 Task: Add a signature Drake Wright containing With warm thanks, Drake Wright to email address softage.4@softage.net and add a label Utilities
Action: Mouse moved to (824, 83)
Screenshot: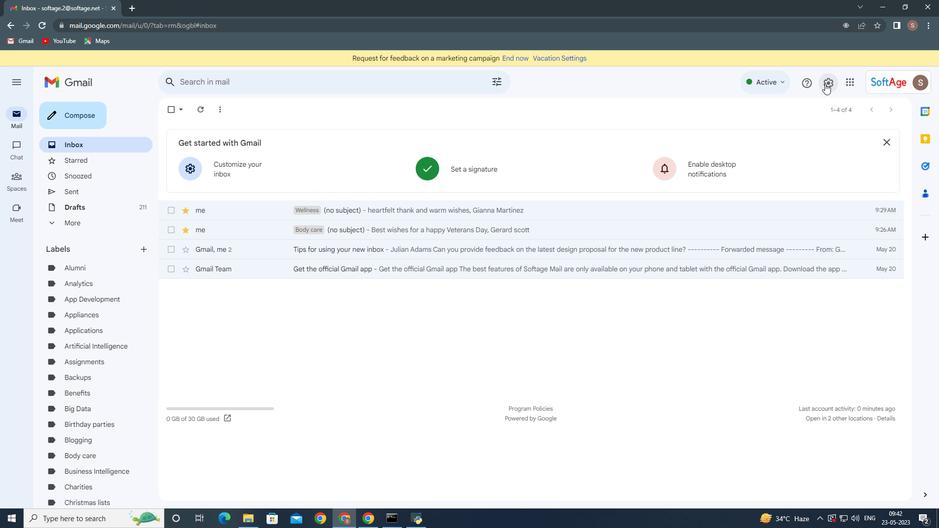 
Action: Mouse pressed left at (824, 83)
Screenshot: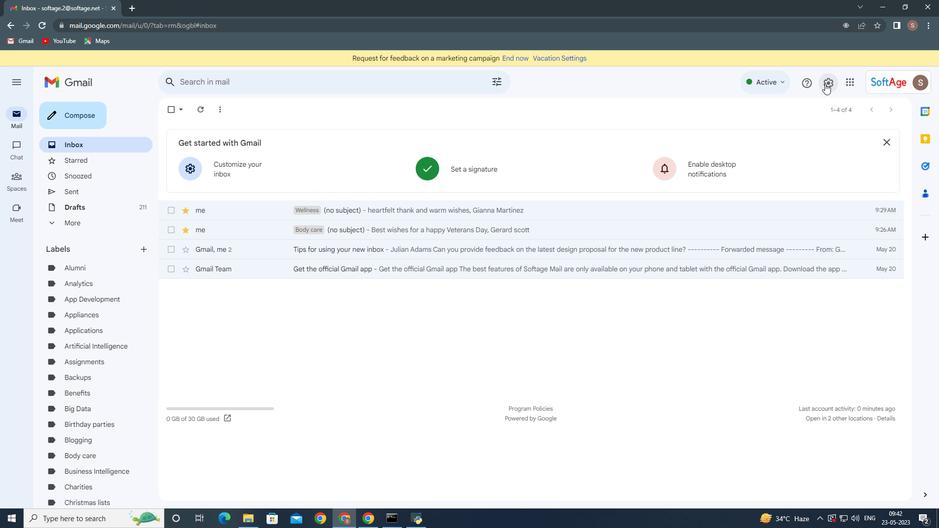 
Action: Mouse moved to (814, 133)
Screenshot: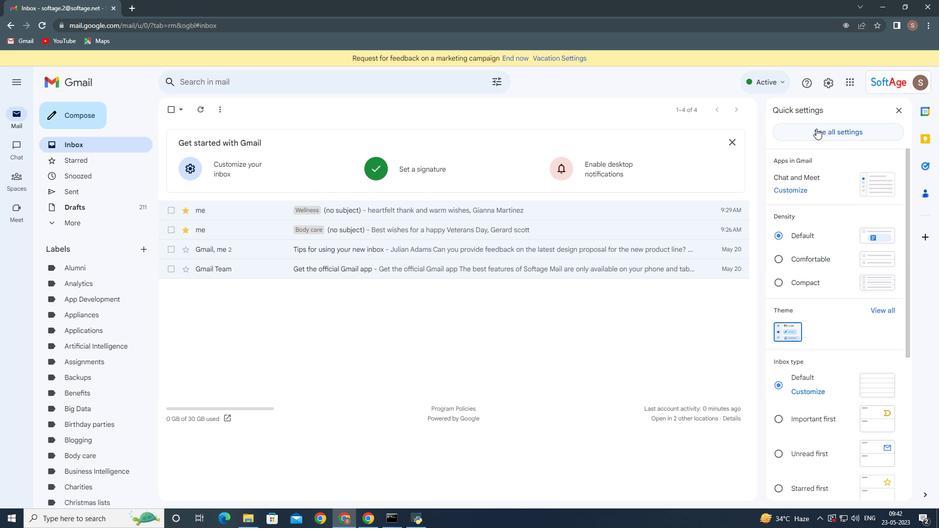 
Action: Mouse pressed left at (814, 133)
Screenshot: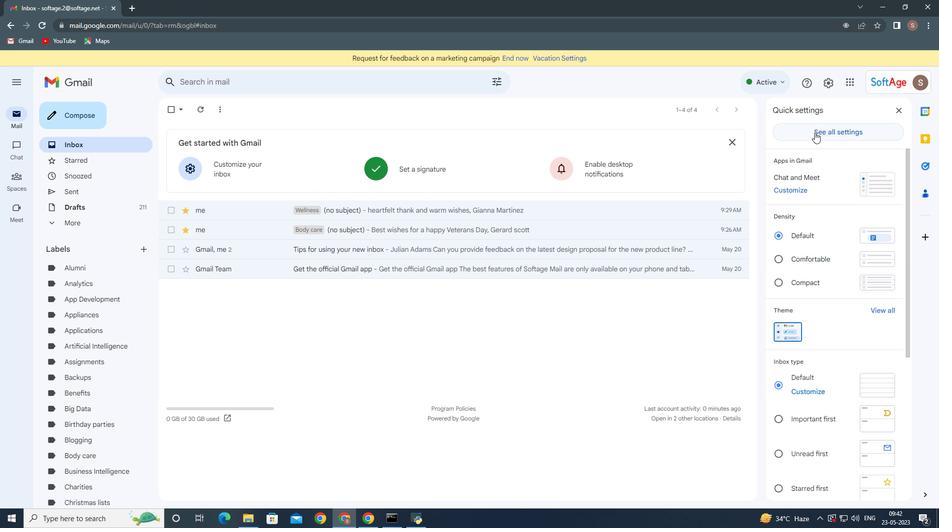 
Action: Mouse moved to (311, 253)
Screenshot: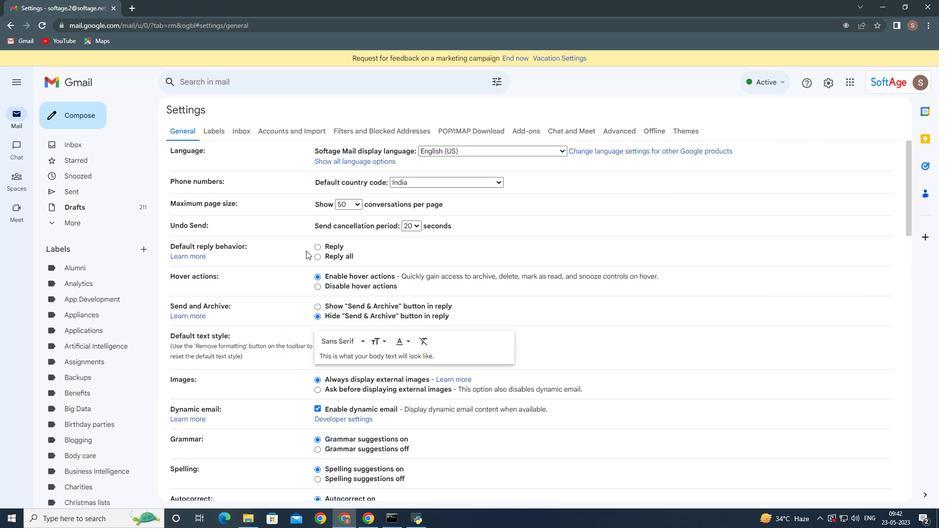 
Action: Mouse scrolled (311, 252) with delta (0, 0)
Screenshot: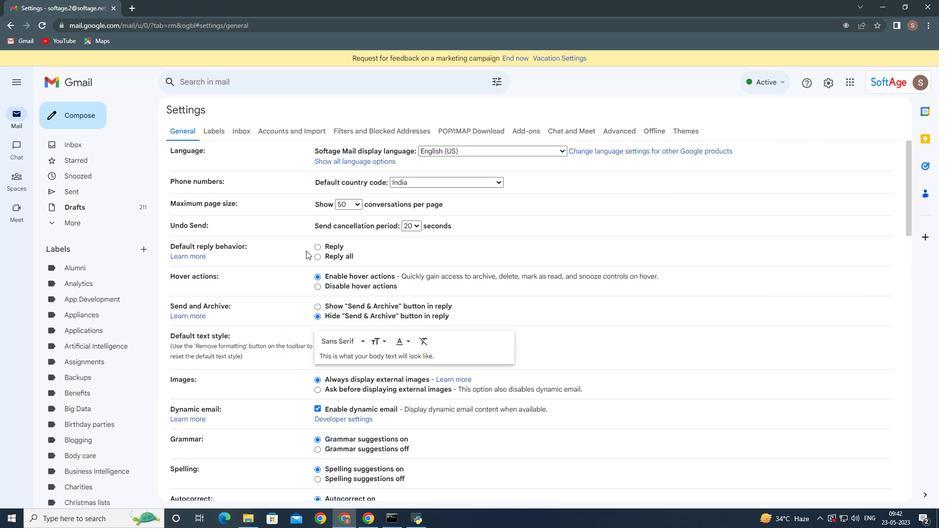 
Action: Mouse moved to (316, 260)
Screenshot: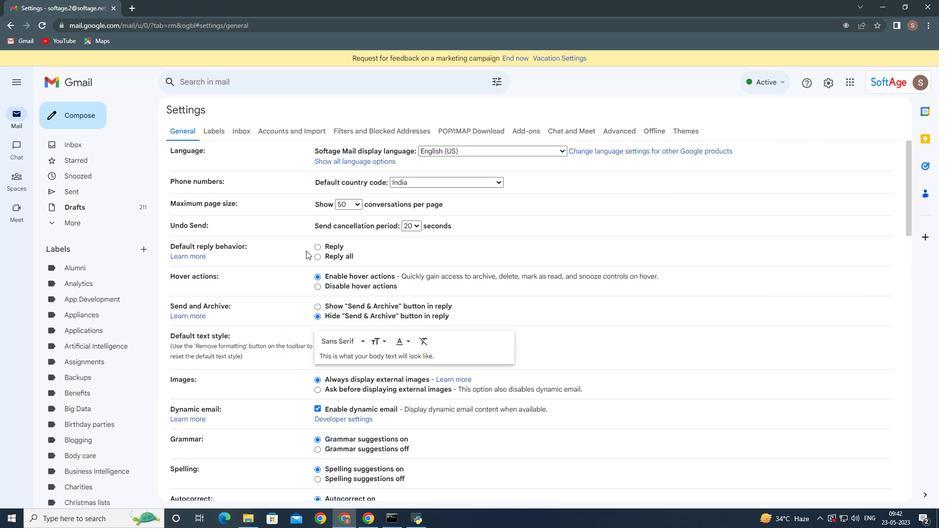 
Action: Mouse scrolled (316, 260) with delta (0, 0)
Screenshot: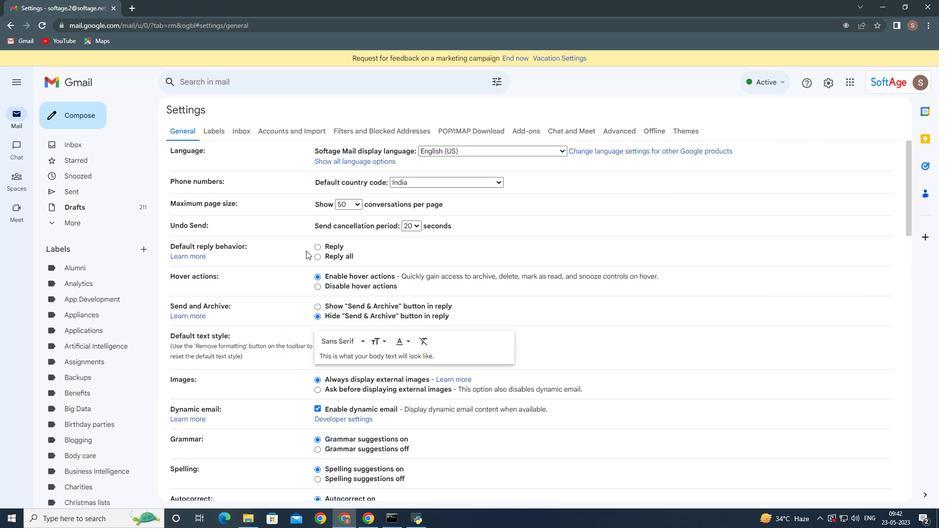 
Action: Mouse moved to (320, 264)
Screenshot: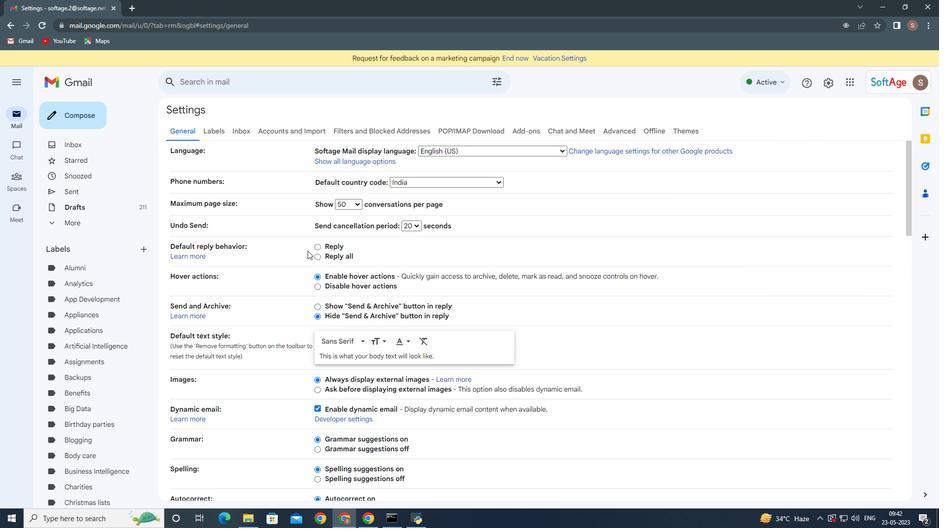 
Action: Mouse scrolled (320, 264) with delta (0, 0)
Screenshot: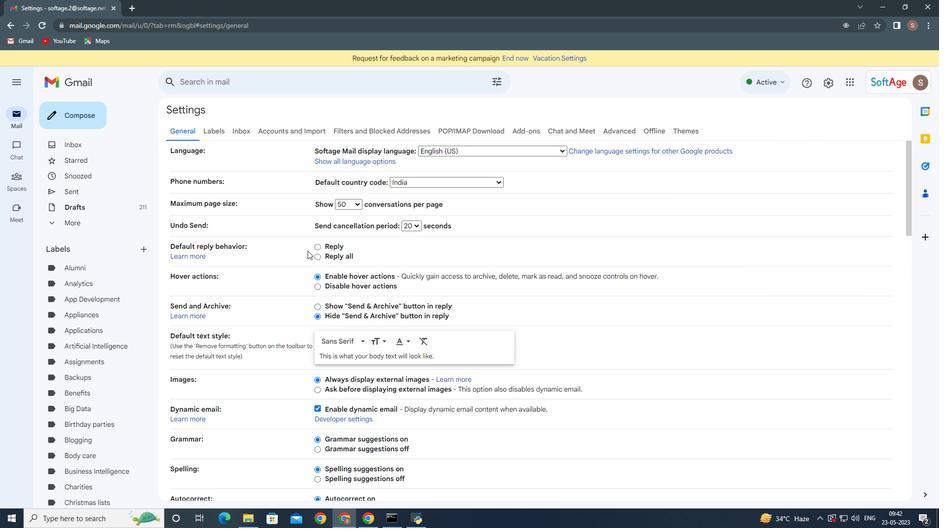 
Action: Mouse moved to (330, 274)
Screenshot: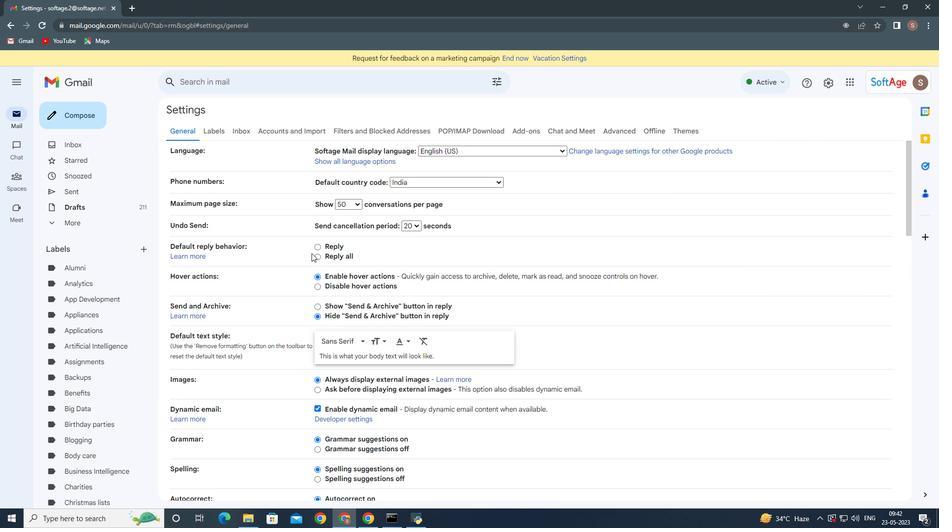 
Action: Mouse scrolled (327, 270) with delta (0, 0)
Screenshot: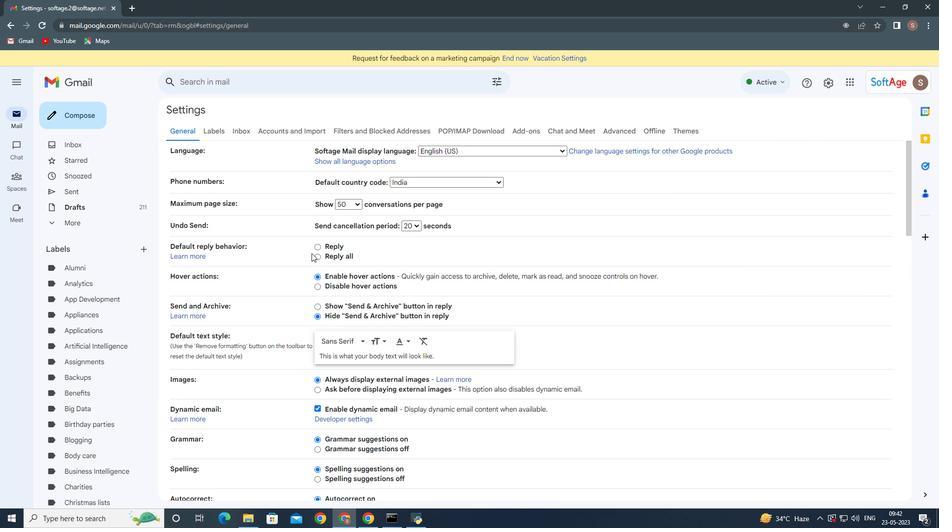 
Action: Mouse moved to (351, 315)
Screenshot: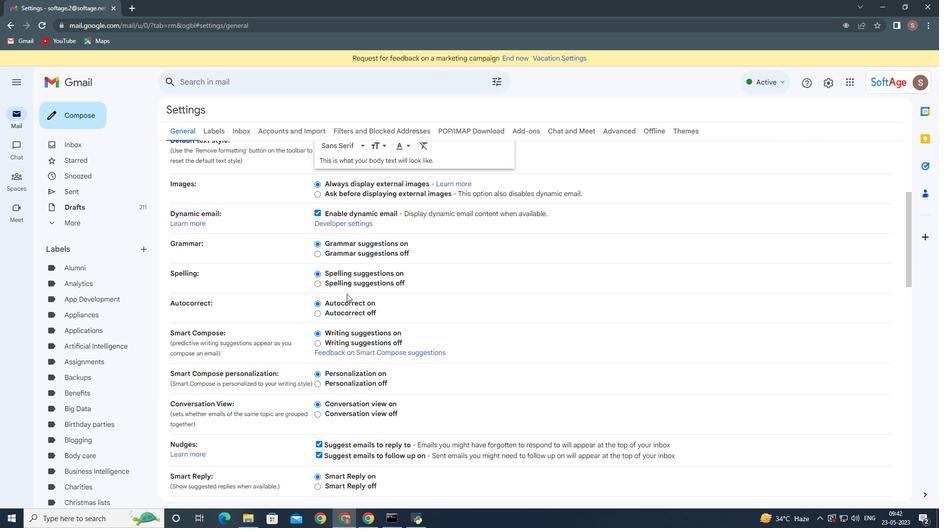 
Action: Mouse scrolled (351, 314) with delta (0, 0)
Screenshot: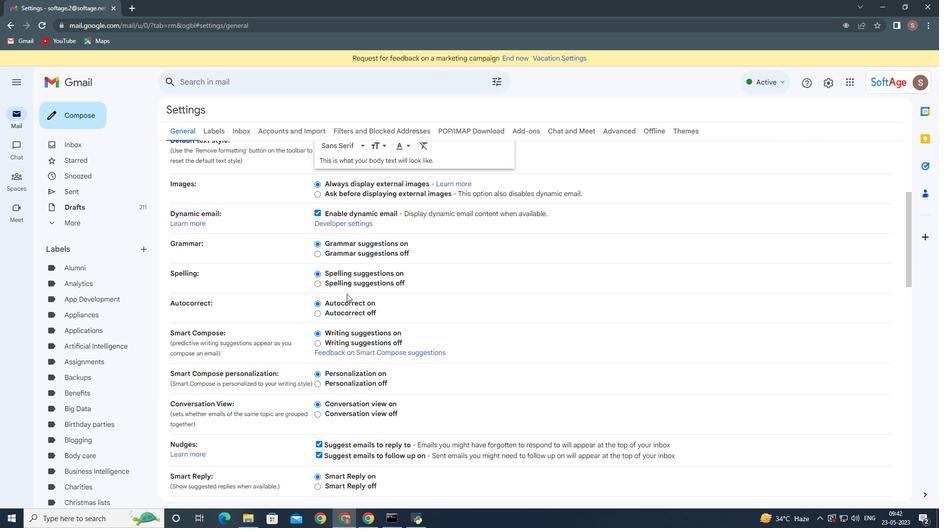
Action: Mouse moved to (353, 325)
Screenshot: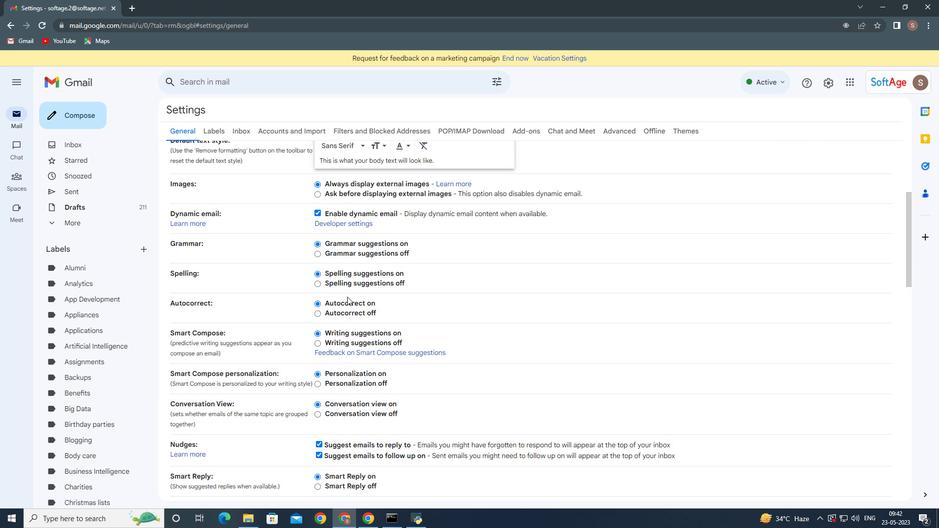 
Action: Mouse scrolled (353, 324) with delta (0, 0)
Screenshot: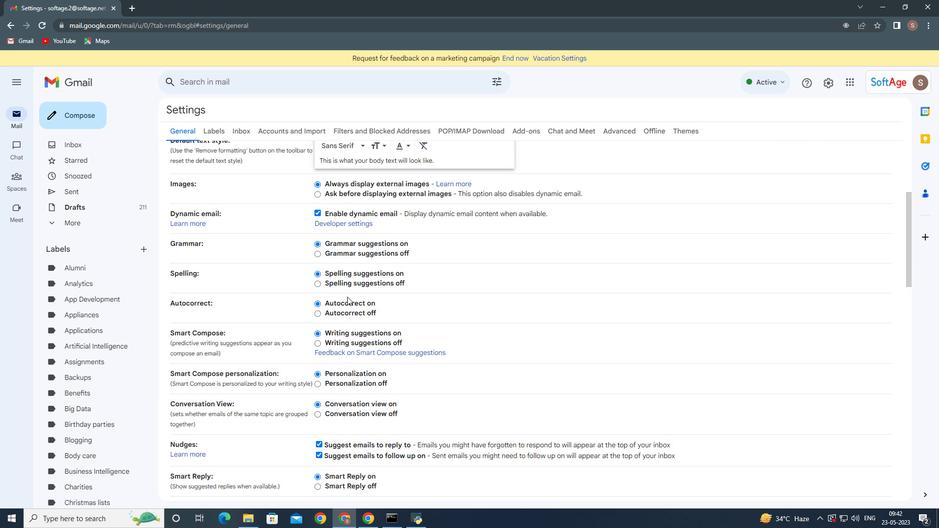 
Action: Mouse moved to (353, 325)
Screenshot: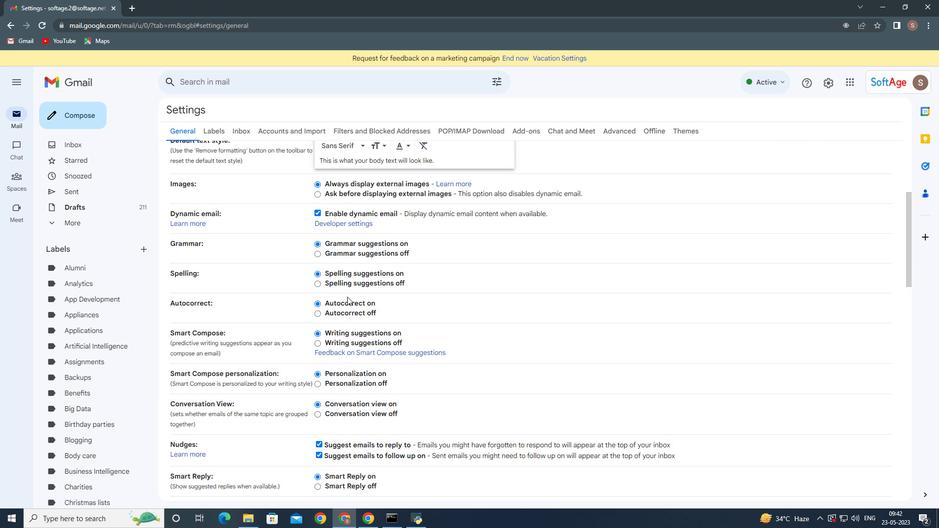 
Action: Mouse scrolled (353, 325) with delta (0, 0)
Screenshot: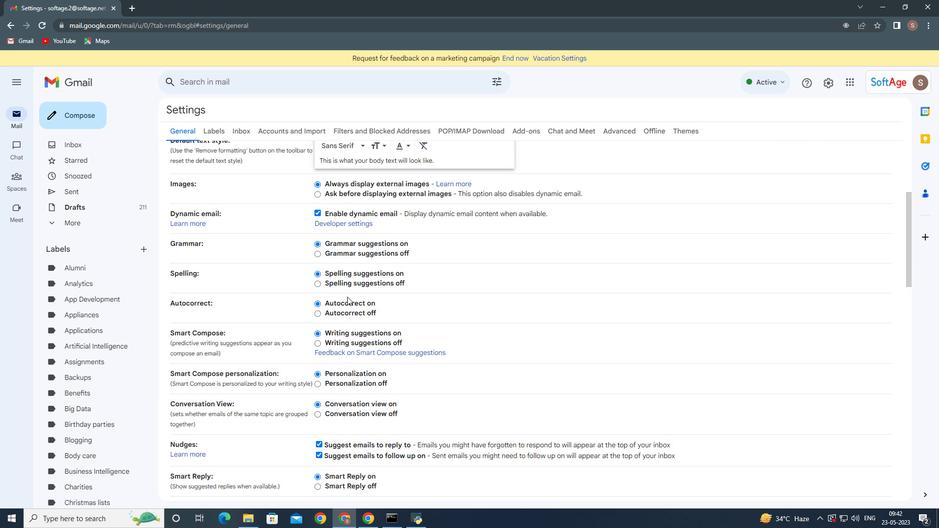 
Action: Mouse scrolled (353, 325) with delta (0, 0)
Screenshot: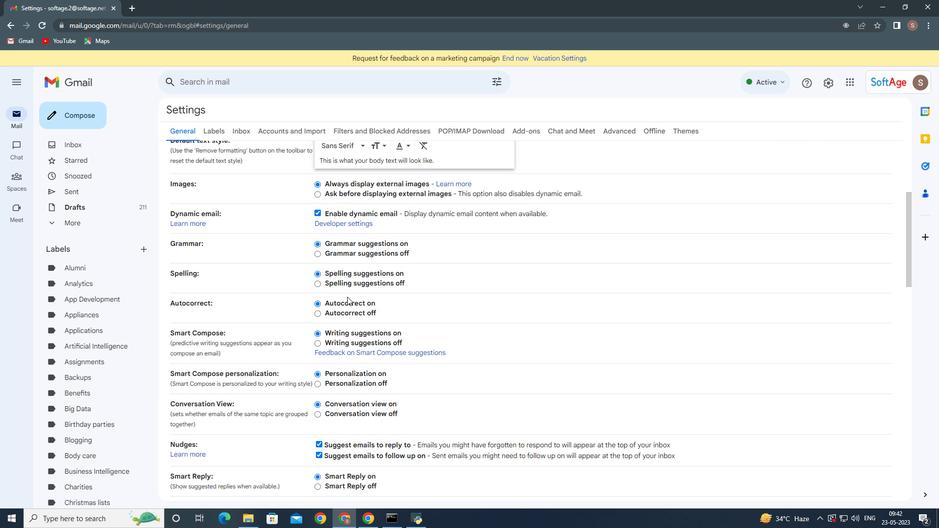 
Action: Mouse moved to (358, 342)
Screenshot: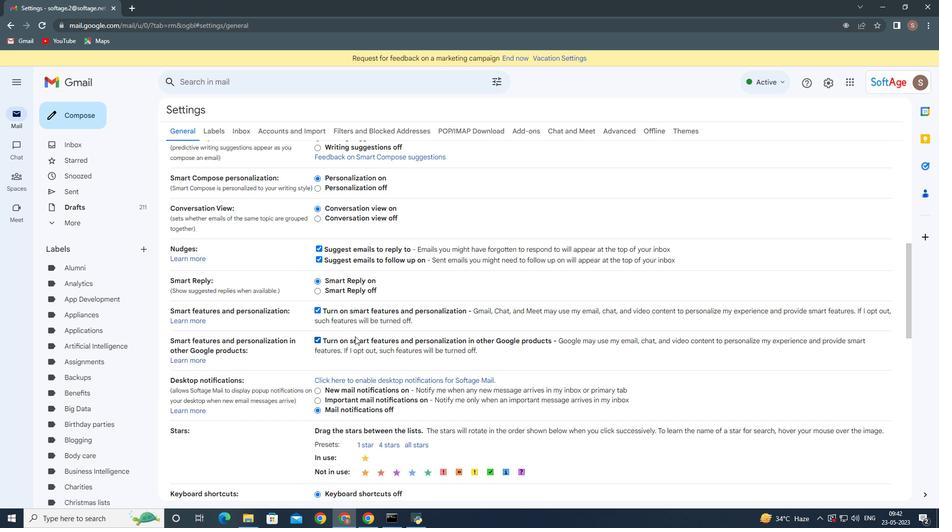 
Action: Mouse scrolled (358, 342) with delta (0, 0)
Screenshot: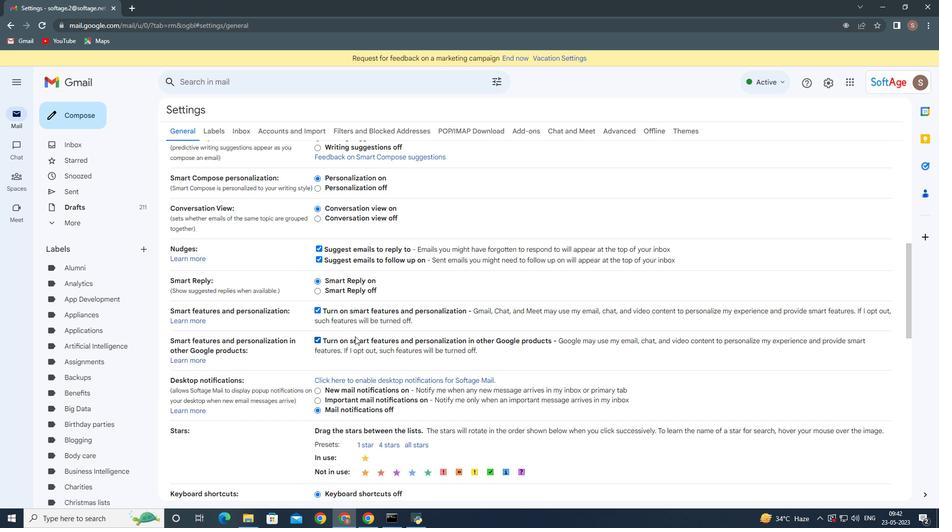 
Action: Mouse moved to (358, 343)
Screenshot: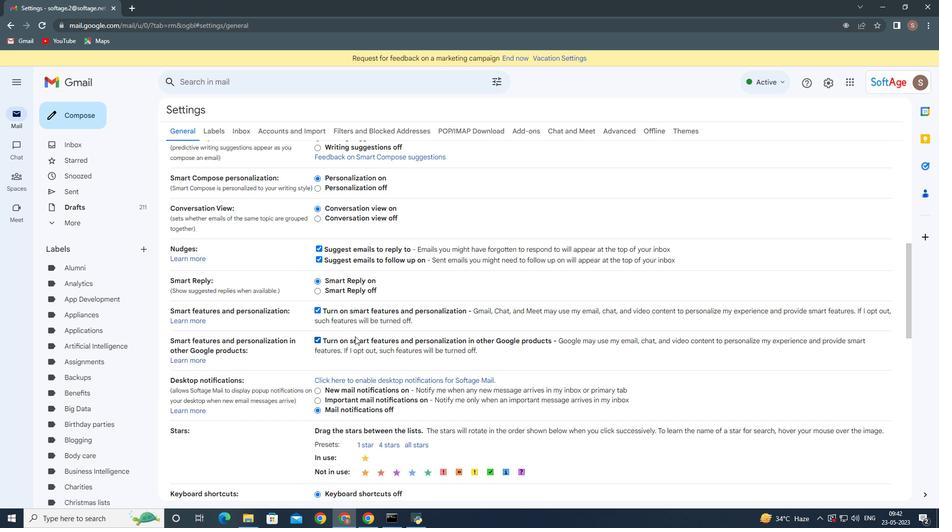 
Action: Mouse scrolled (358, 342) with delta (0, 0)
Screenshot: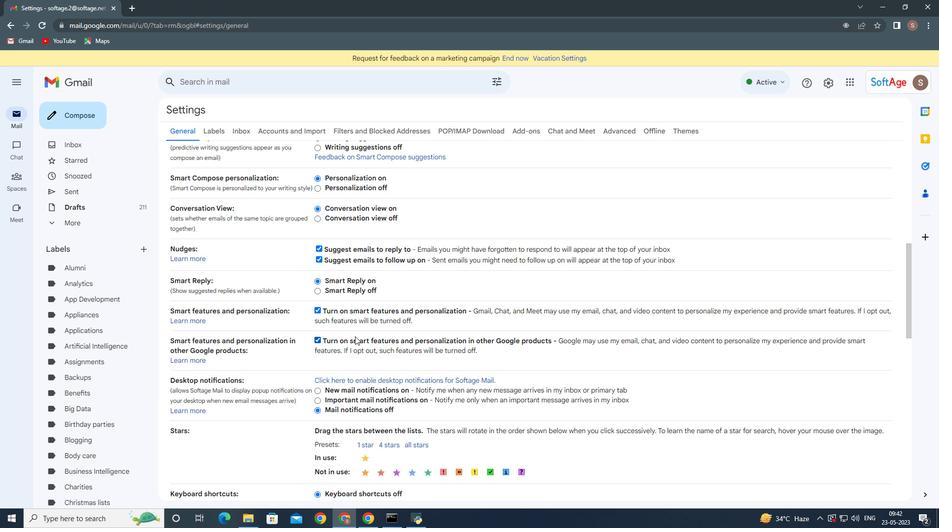 
Action: Mouse scrolled (358, 342) with delta (0, 0)
Screenshot: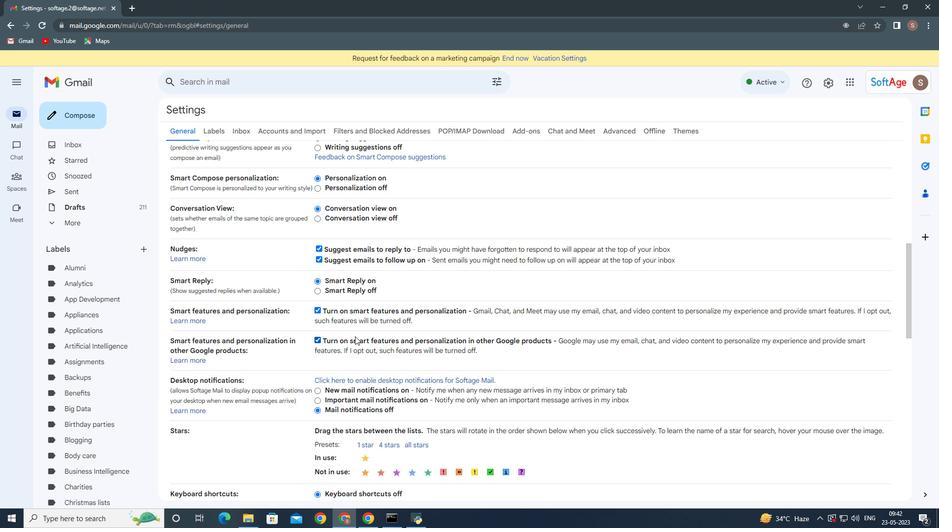
Action: Mouse moved to (358, 343)
Screenshot: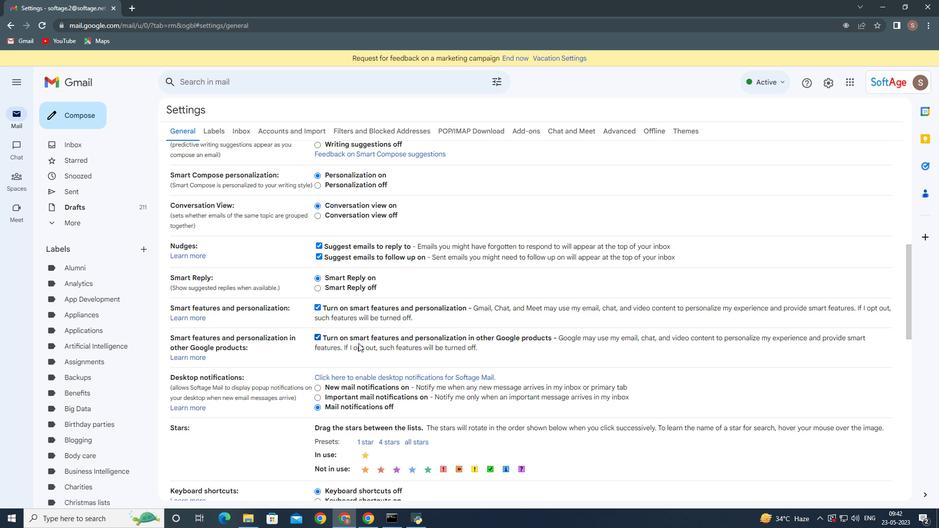 
Action: Mouse scrolled (358, 342) with delta (0, 0)
Screenshot: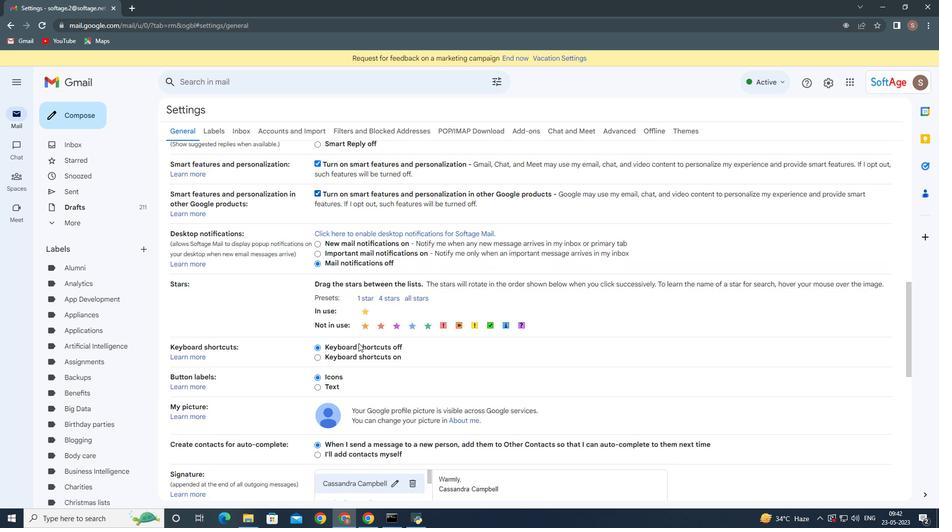 
Action: Mouse moved to (358, 343)
Screenshot: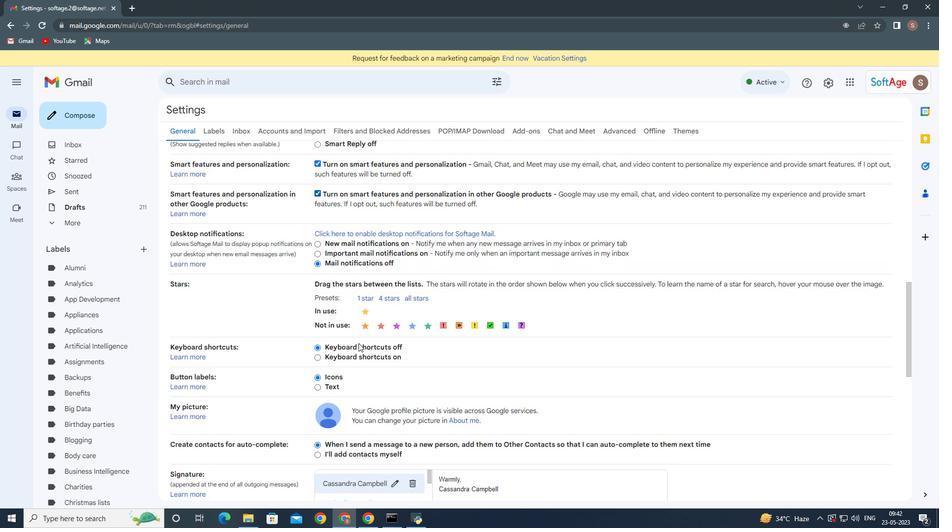 
Action: Mouse scrolled (358, 343) with delta (0, 0)
Screenshot: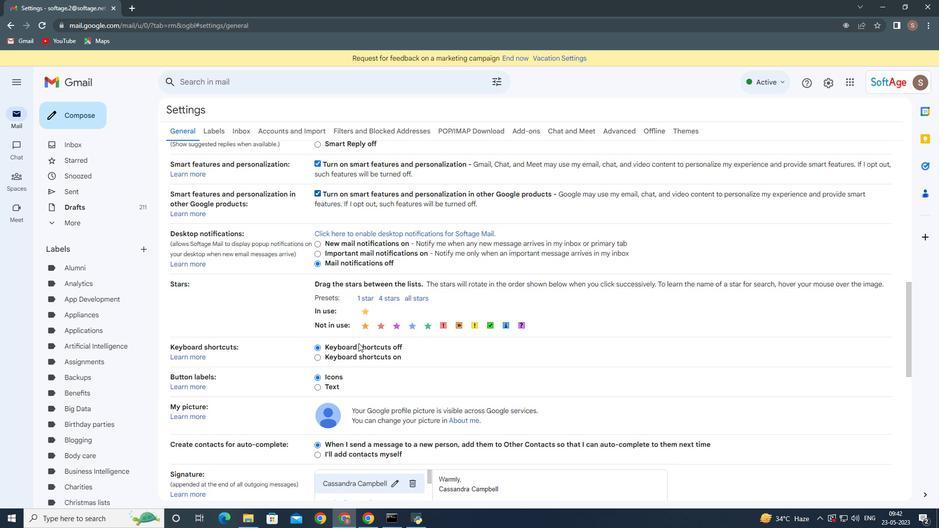 
Action: Mouse moved to (358, 344)
Screenshot: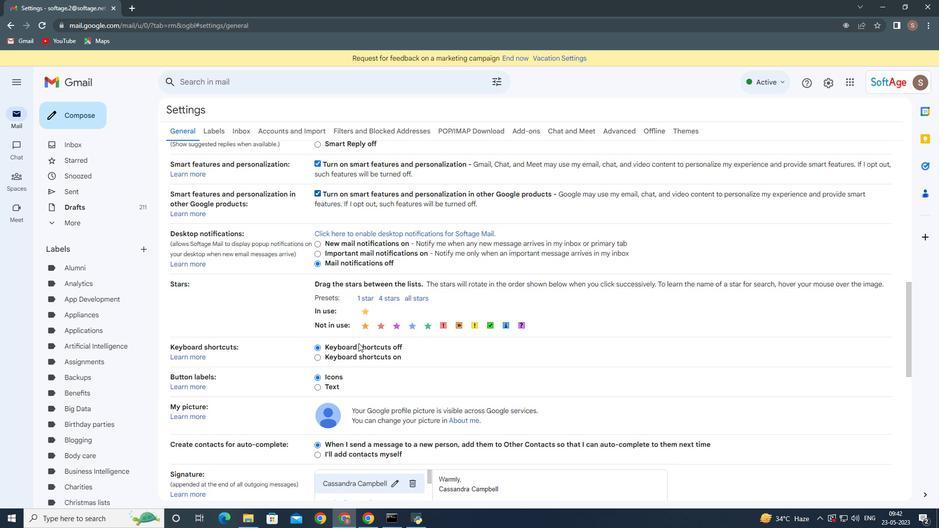 
Action: Mouse scrolled (358, 343) with delta (0, 0)
Screenshot: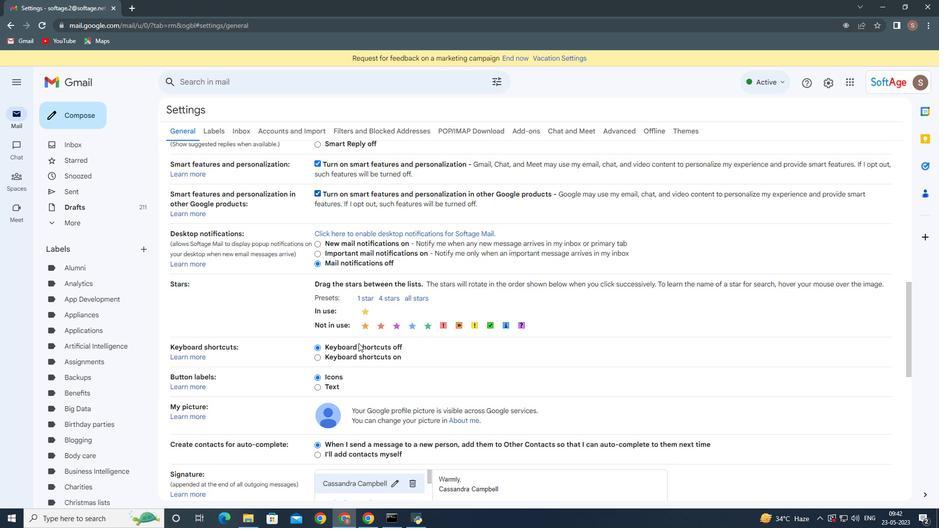 
Action: Mouse moved to (386, 420)
Screenshot: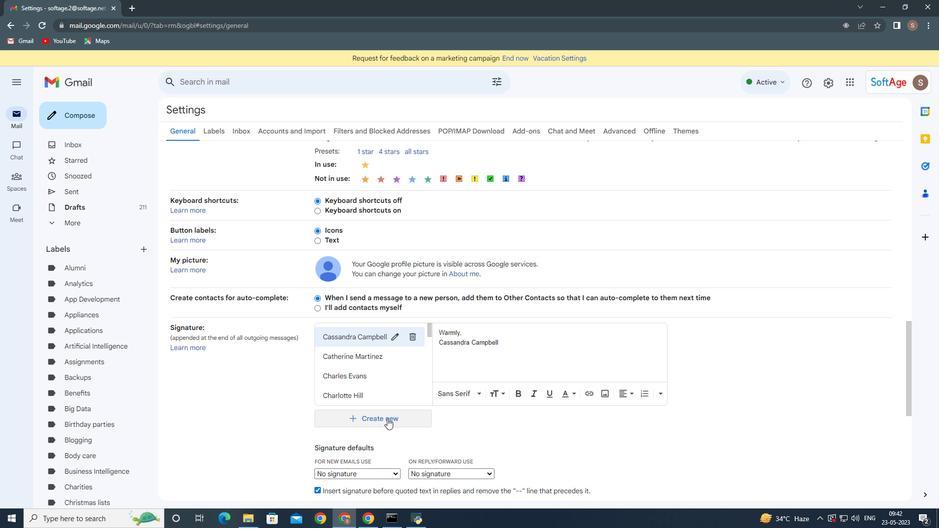 
Action: Mouse pressed left at (386, 420)
Screenshot: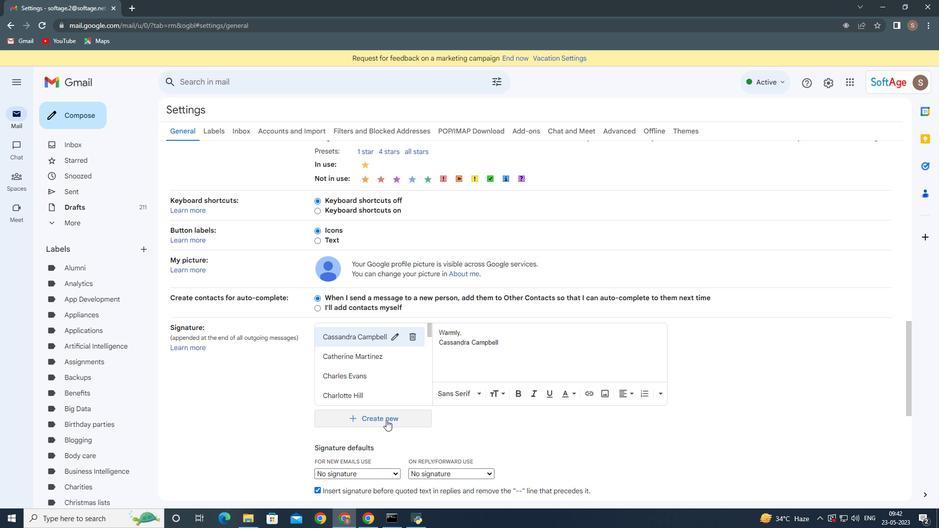 
Action: Mouse moved to (592, 272)
Screenshot: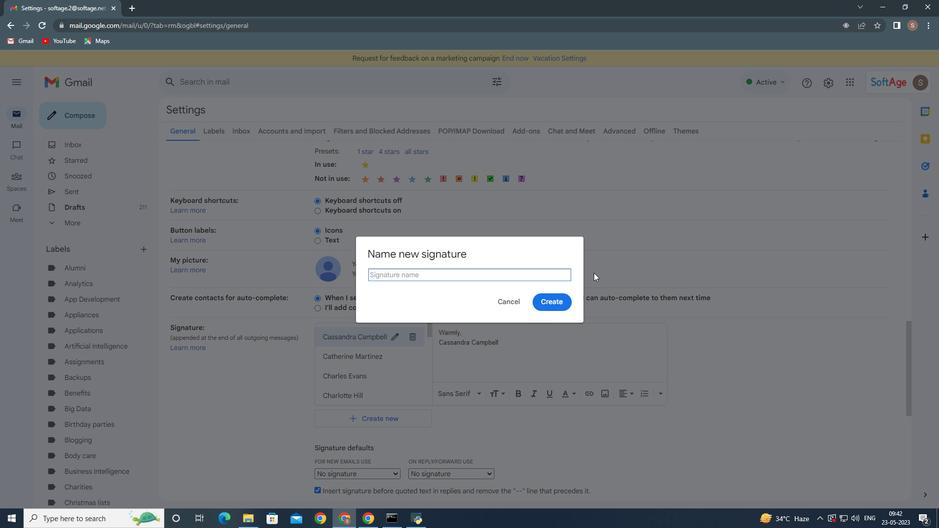 
Action: Key pressed <Key.shift>Drea<Key.backspace><Key.backspace>ake<Key.space><Key.shift>Wright
Screenshot: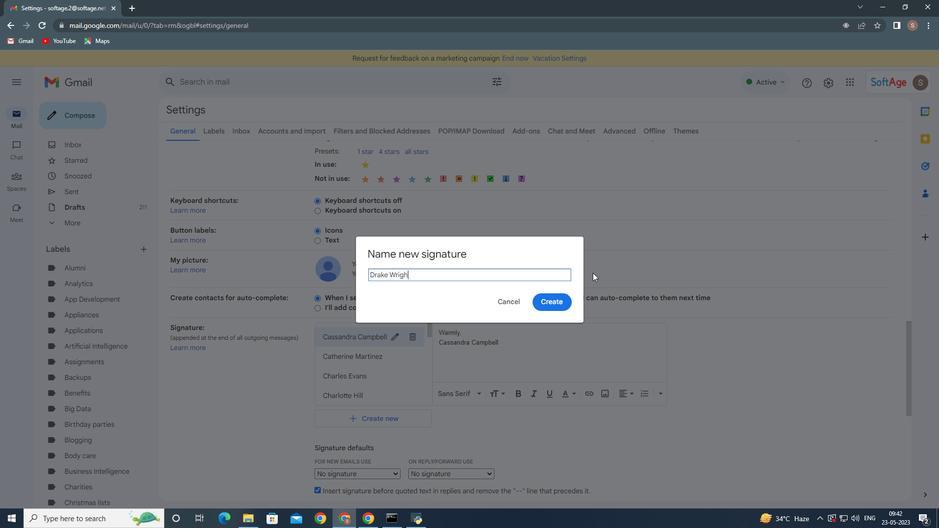 
Action: Mouse moved to (552, 302)
Screenshot: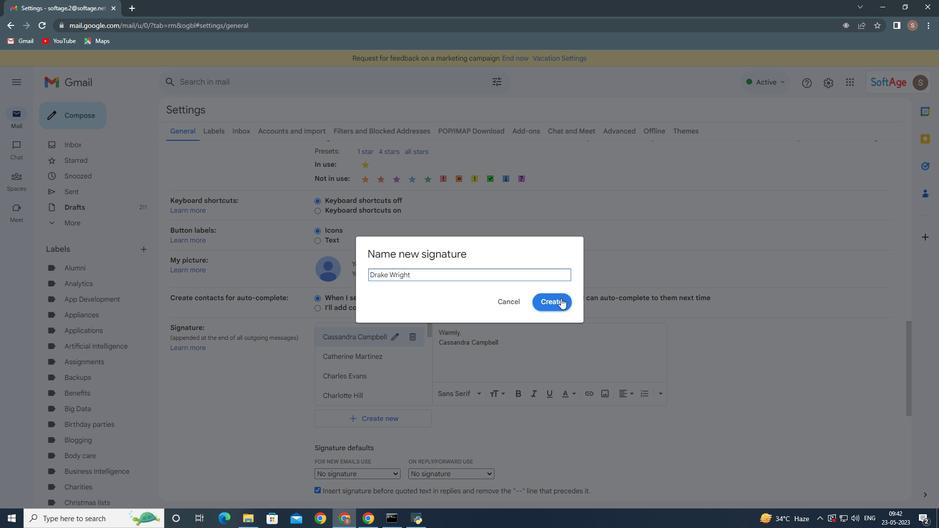 
Action: Mouse pressed left at (552, 302)
Screenshot: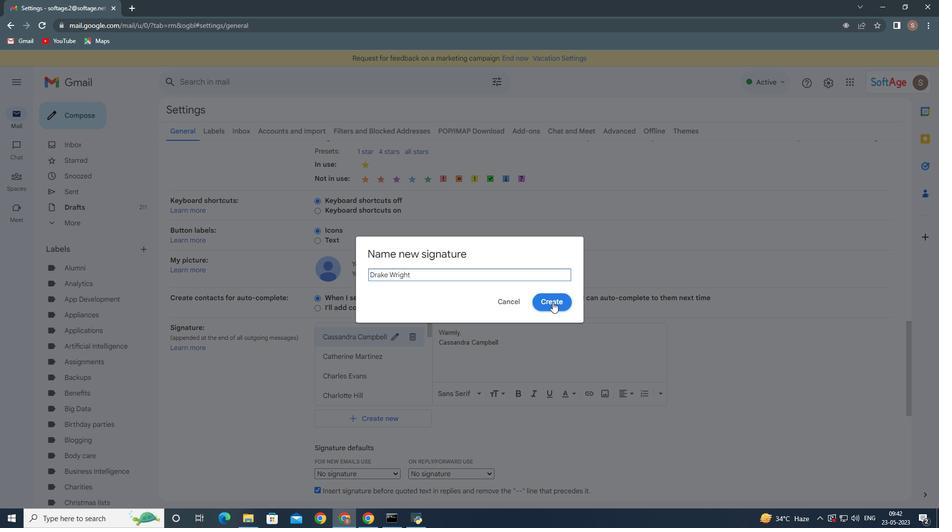 
Action: Mouse moved to (449, 341)
Screenshot: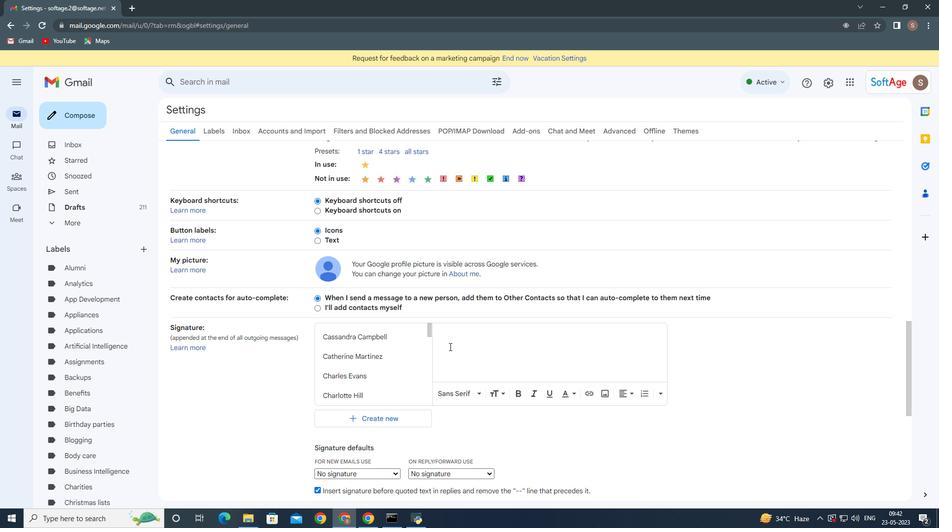 
Action: Key pressed <Key.shift>With<Key.space>warm<Key.space>thanks,<Key.enter><Key.shift>Drake<Key.space><Key.shift><Key.shift><Key.shift><Key.shift>Wright
Screenshot: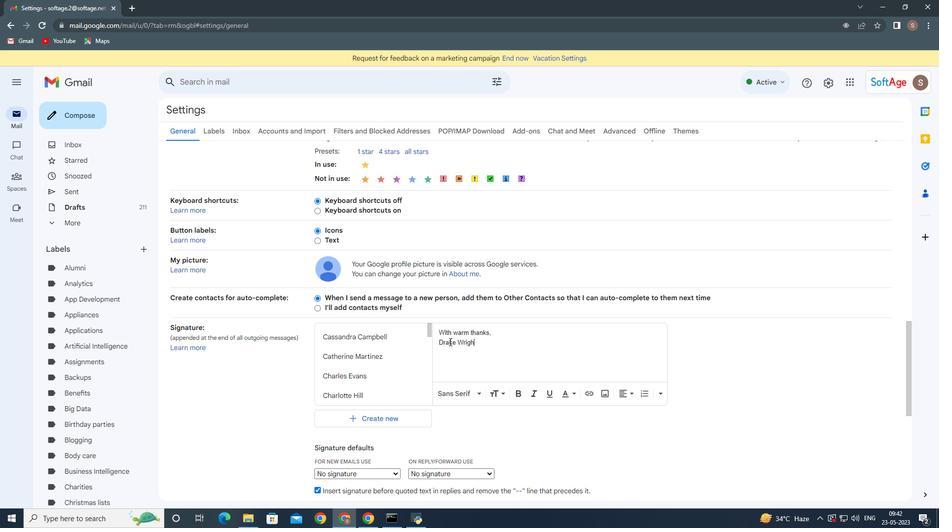 
Action: Mouse moved to (506, 358)
Screenshot: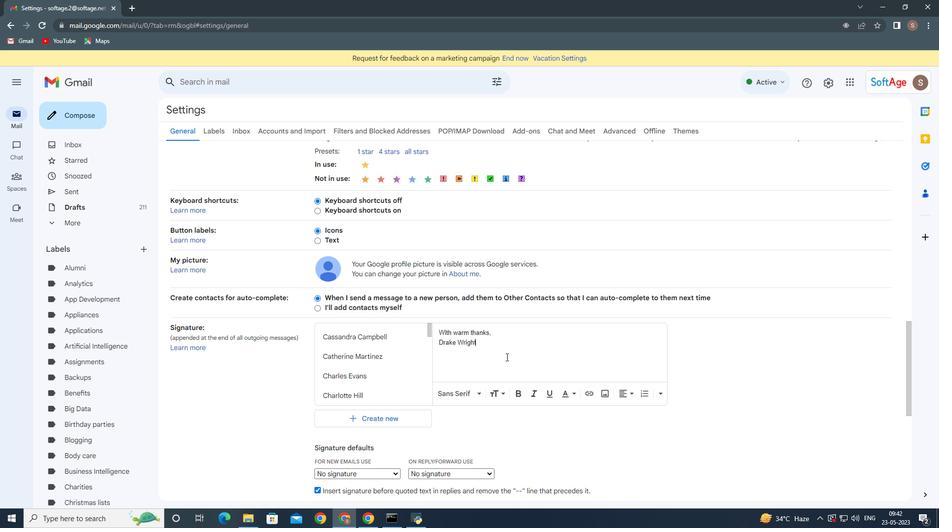 
Action: Mouse scrolled (506, 357) with delta (0, 0)
Screenshot: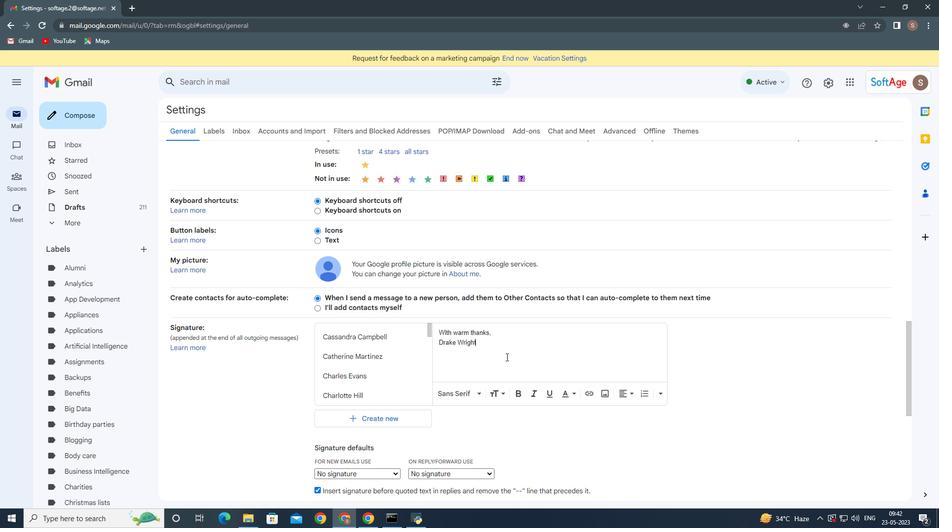 
Action: Mouse moved to (506, 362)
Screenshot: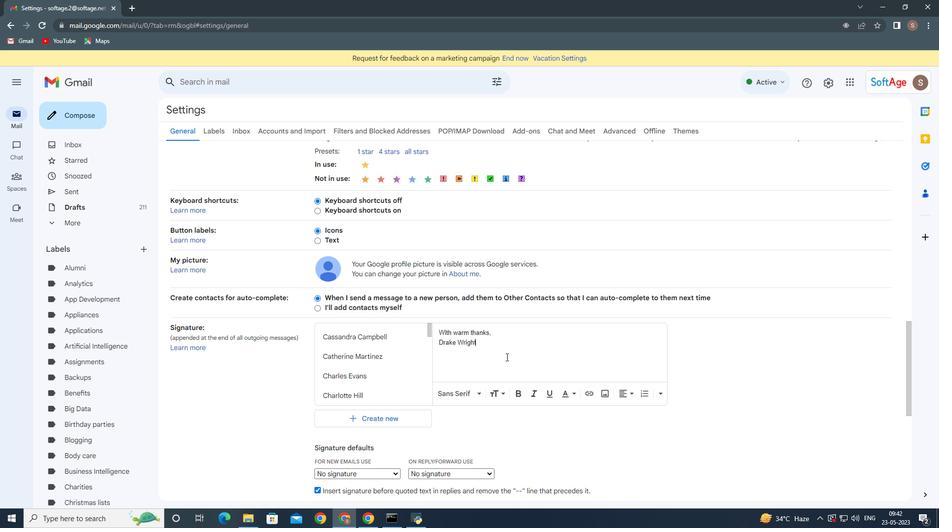 
Action: Mouse scrolled (506, 361) with delta (0, 0)
Screenshot: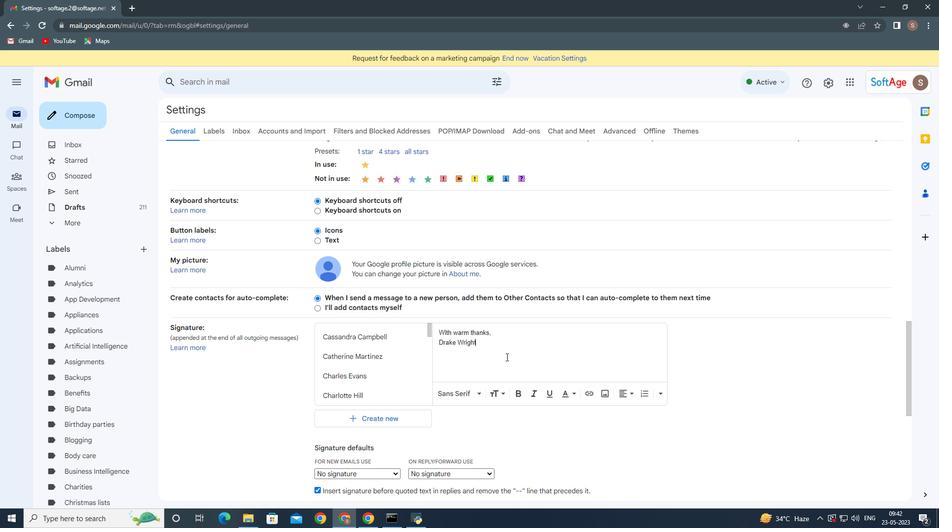 
Action: Mouse moved to (505, 371)
Screenshot: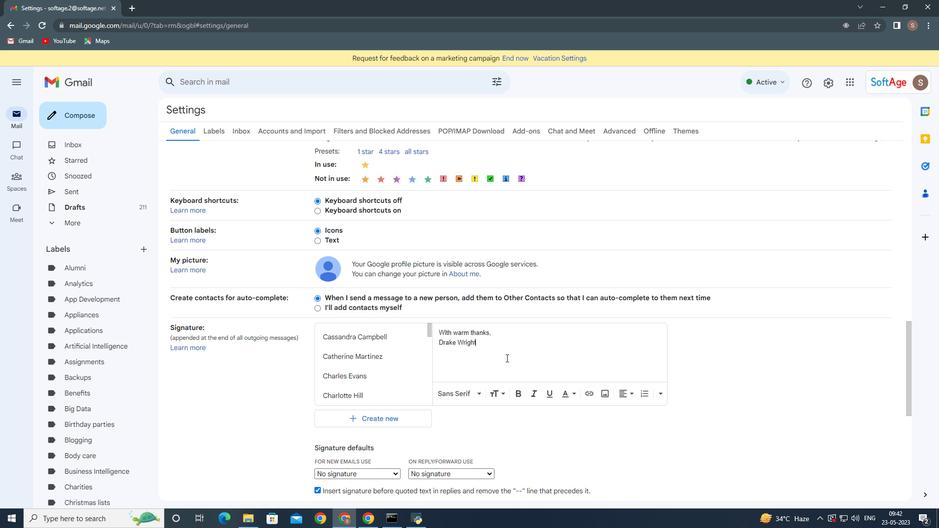 
Action: Mouse scrolled (505, 371) with delta (0, 0)
Screenshot: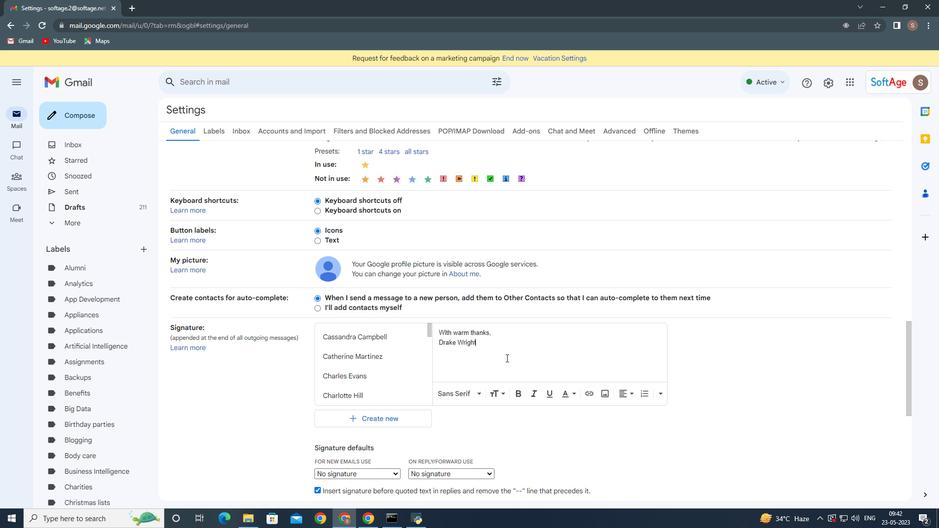 
Action: Mouse moved to (503, 372)
Screenshot: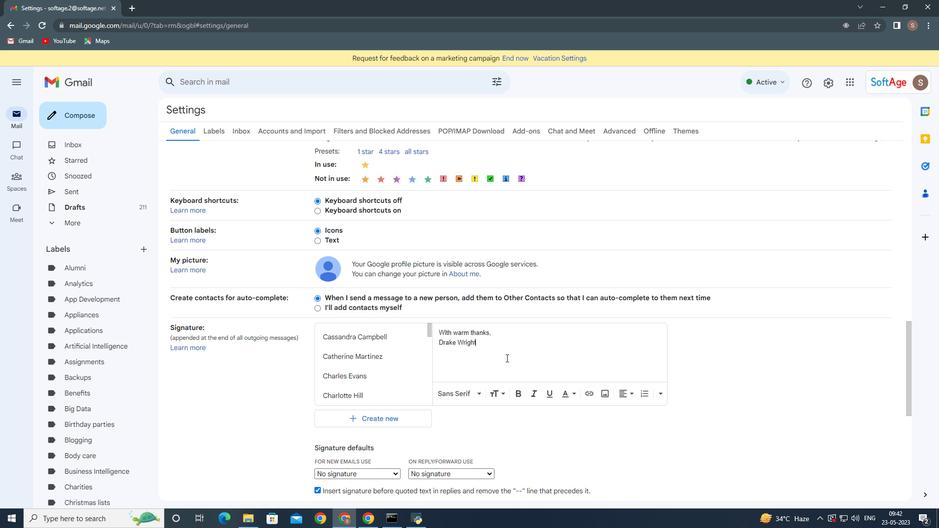 
Action: Mouse scrolled (504, 371) with delta (0, 0)
Screenshot: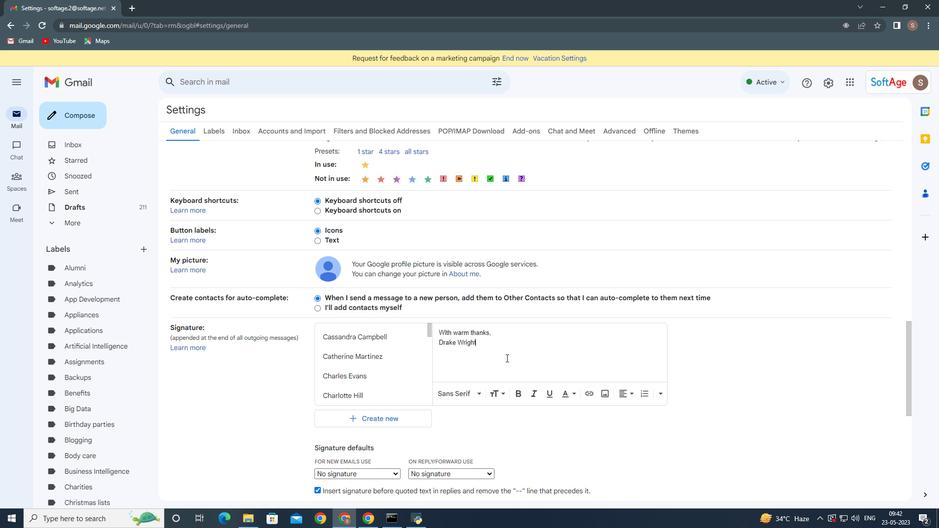 
Action: Mouse moved to (435, 389)
Screenshot: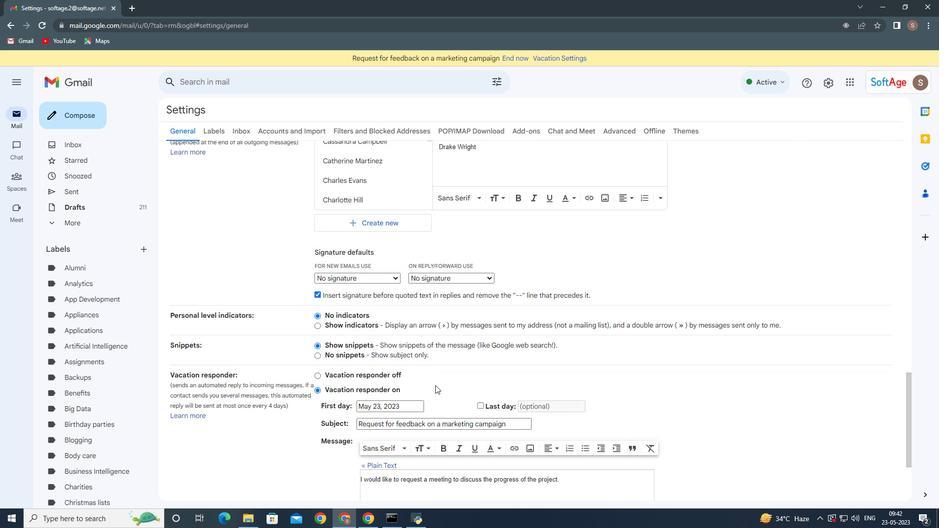 
Action: Mouse scrolled (435, 389) with delta (0, 0)
Screenshot: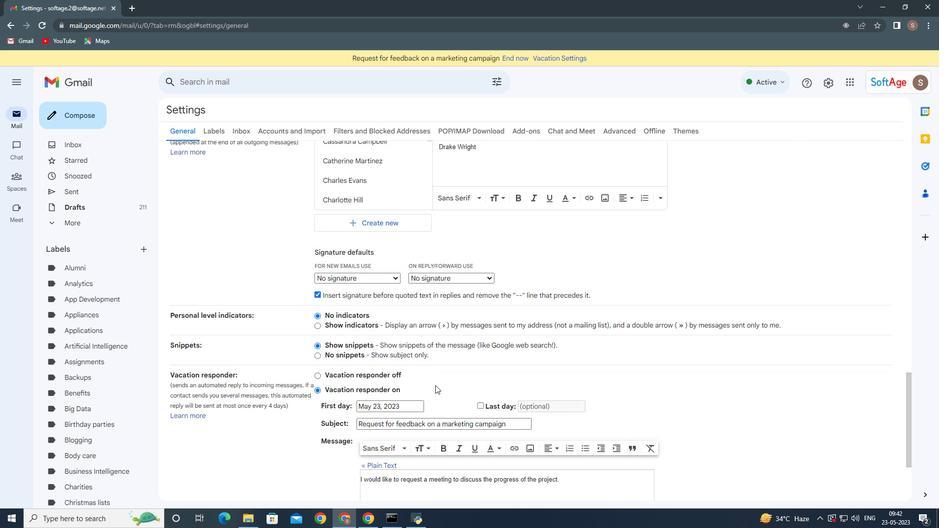 
Action: Mouse moved to (435, 390)
Screenshot: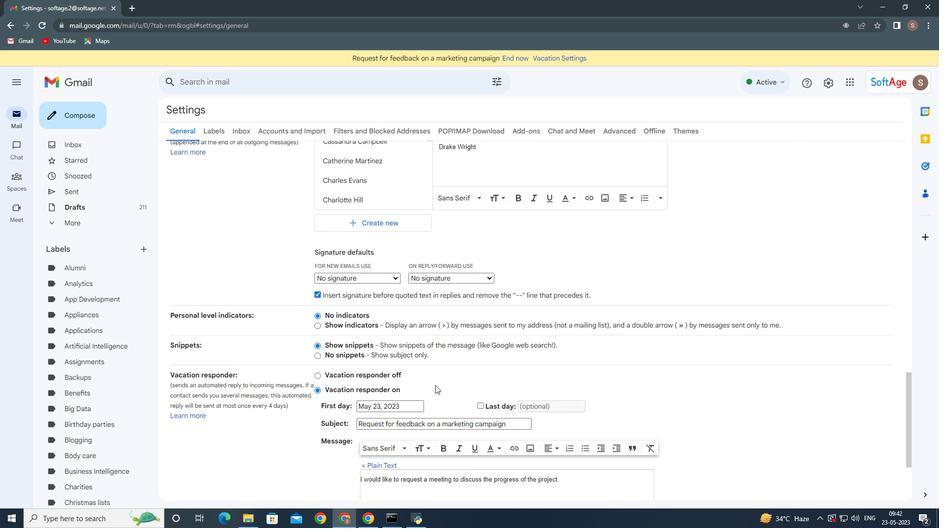 
Action: Mouse scrolled (435, 390) with delta (0, 0)
Screenshot: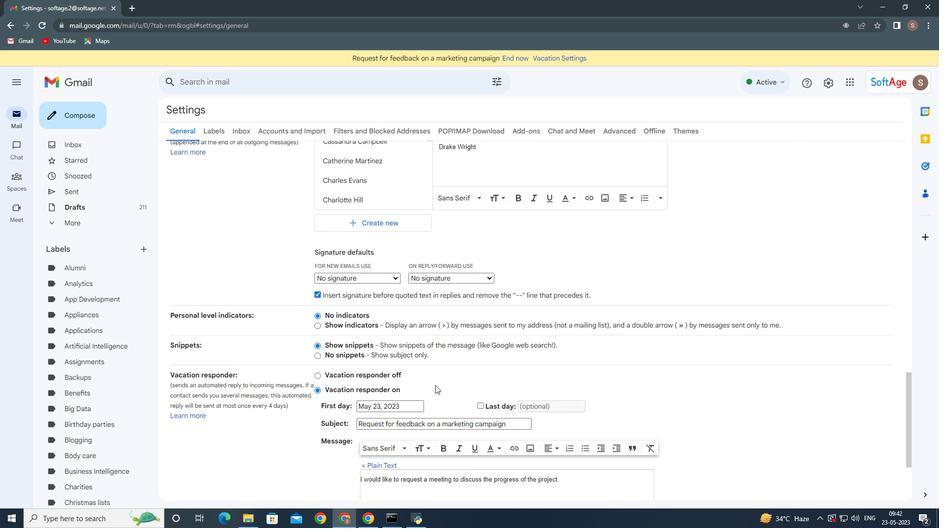 
Action: Mouse moved to (435, 390)
Screenshot: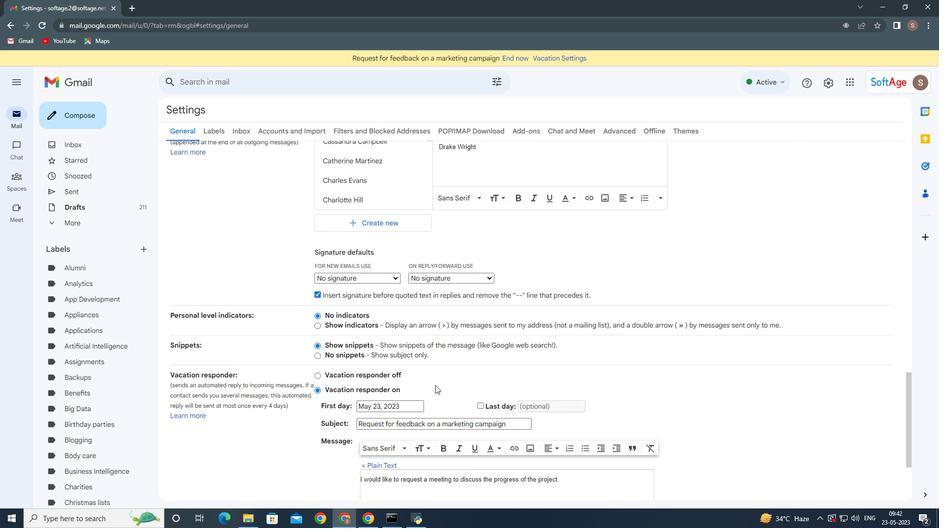 
Action: Mouse scrolled (435, 390) with delta (0, 0)
Screenshot: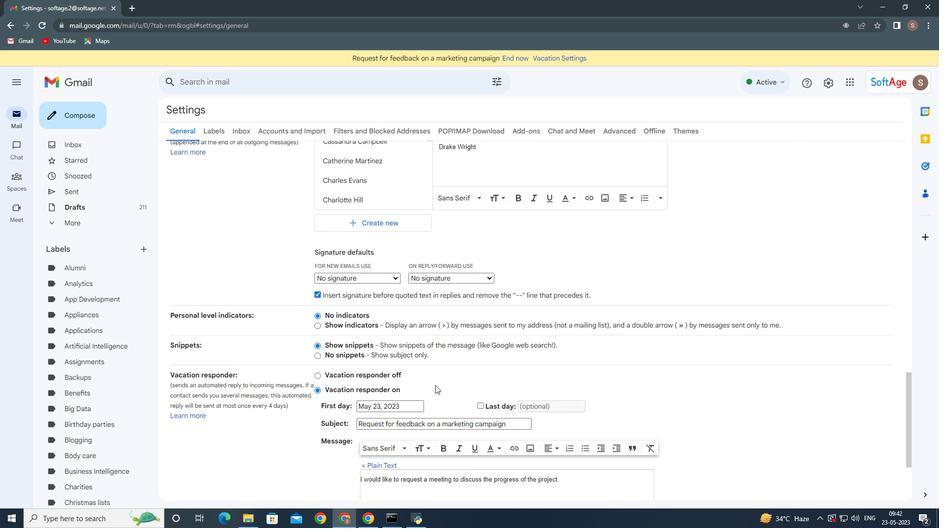 
Action: Mouse moved to (435, 391)
Screenshot: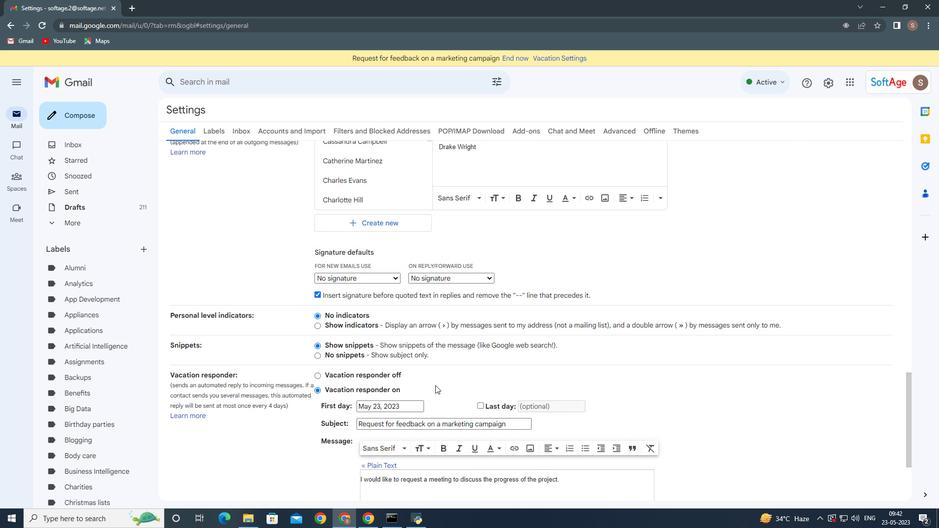 
Action: Mouse scrolled (435, 390) with delta (0, 0)
Screenshot: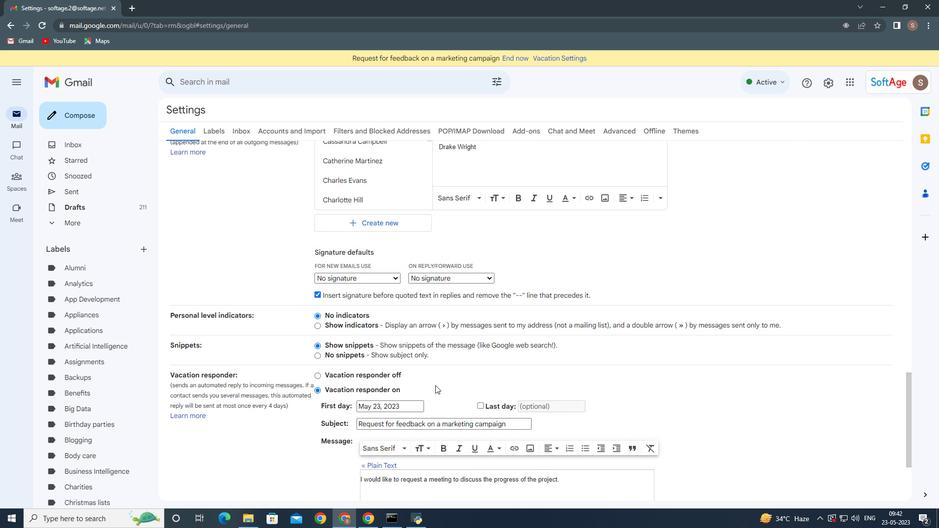 
Action: Mouse moved to (436, 392)
Screenshot: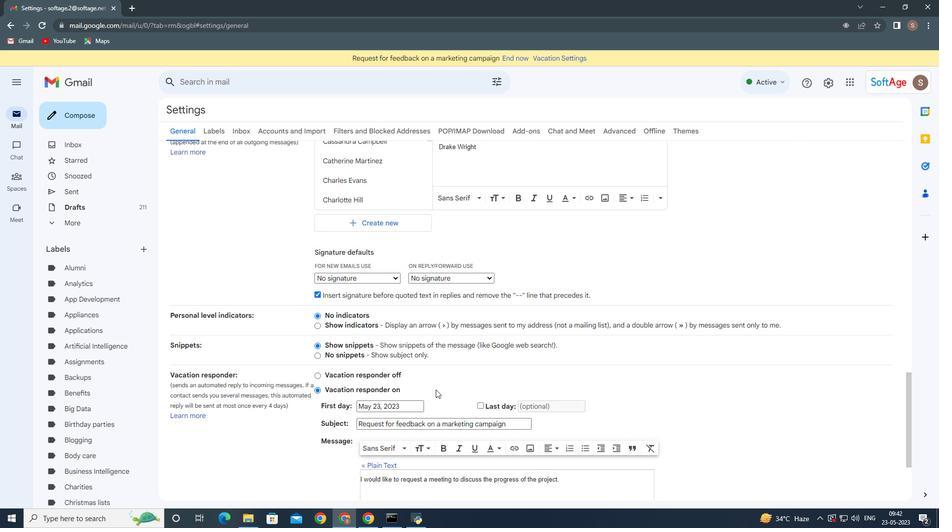 
Action: Mouse scrolled (436, 391) with delta (0, 0)
Screenshot: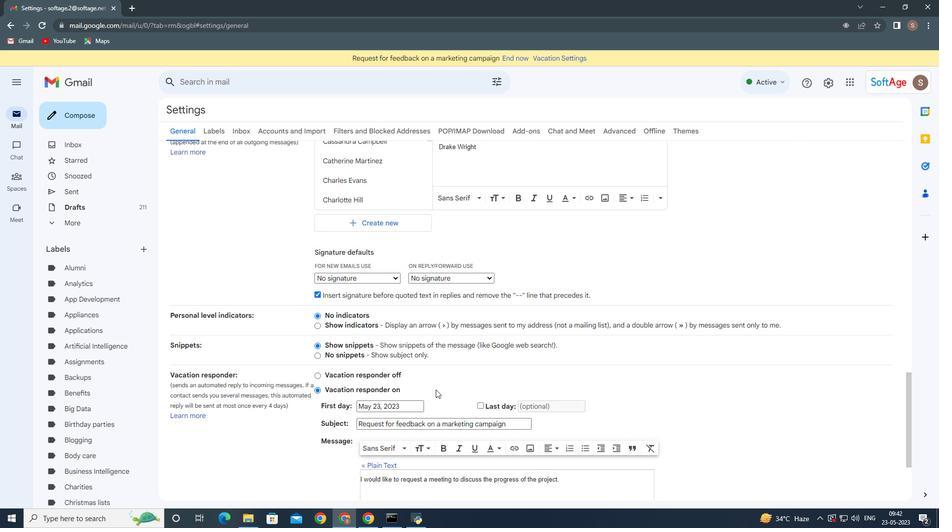 
Action: Mouse moved to (512, 450)
Screenshot: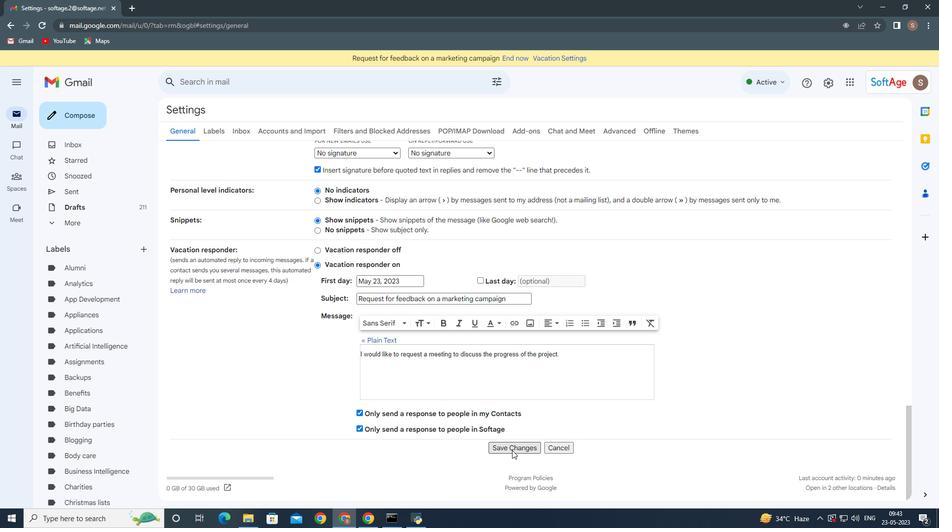 
Action: Mouse pressed left at (512, 450)
Screenshot: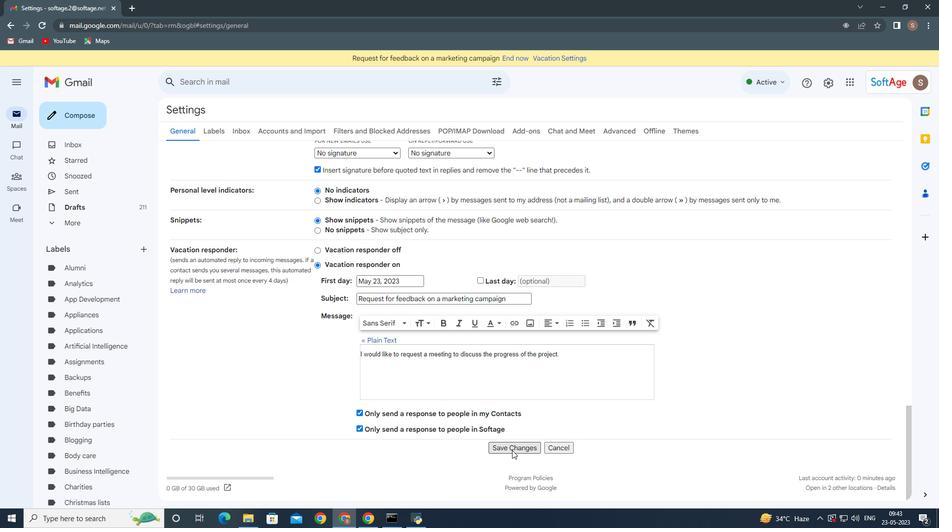 
Action: Mouse moved to (70, 116)
Screenshot: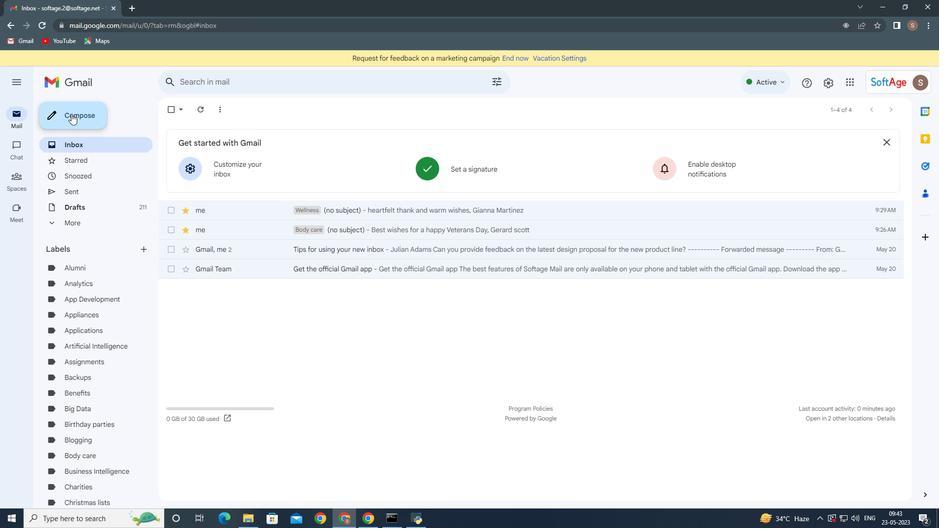 
Action: Mouse pressed left at (70, 116)
Screenshot: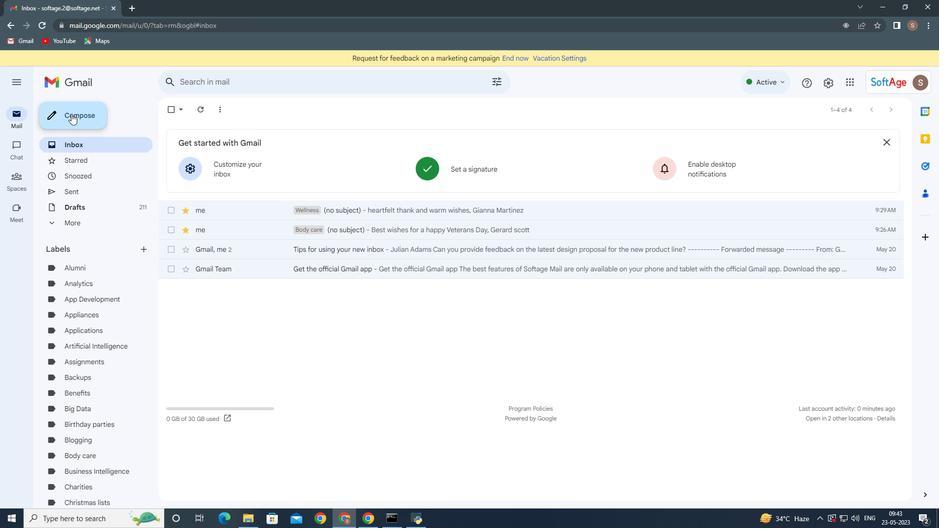 
Action: Mouse moved to (653, 221)
Screenshot: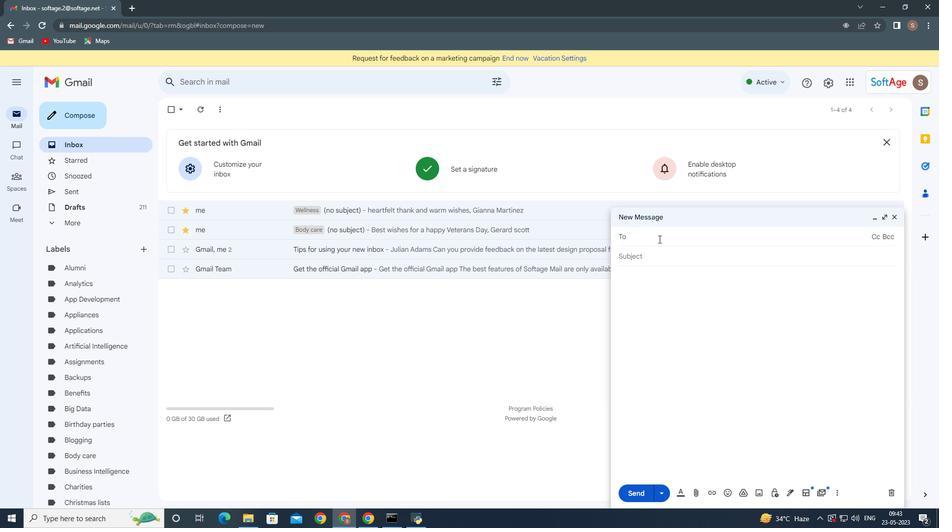 
Action: Key pressed softage..4<Key.enter>
Screenshot: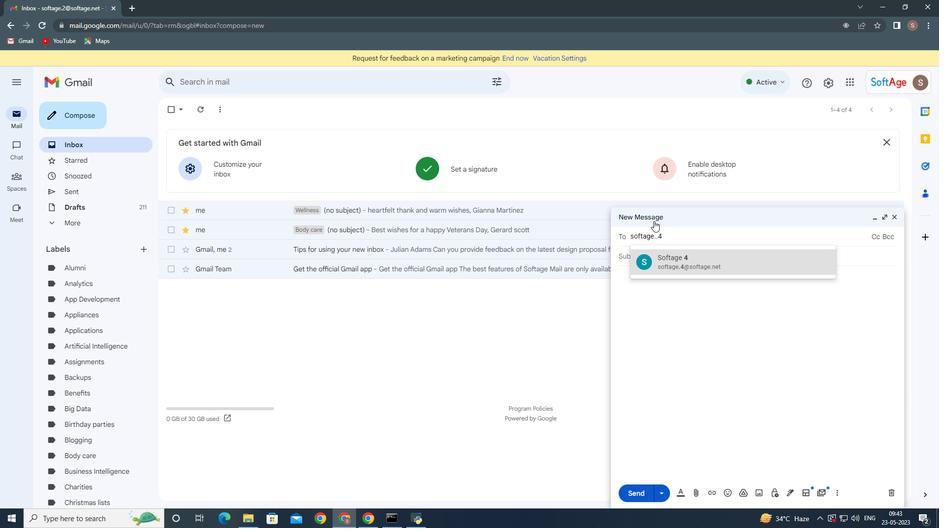 
Action: Mouse moved to (792, 495)
Screenshot: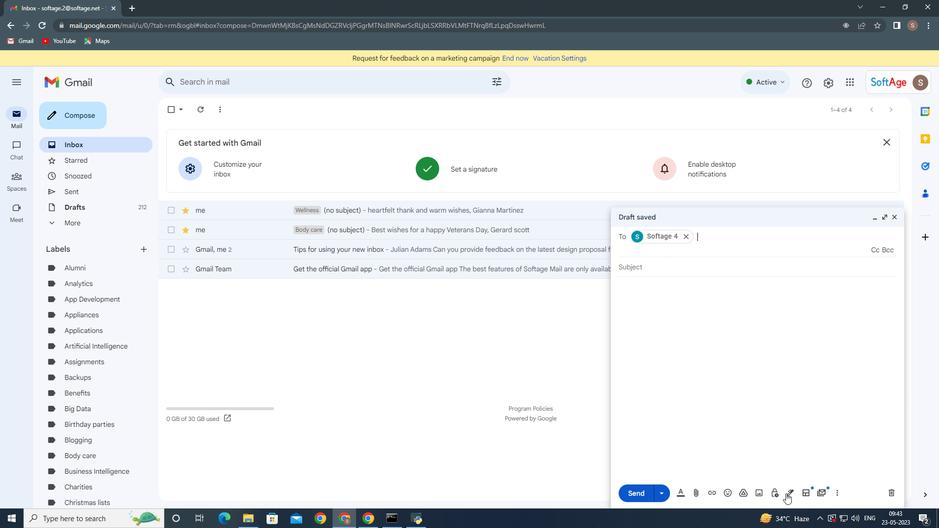 
Action: Mouse pressed left at (792, 495)
Screenshot: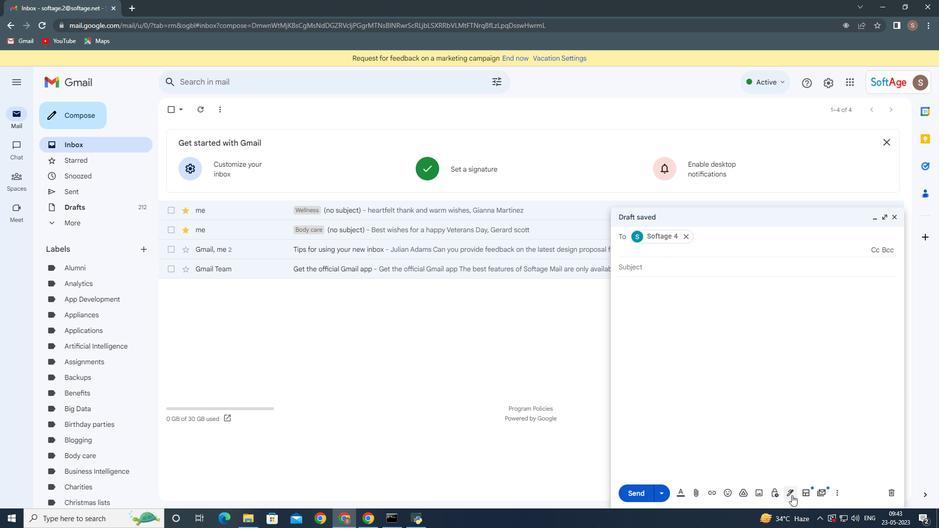 
Action: Mouse moved to (815, 406)
Screenshot: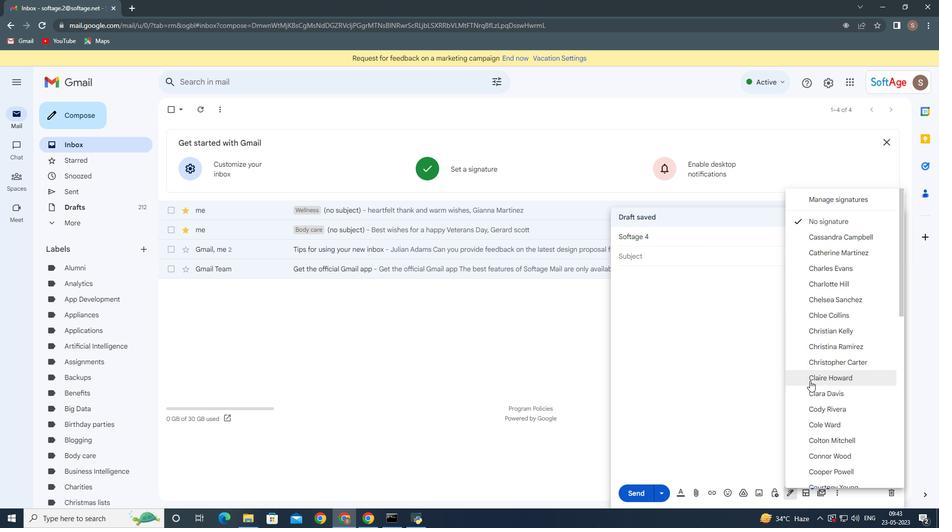 
Action: Mouse scrolled (815, 405) with delta (0, 0)
Screenshot: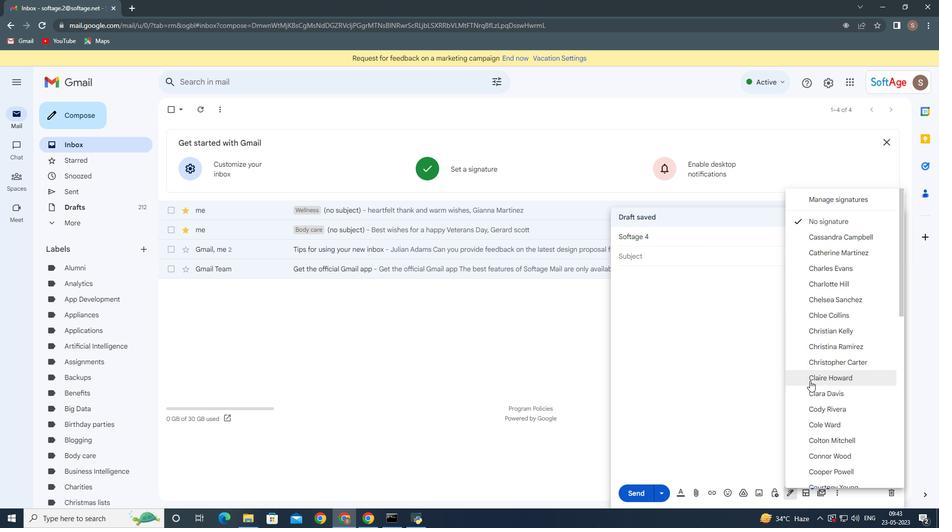 
Action: Mouse moved to (816, 406)
Screenshot: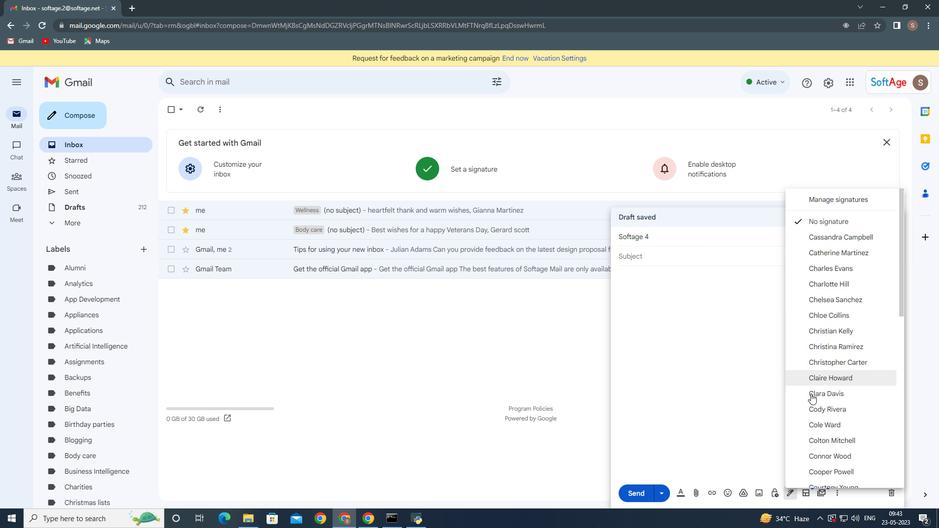 
Action: Mouse scrolled (816, 405) with delta (0, 0)
Screenshot: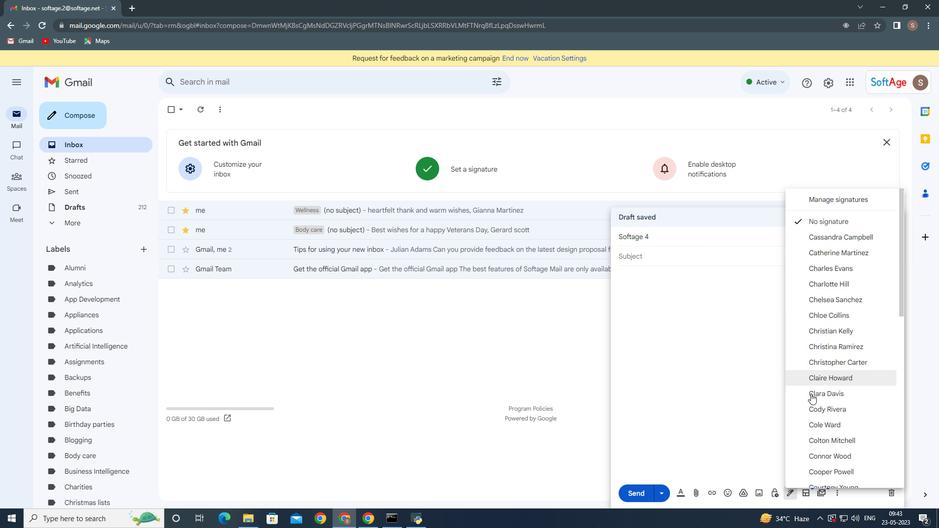 
Action: Mouse scrolled (816, 405) with delta (0, 0)
Screenshot: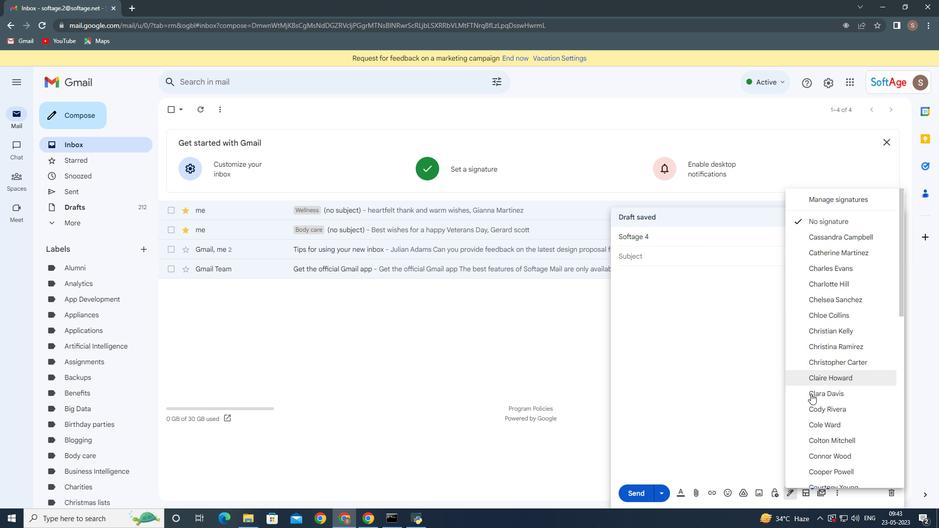 
Action: Mouse scrolled (816, 405) with delta (0, 0)
Screenshot: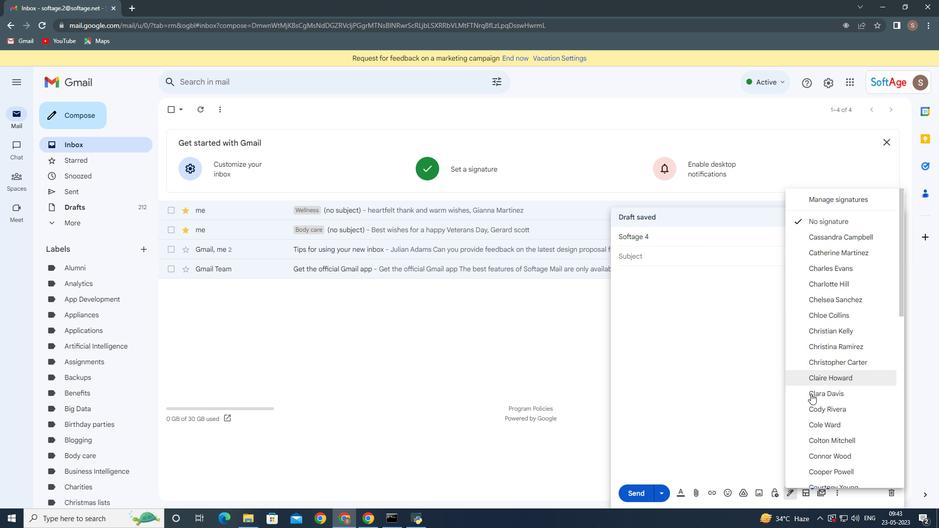 
Action: Mouse scrolled (816, 405) with delta (0, 0)
Screenshot: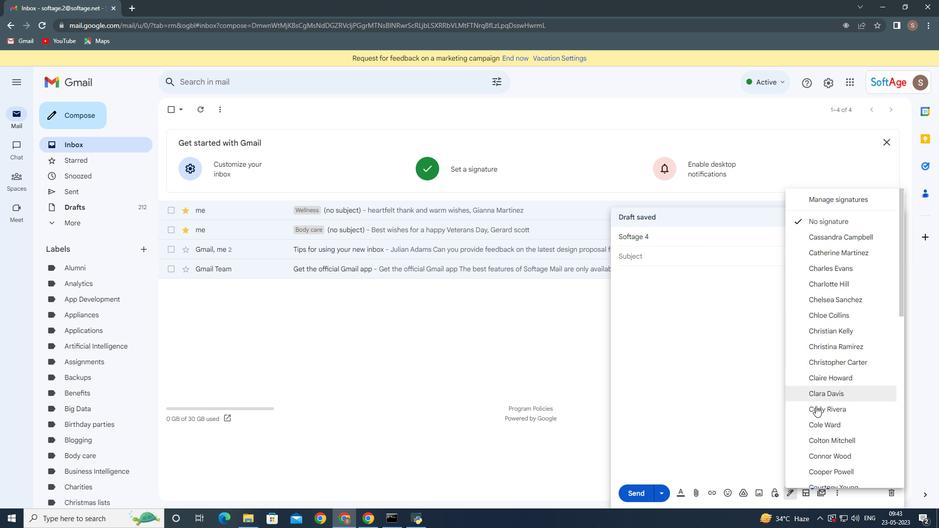 
Action: Mouse moved to (822, 425)
Screenshot: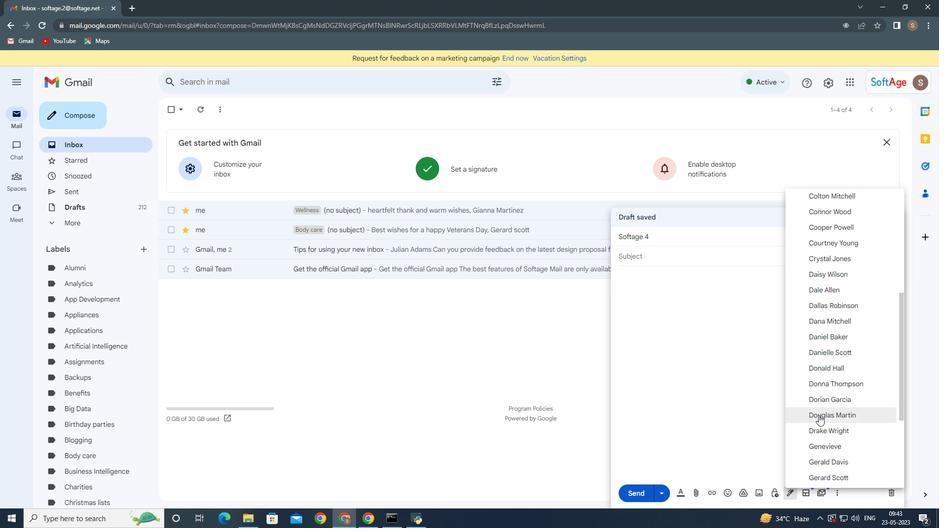 
Action: Mouse scrolled (822, 424) with delta (0, 0)
Screenshot: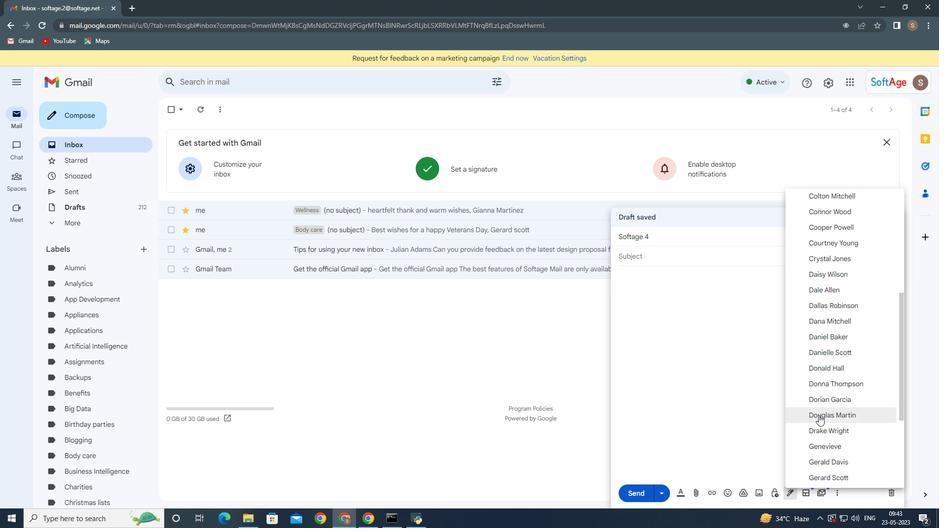 
Action: Mouse moved to (822, 425)
Screenshot: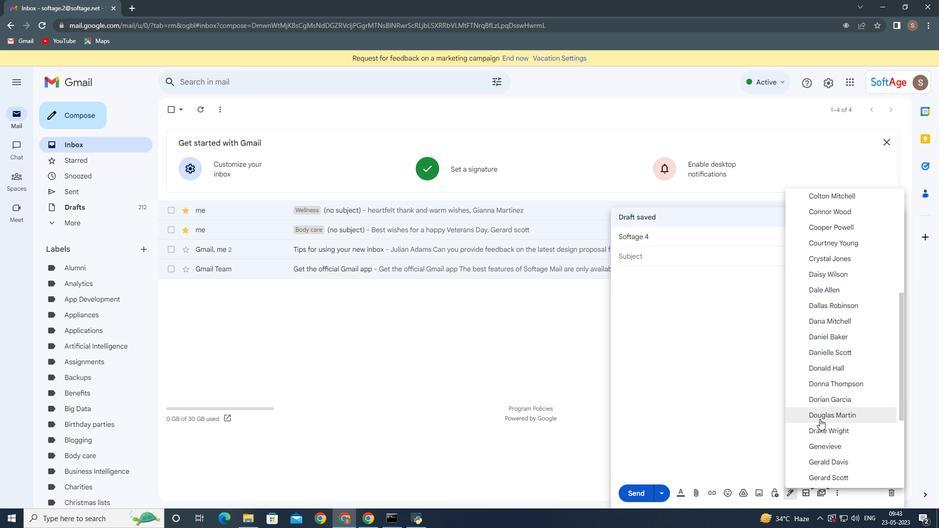 
Action: Mouse scrolled (822, 425) with delta (0, 0)
Screenshot: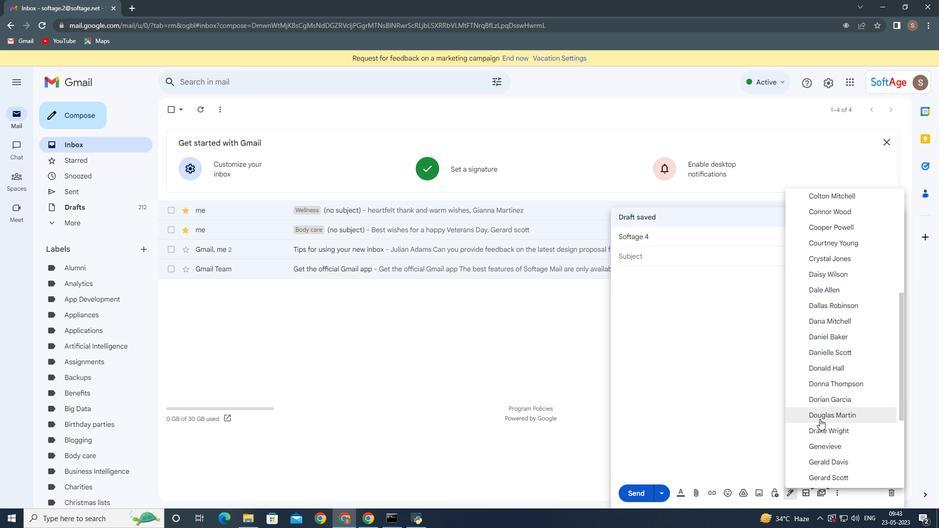 
Action: Mouse moved to (814, 330)
Screenshot: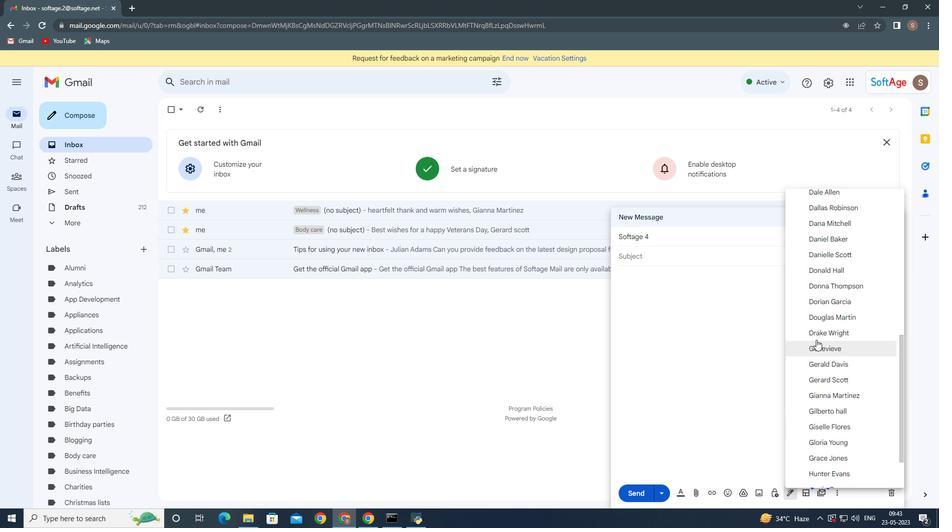 
Action: Mouse pressed left at (814, 330)
Screenshot: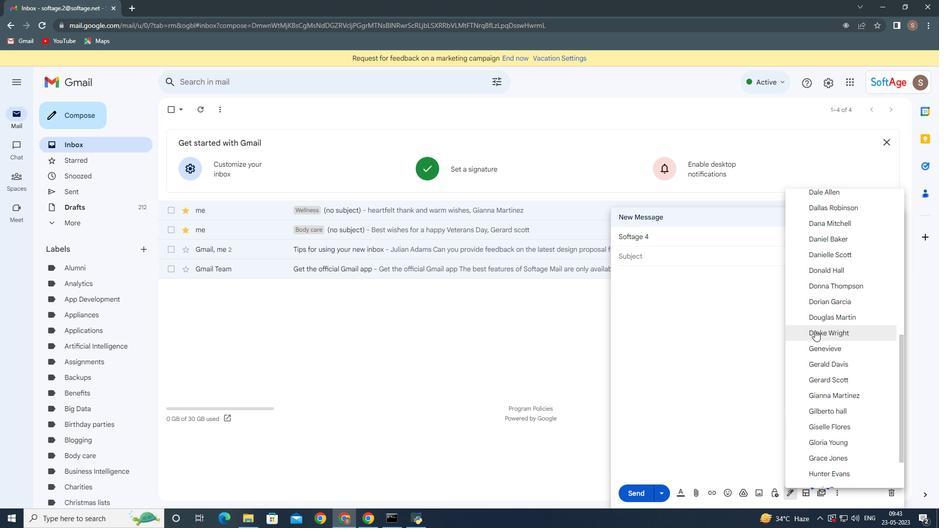 
Action: Mouse moved to (838, 493)
Screenshot: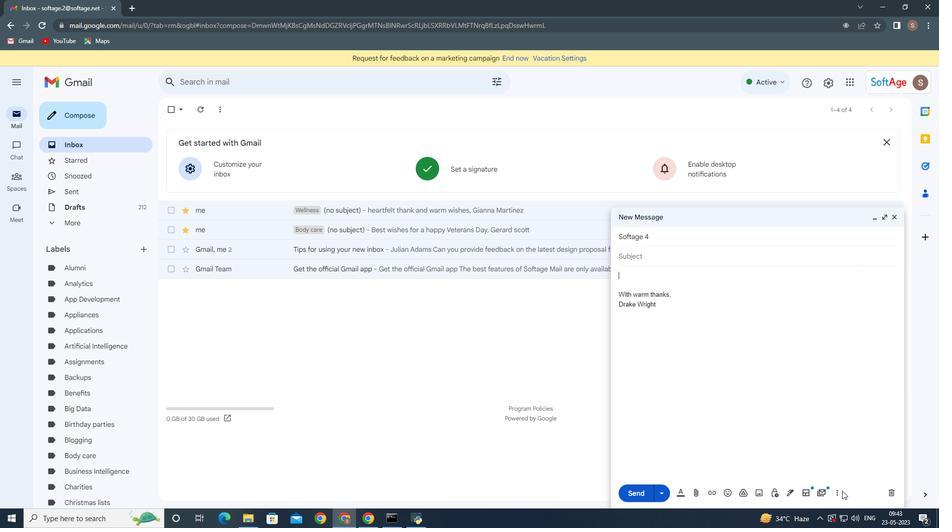 
Action: Mouse pressed left at (838, 493)
Screenshot: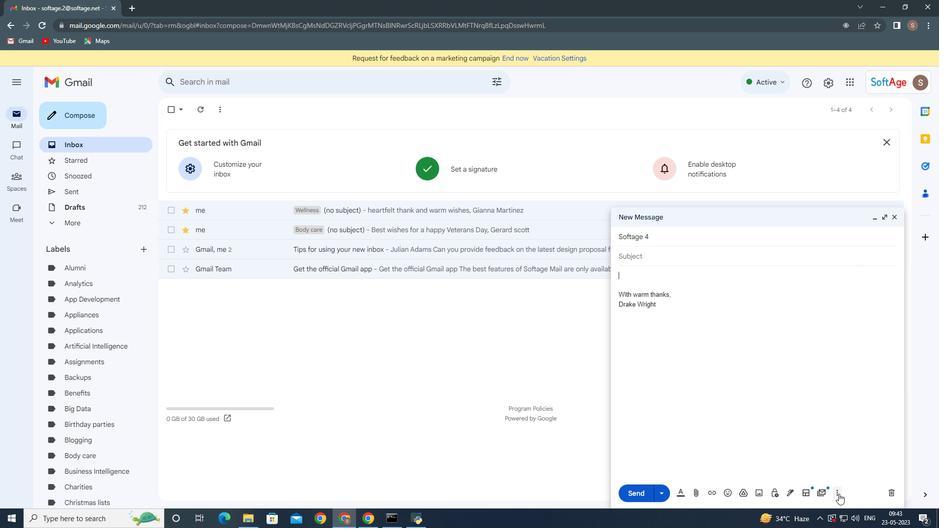 
Action: Mouse moved to (795, 407)
Screenshot: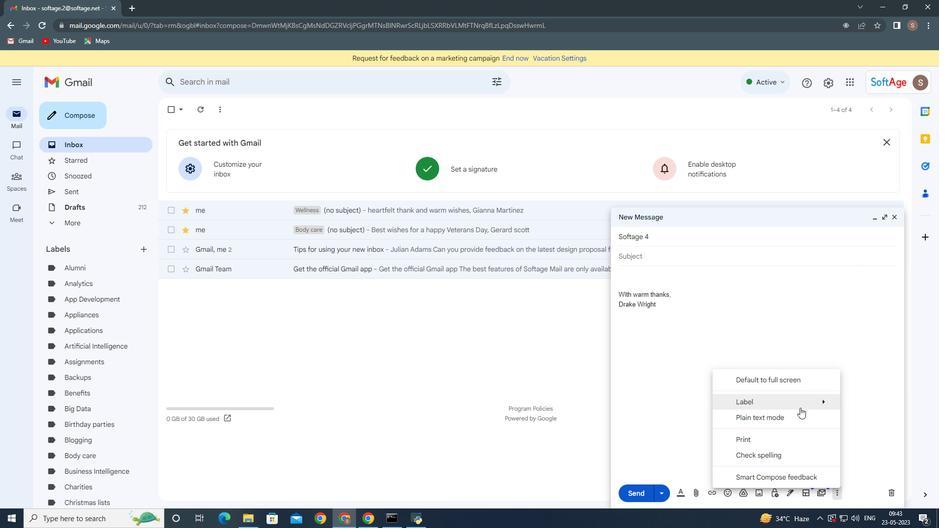 
Action: Mouse pressed left at (795, 407)
Screenshot: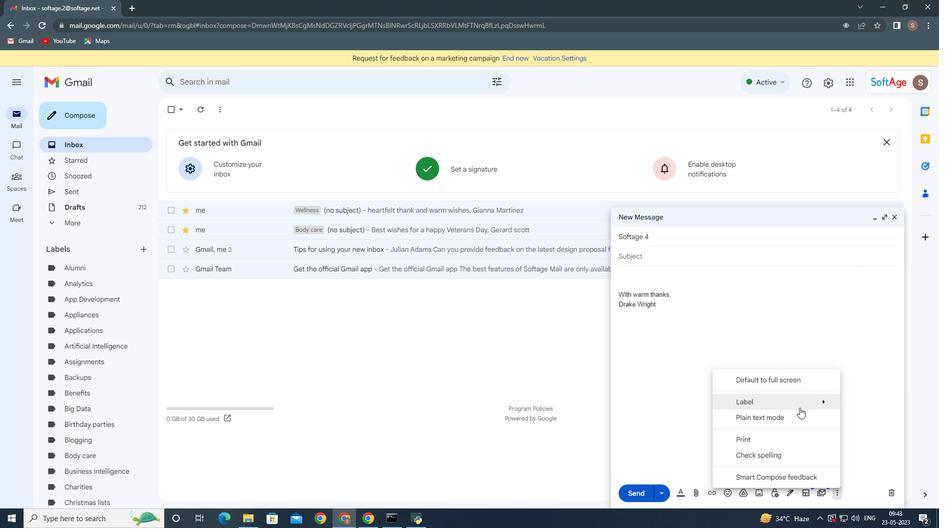 
Action: Mouse moved to (564, 247)
Screenshot: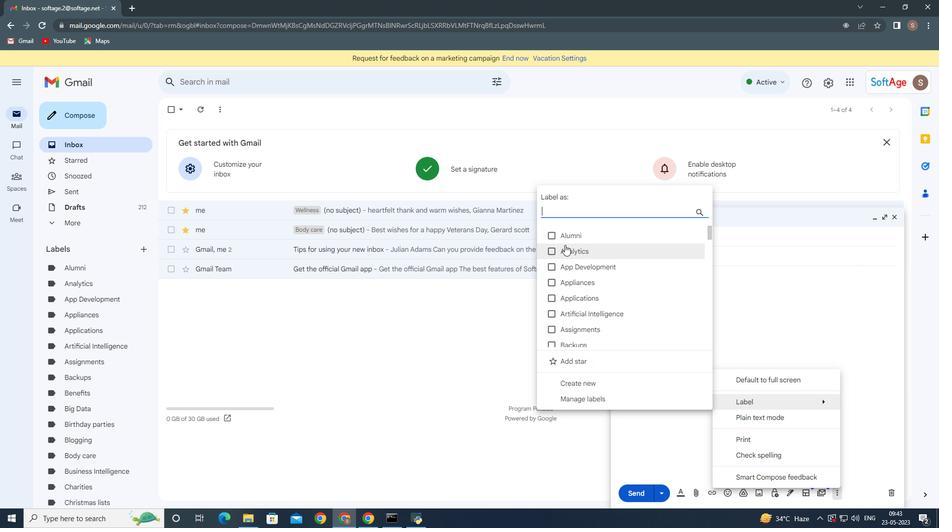 
Action: Mouse scrolled (564, 246) with delta (0, 0)
Screenshot: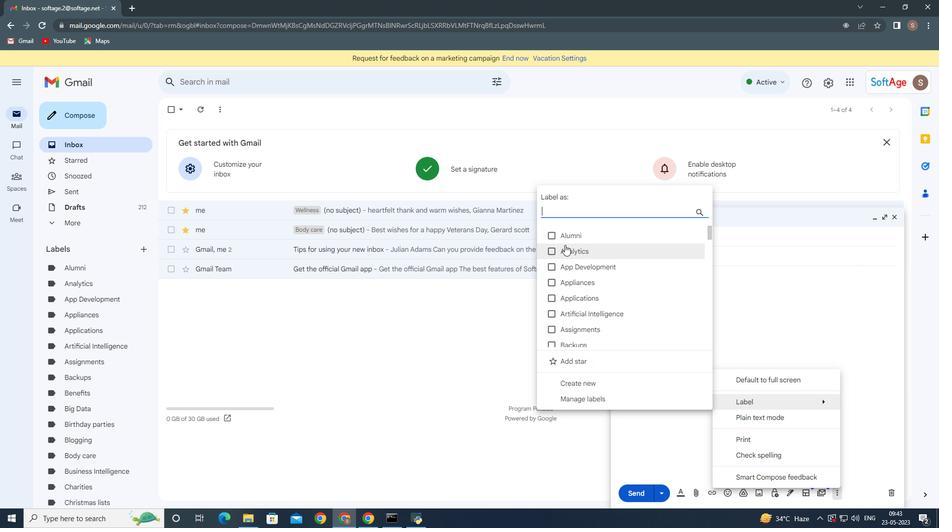 
Action: Mouse moved to (564, 249)
Screenshot: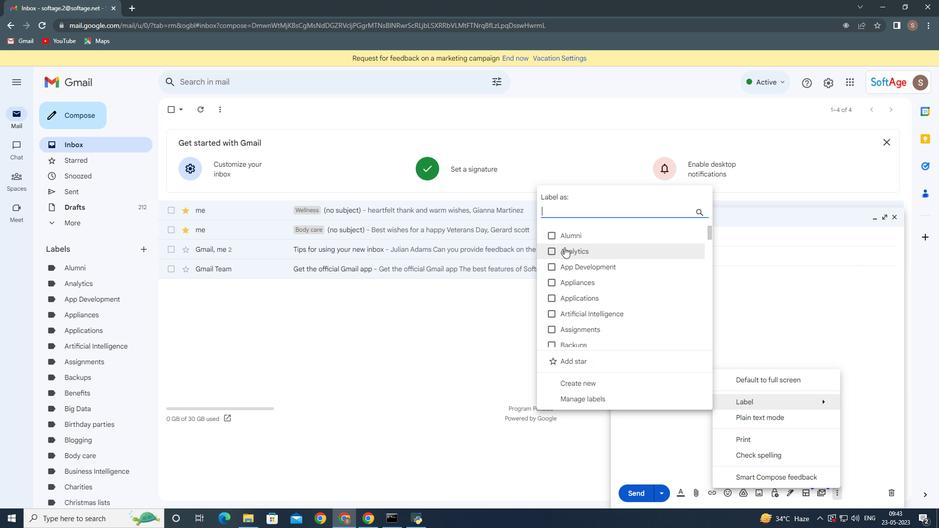 
Action: Mouse scrolled (564, 248) with delta (0, 0)
Screenshot: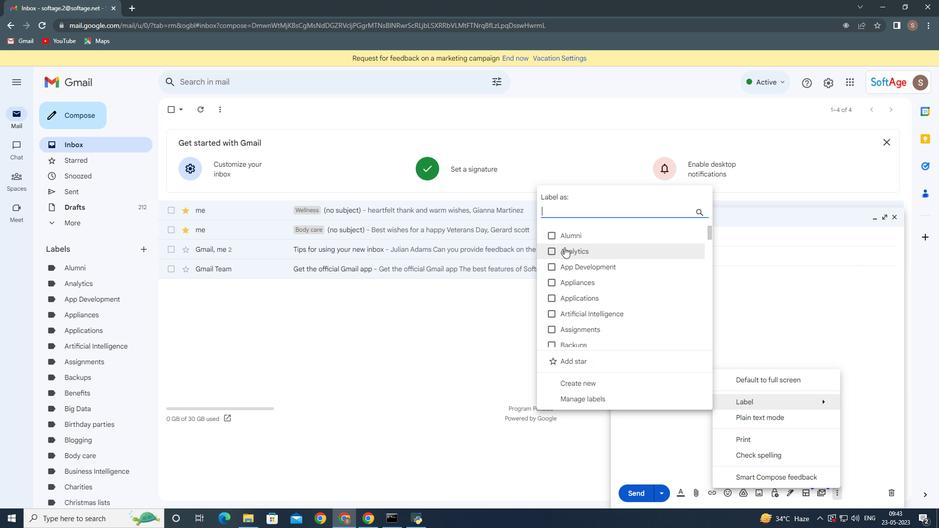 
Action: Mouse moved to (563, 257)
Screenshot: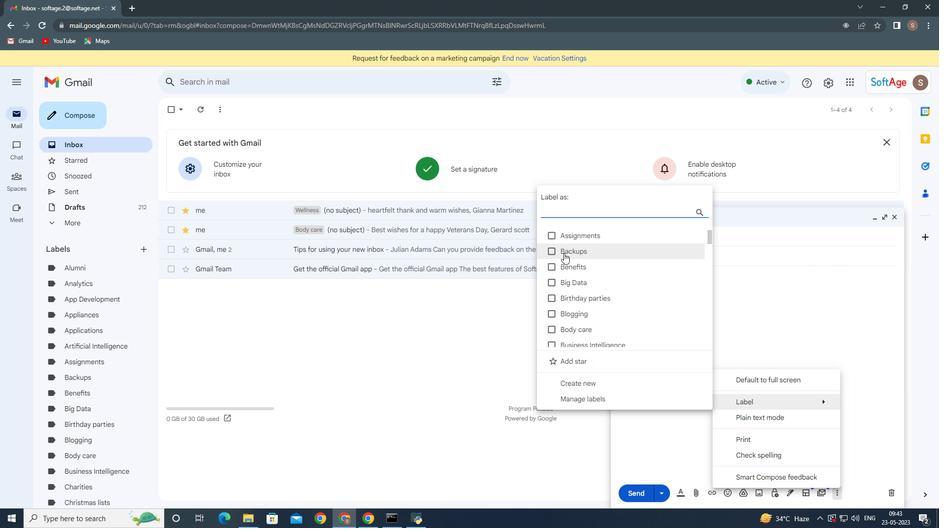 
Action: Mouse scrolled (563, 256) with delta (0, 0)
Screenshot: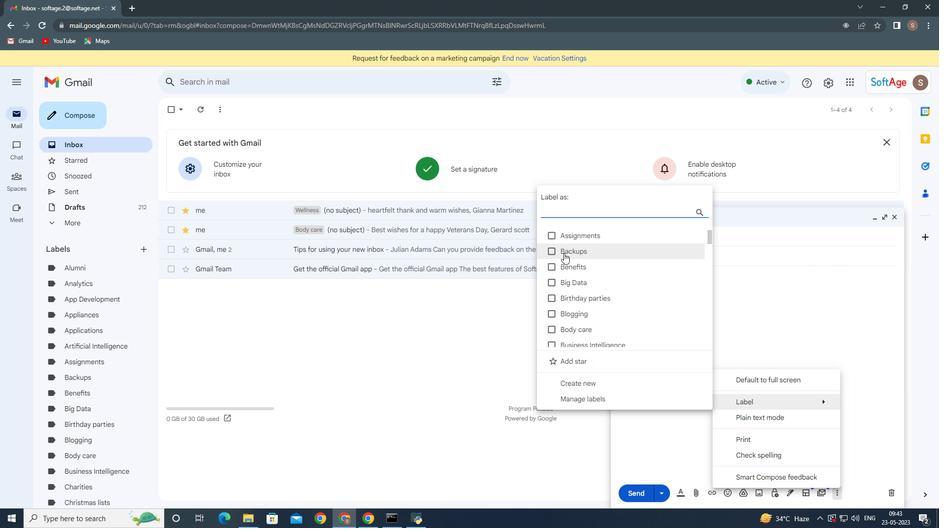 
Action: Mouse moved to (562, 258)
Screenshot: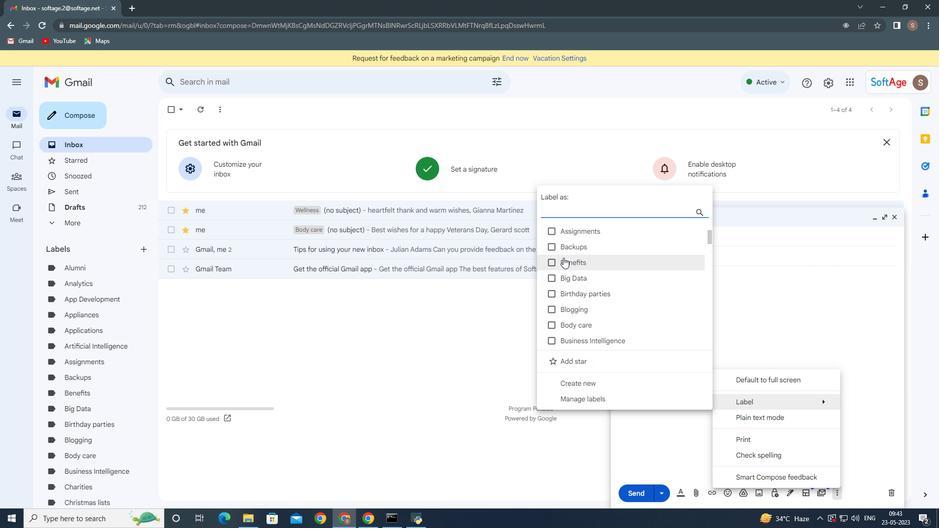 
Action: Mouse scrolled (562, 258) with delta (0, 0)
Screenshot: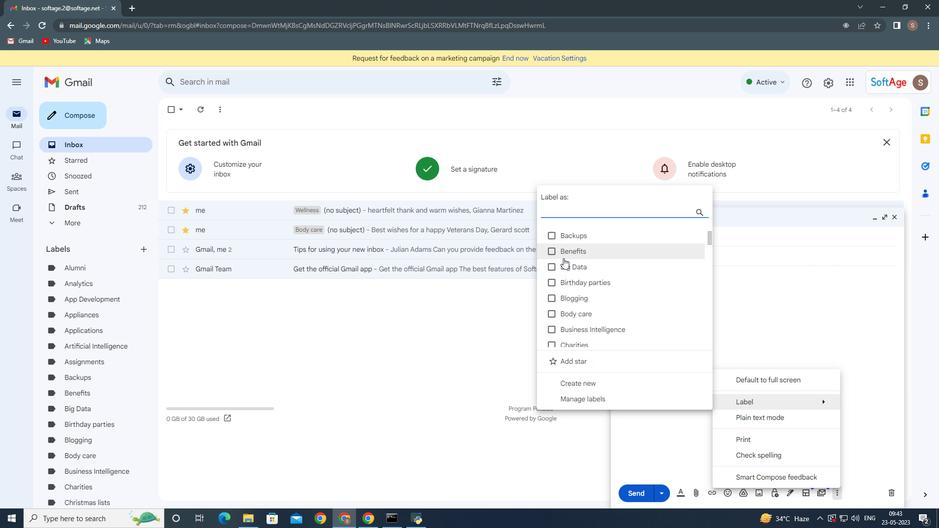 
Action: Mouse moved to (562, 285)
Screenshot: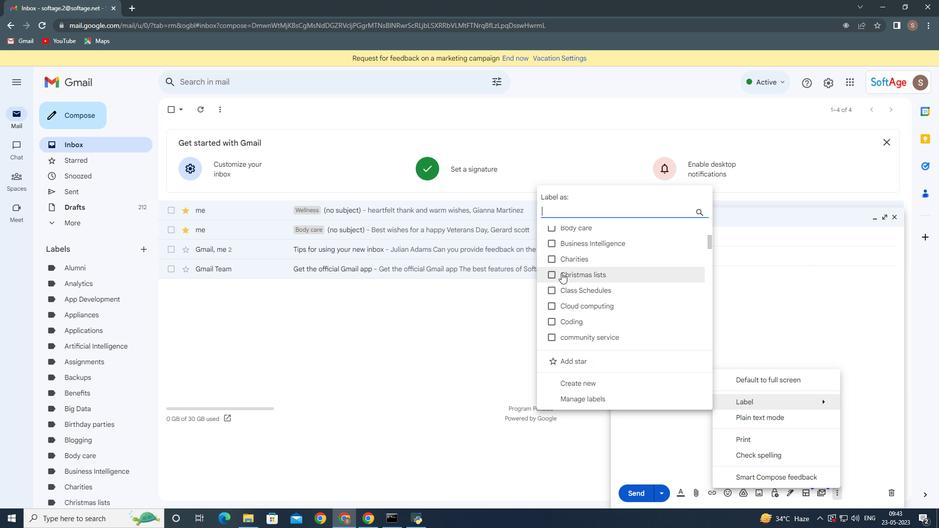 
Action: Mouse scrolled (562, 284) with delta (0, 0)
Screenshot: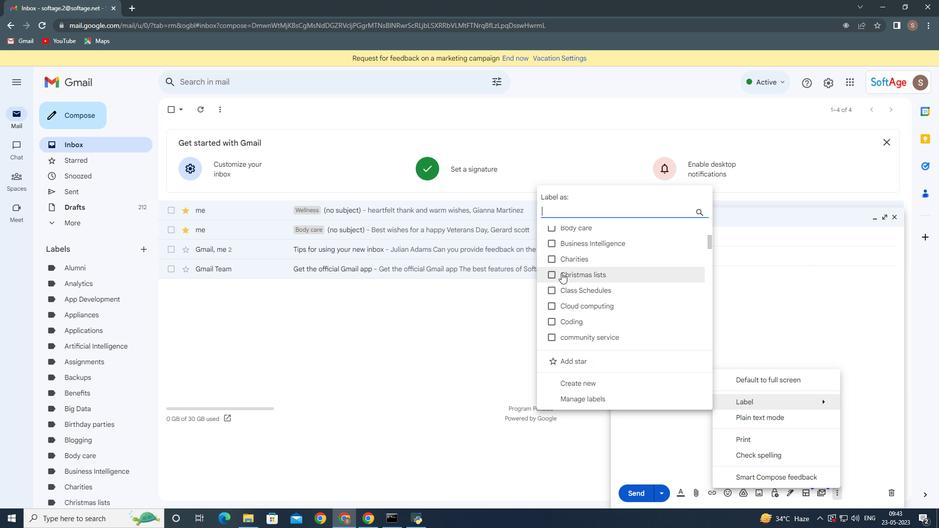 
Action: Mouse moved to (563, 290)
Screenshot: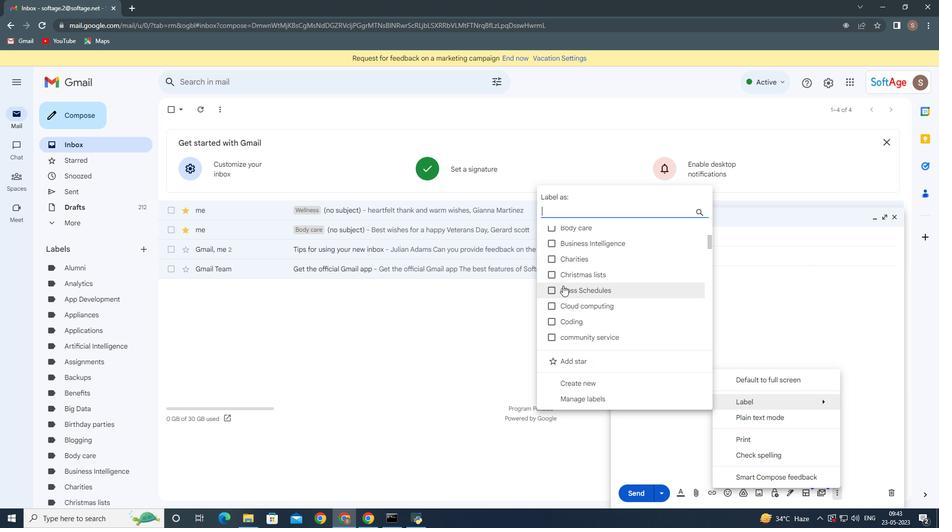 
Action: Mouse scrolled (563, 289) with delta (0, 0)
Screenshot: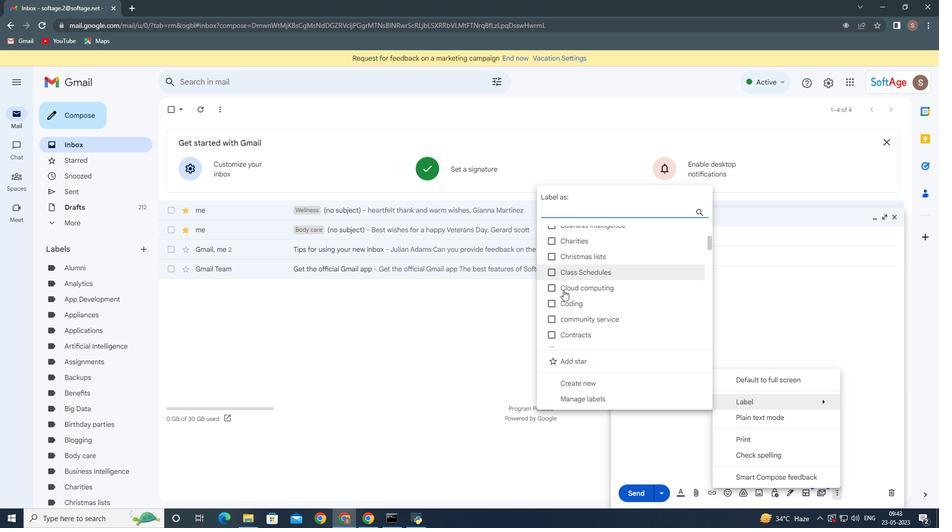 
Action: Mouse scrolled (563, 289) with delta (0, 0)
Screenshot: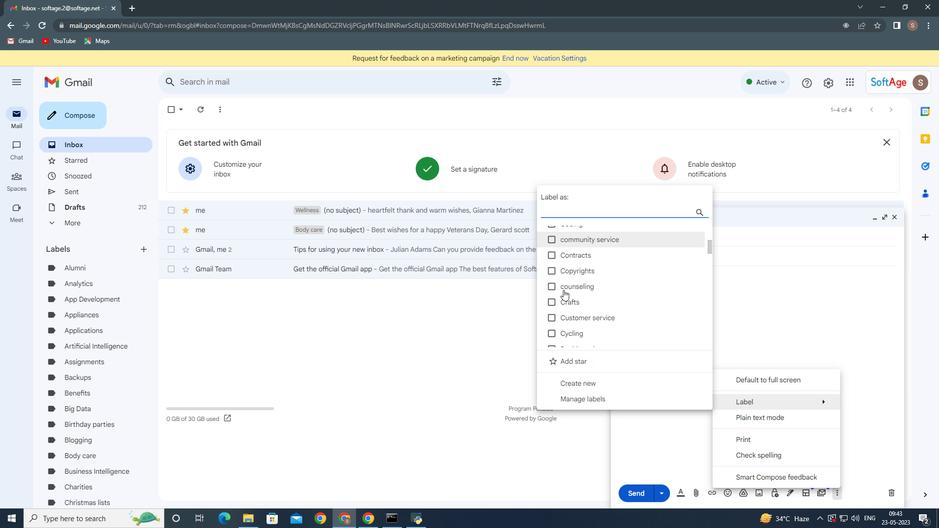 
Action: Mouse moved to (563, 291)
Screenshot: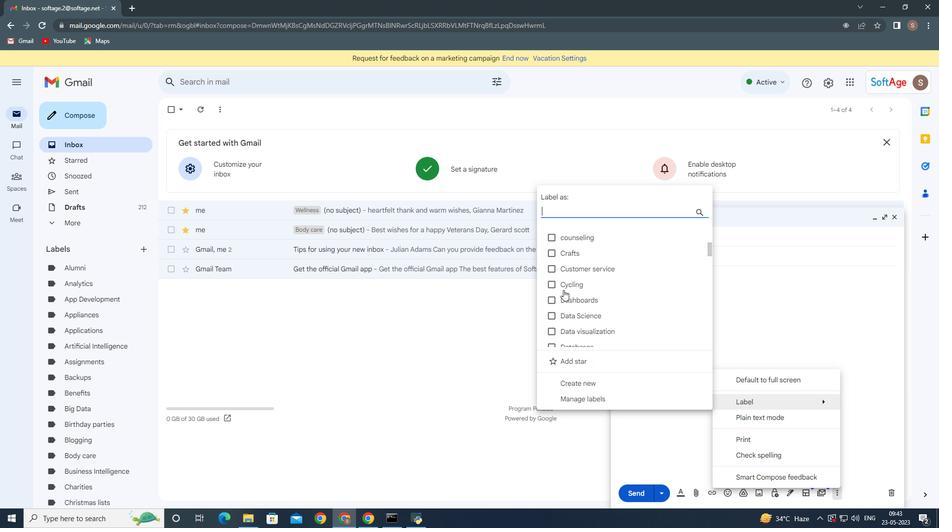 
Action: Mouse scrolled (563, 290) with delta (0, 0)
Screenshot: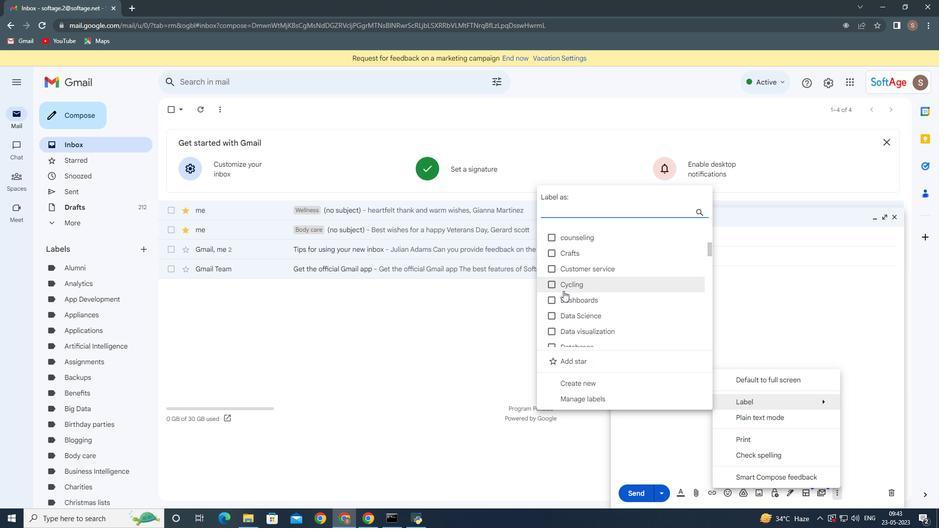 
Action: Mouse moved to (562, 292)
Screenshot: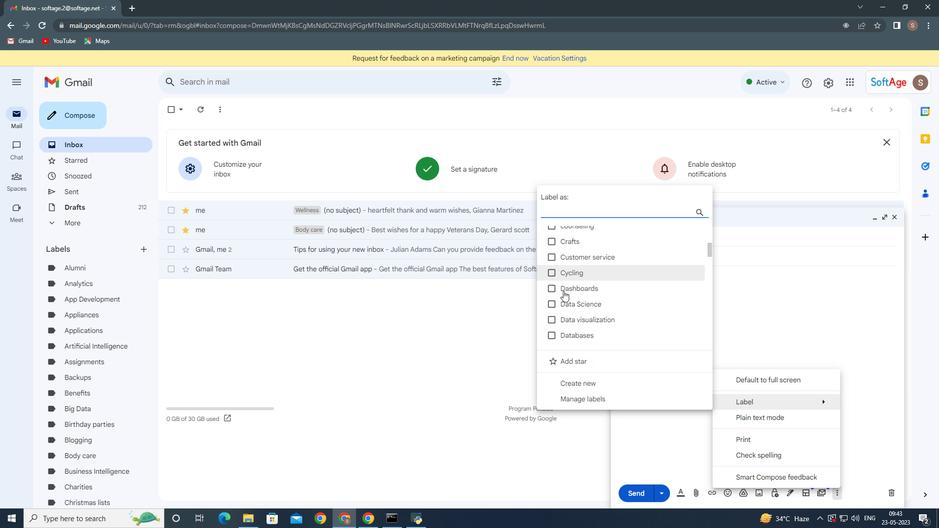 
Action: Mouse scrolled (562, 291) with delta (0, 0)
Screenshot: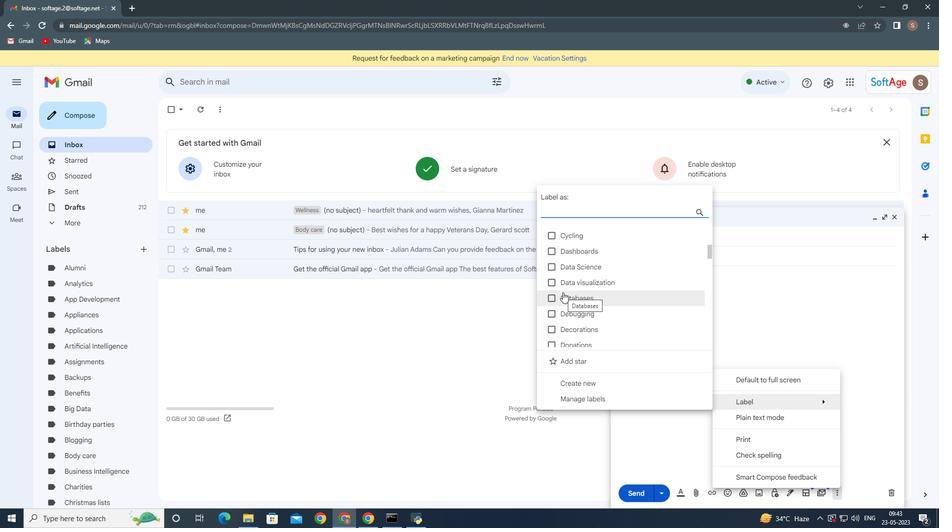 
Action: Mouse moved to (563, 294)
Screenshot: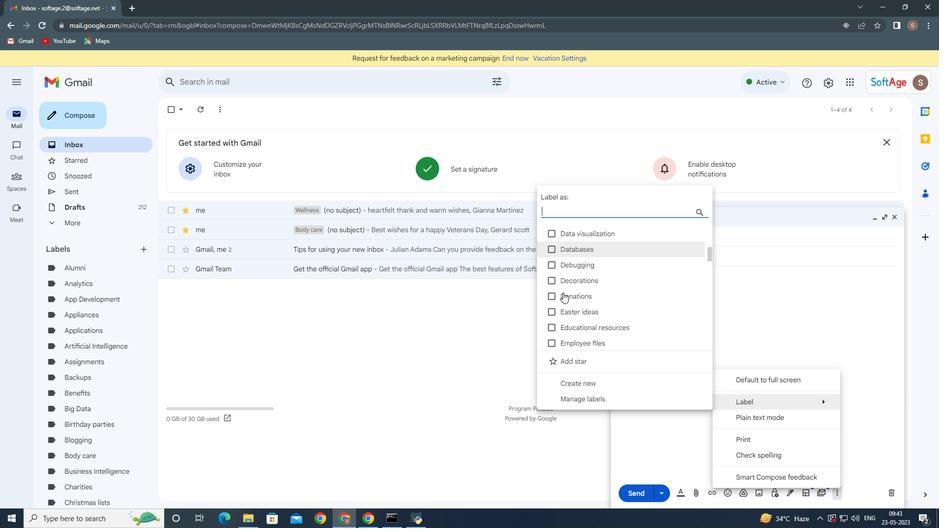 
Action: Mouse scrolled (563, 295) with delta (0, 0)
Screenshot: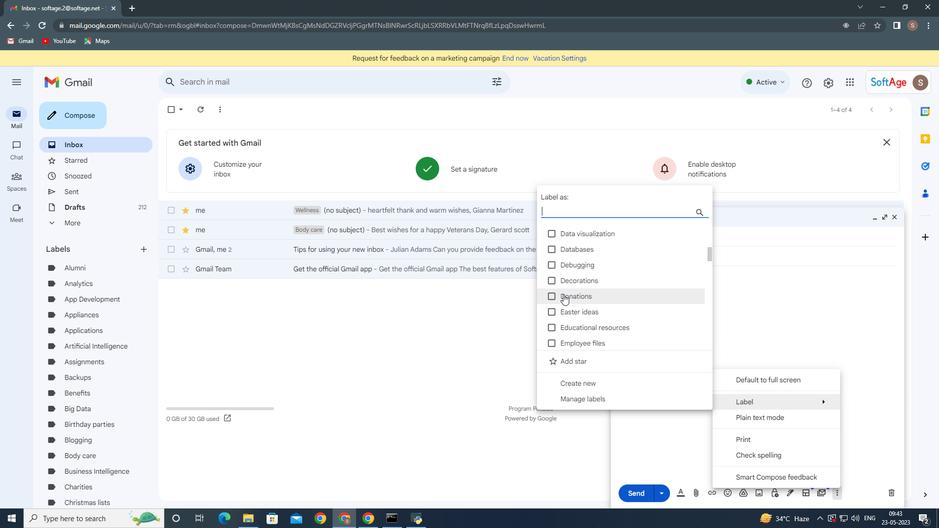 
Action: Mouse scrolled (563, 295) with delta (0, 0)
Screenshot: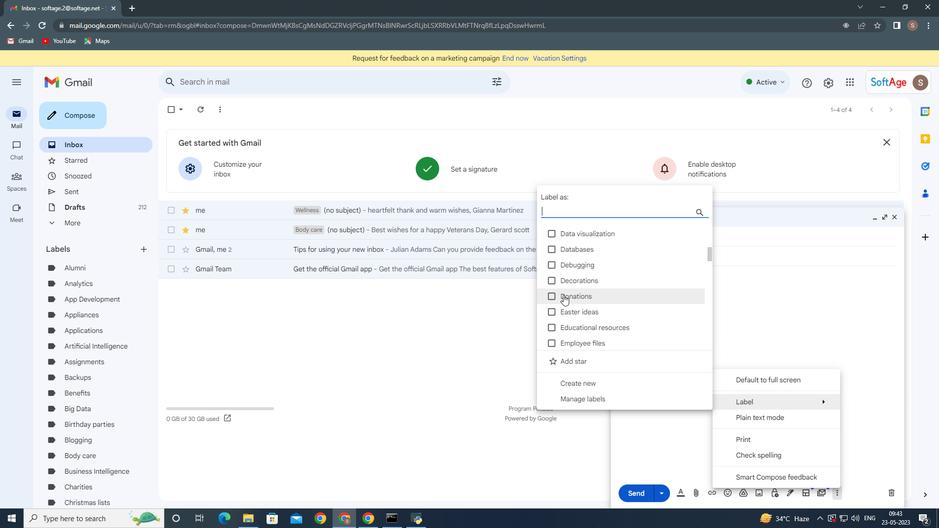 
Action: Mouse scrolled (563, 295) with delta (0, 0)
Screenshot: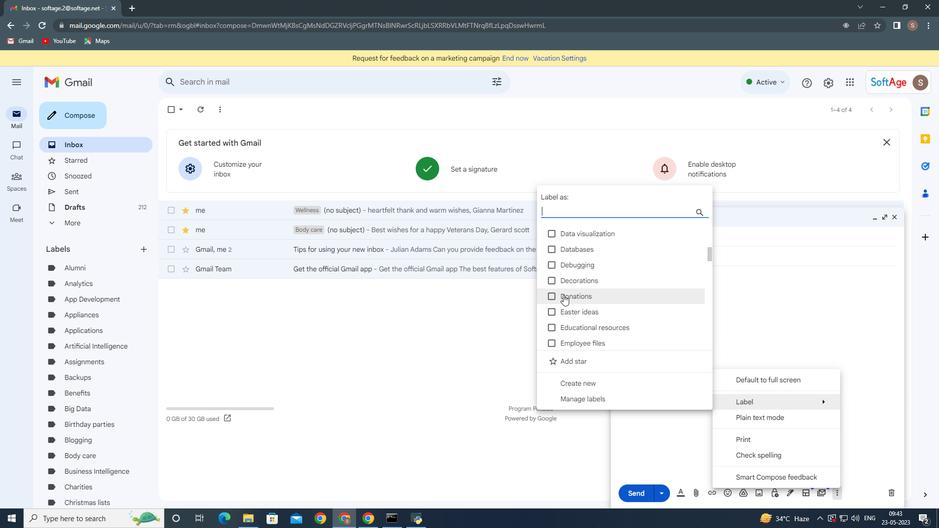 
Action: Mouse moved to (563, 294)
Screenshot: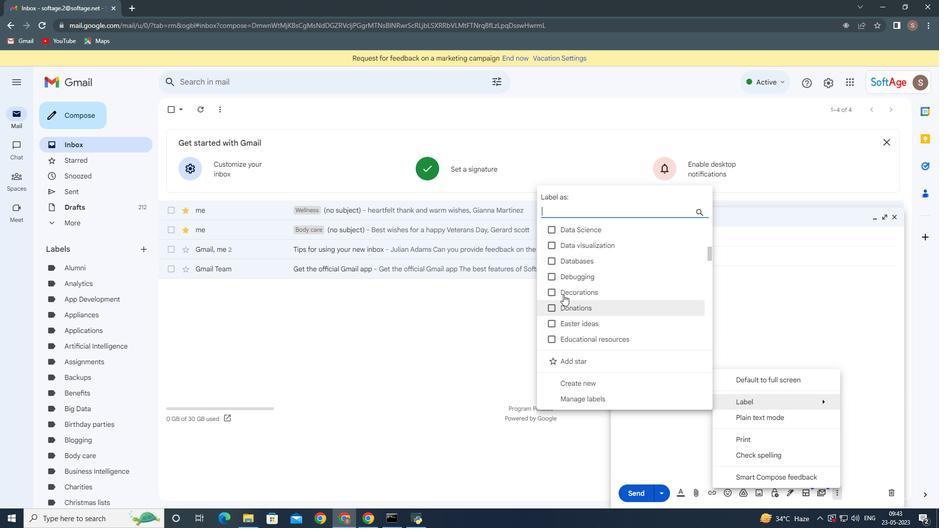 
Action: Mouse scrolled (563, 294) with delta (0, 0)
Screenshot: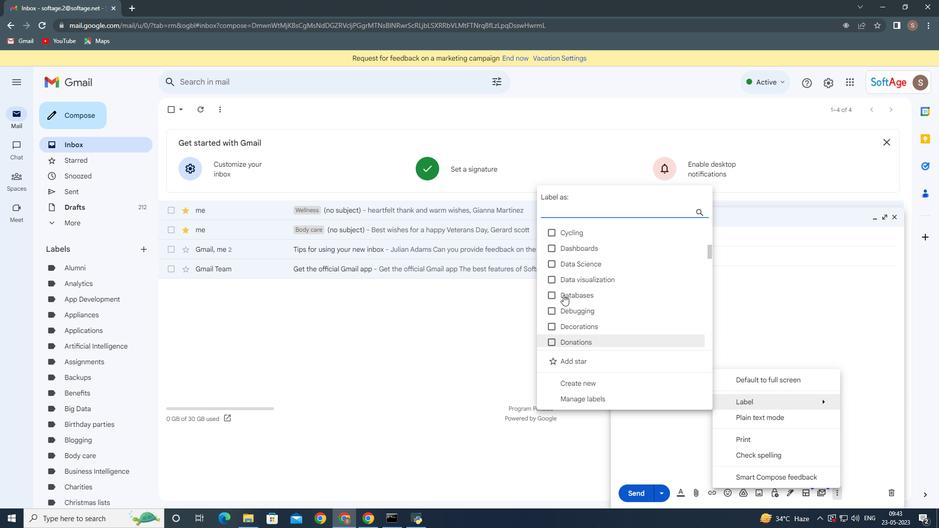 
Action: Mouse scrolled (563, 294) with delta (0, 0)
Screenshot: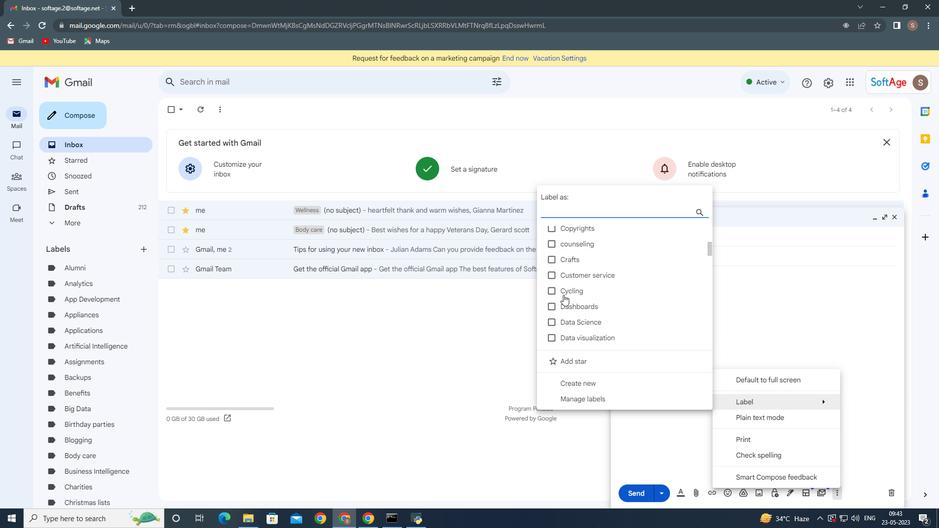 
Action: Mouse scrolled (563, 294) with delta (0, 0)
Screenshot: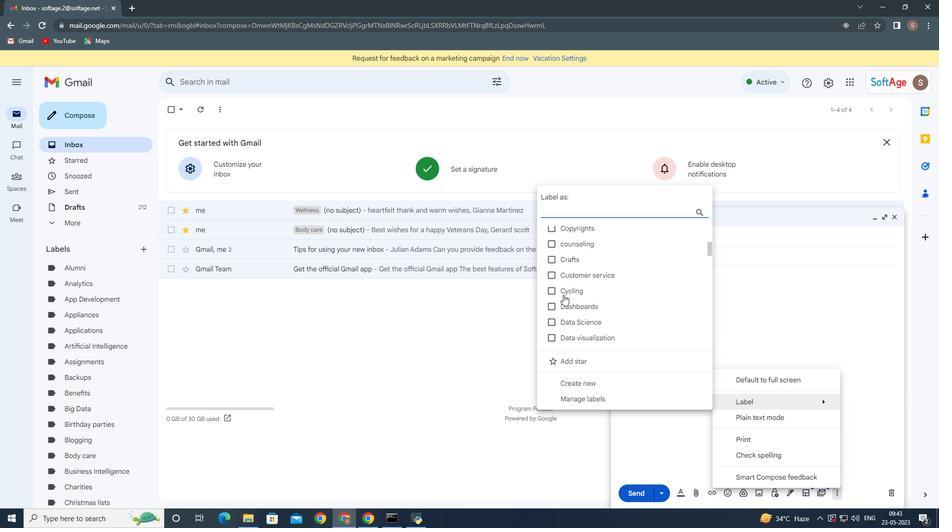 
Action: Mouse scrolled (563, 294) with delta (0, 0)
Screenshot: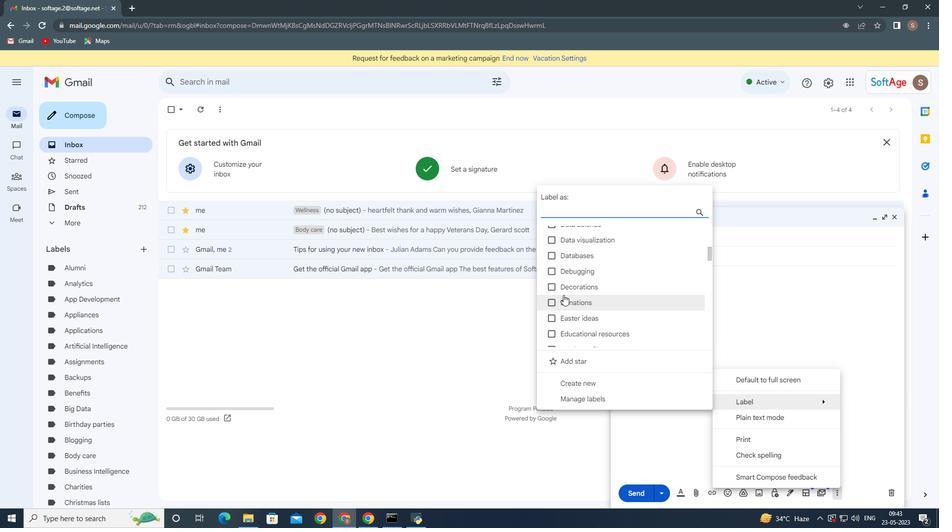 
Action: Mouse scrolled (563, 294) with delta (0, 0)
Screenshot: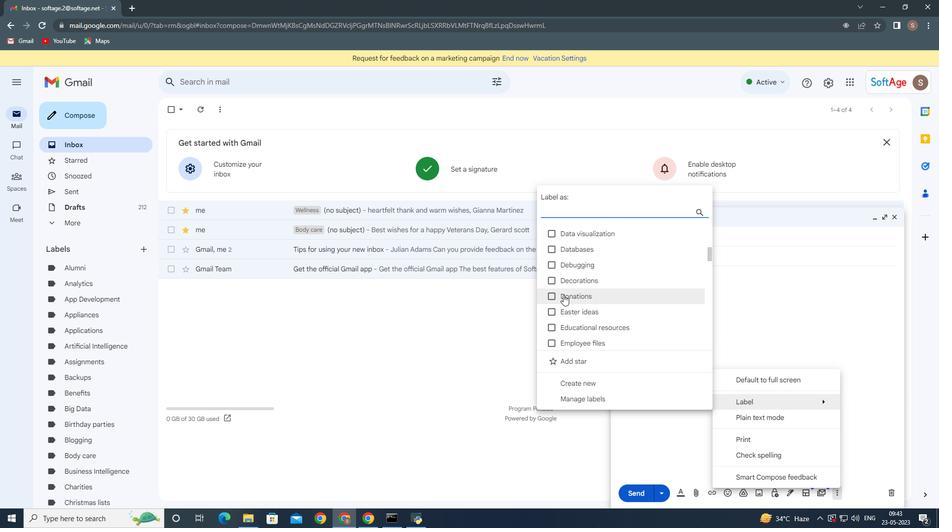 
Action: Mouse scrolled (563, 294) with delta (0, 0)
Screenshot: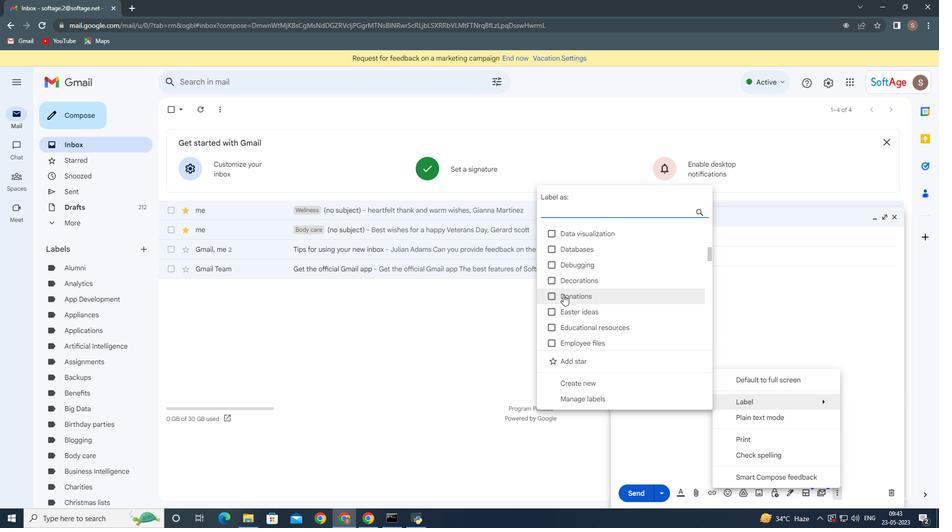 
Action: Mouse scrolled (563, 294) with delta (0, 0)
Screenshot: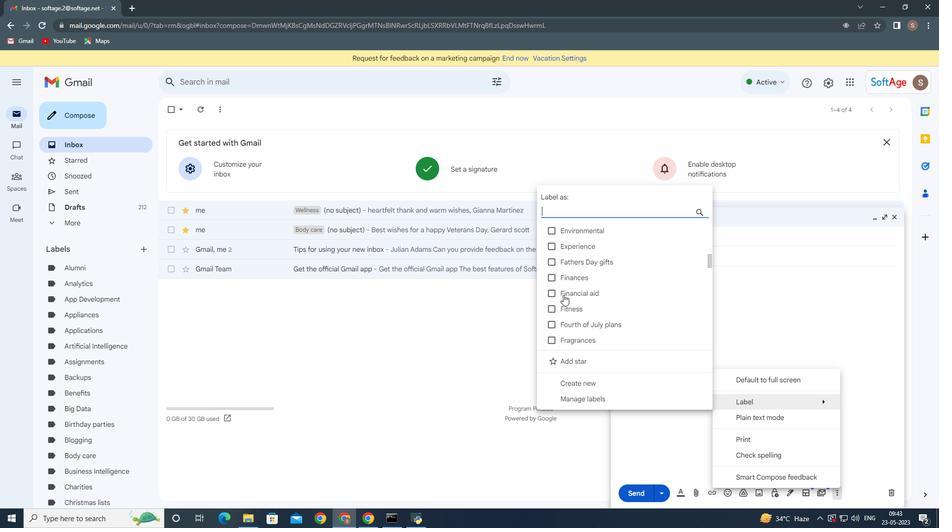 
Action: Mouse scrolled (563, 294) with delta (0, 0)
Screenshot: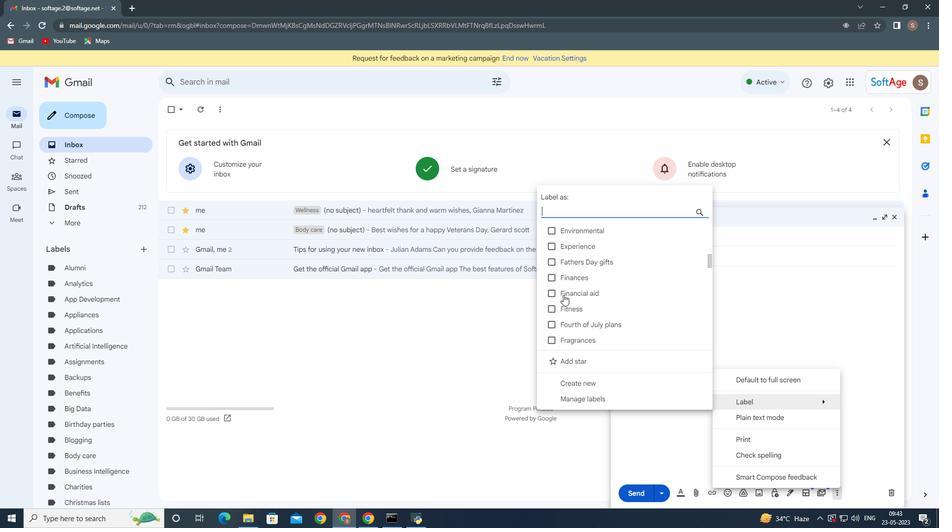 
Action: Mouse scrolled (563, 294) with delta (0, 0)
Screenshot: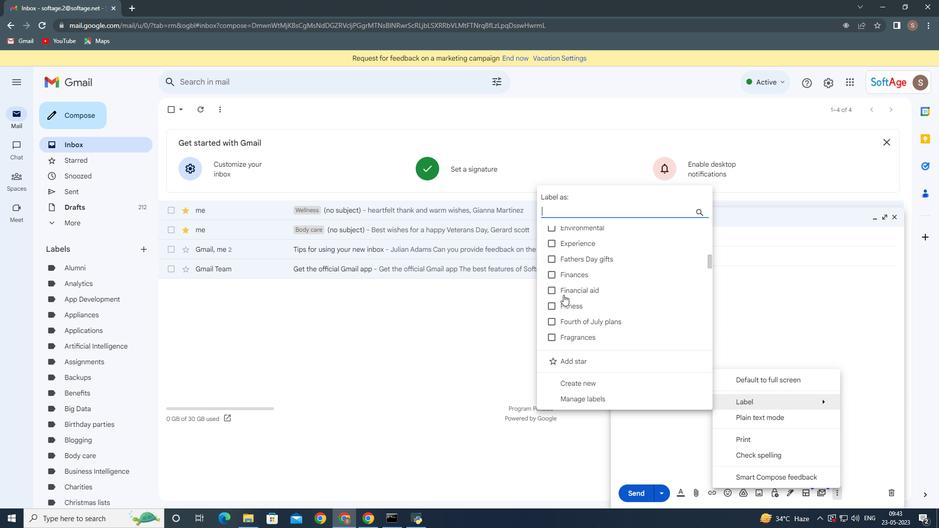 
Action: Mouse scrolled (563, 294) with delta (0, 0)
Screenshot: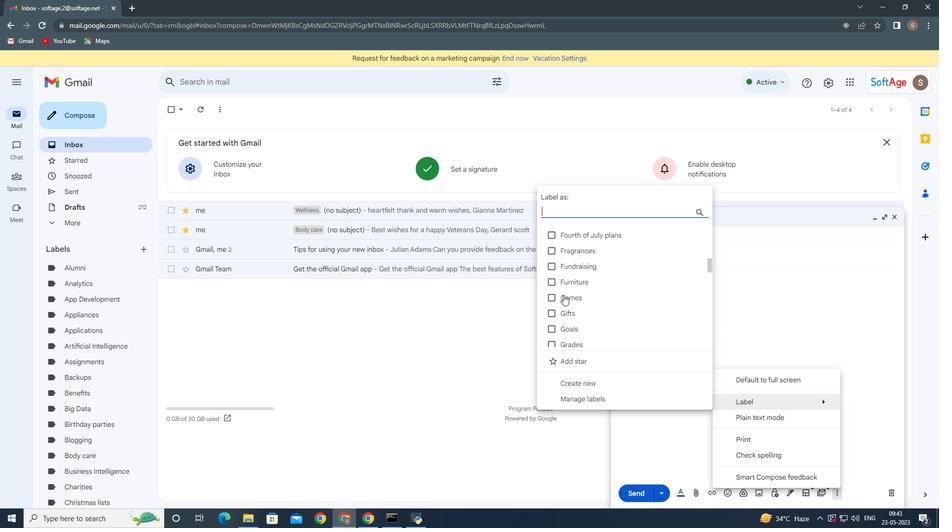 
Action: Mouse scrolled (563, 294) with delta (0, 0)
Screenshot: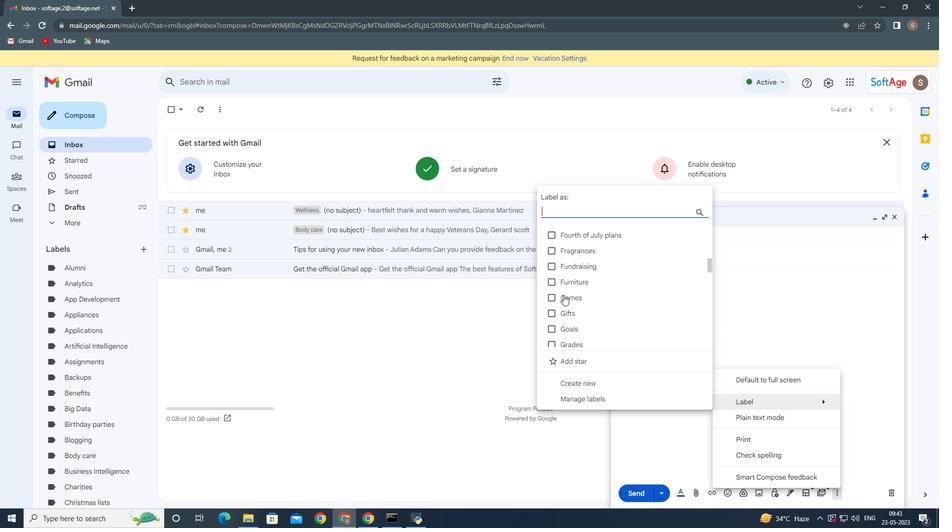 
Action: Mouse scrolled (563, 294) with delta (0, 0)
Screenshot: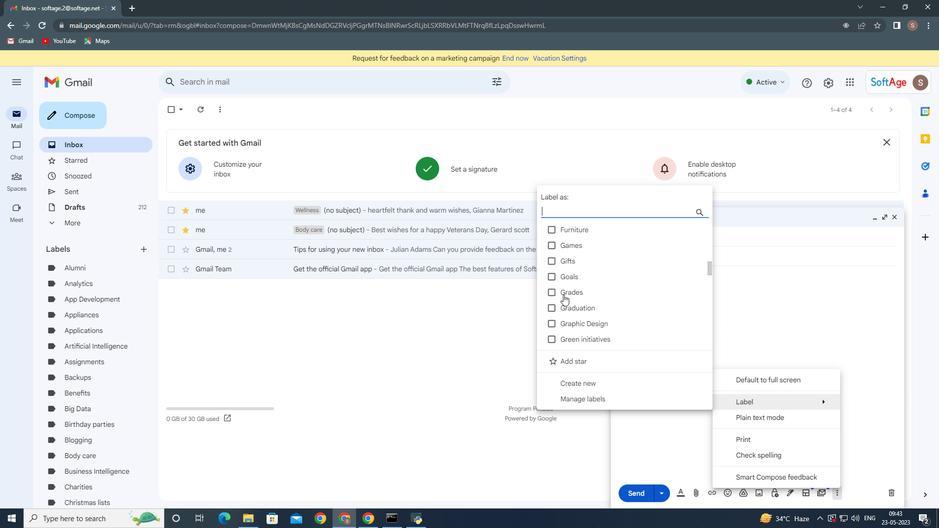 
Action: Mouse scrolled (563, 294) with delta (0, 0)
Screenshot: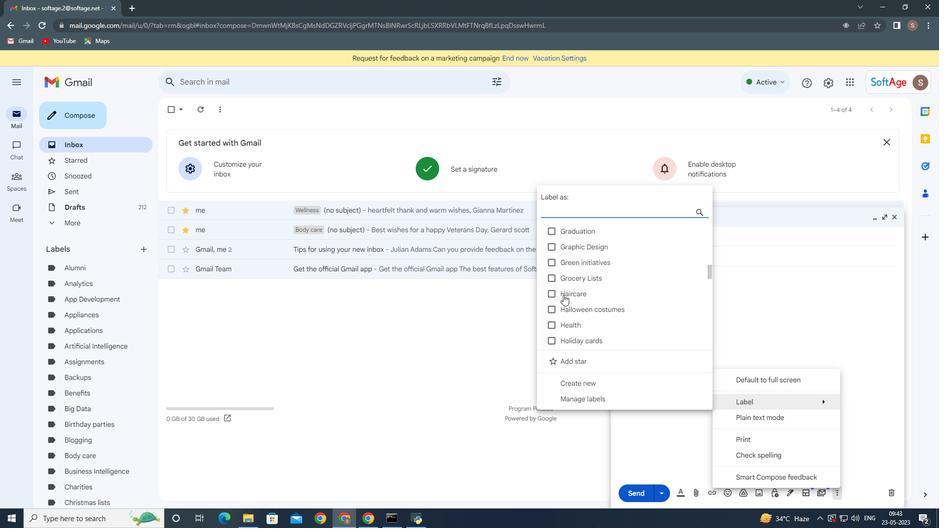 
Action: Mouse scrolled (563, 294) with delta (0, 0)
Screenshot: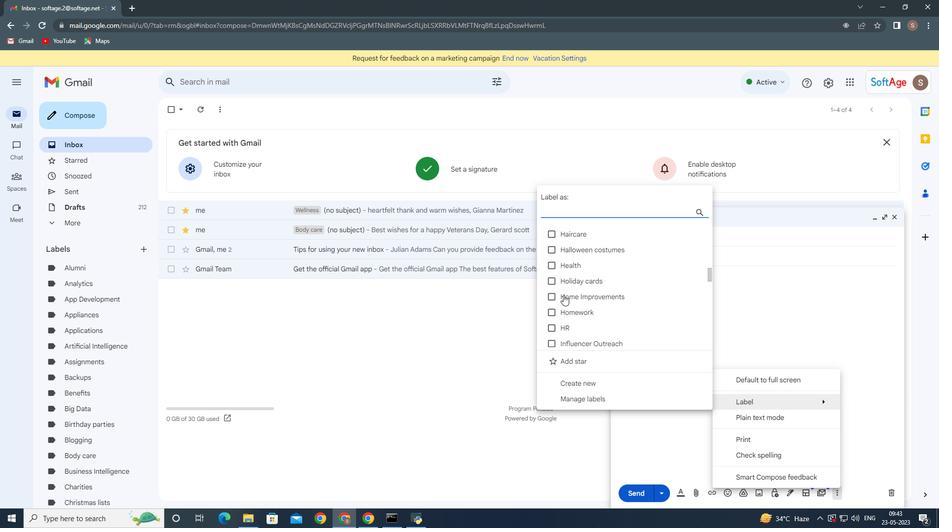 
Action: Mouse scrolled (563, 294) with delta (0, 0)
Screenshot: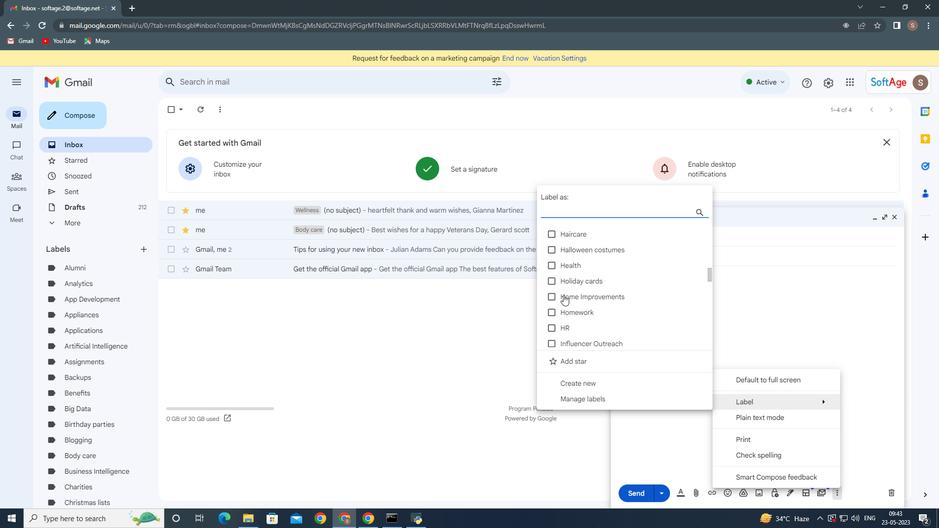 
Action: Mouse scrolled (563, 294) with delta (0, 0)
Screenshot: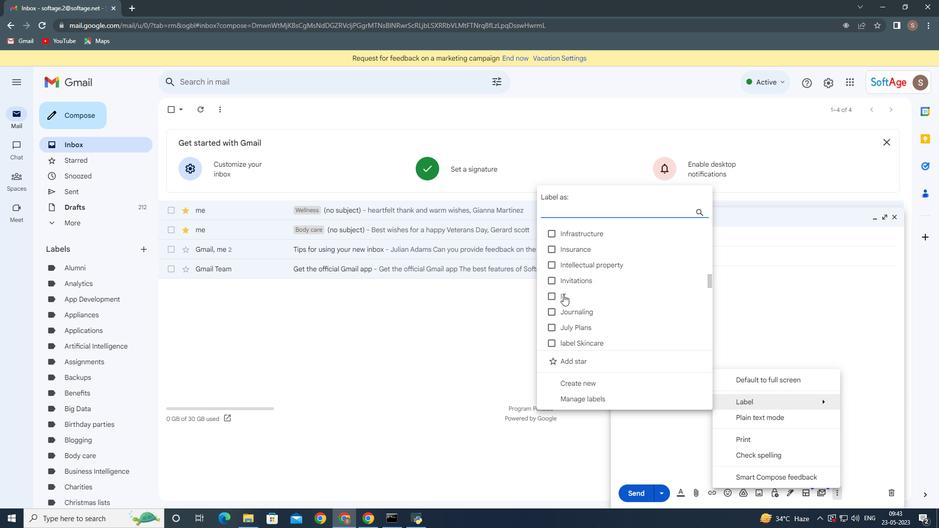 
Action: Mouse scrolled (563, 294) with delta (0, 0)
Screenshot: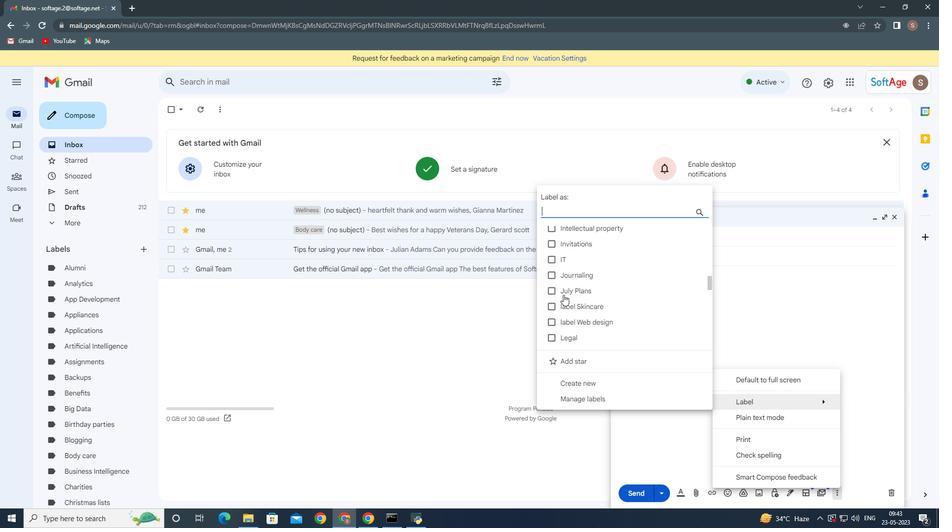 
Action: Mouse scrolled (563, 294) with delta (0, 0)
Screenshot: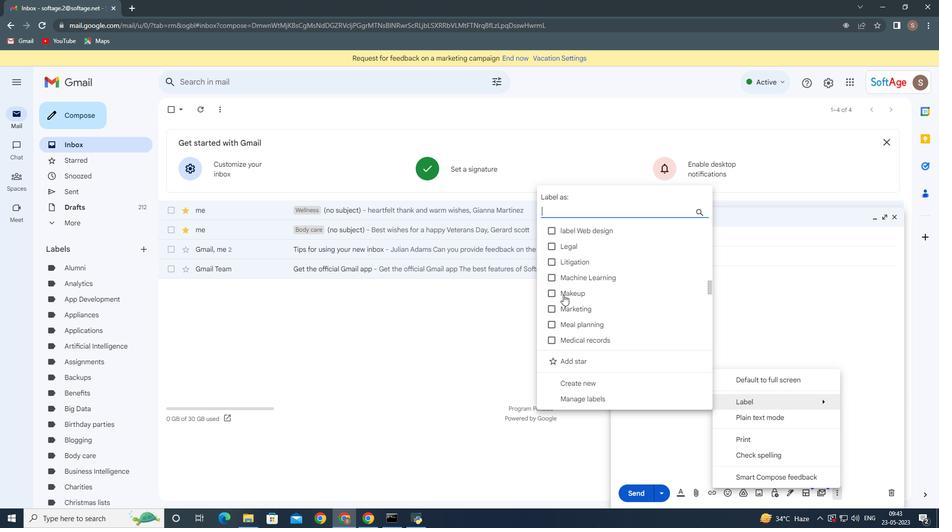 
Action: Mouse scrolled (563, 294) with delta (0, 0)
Screenshot: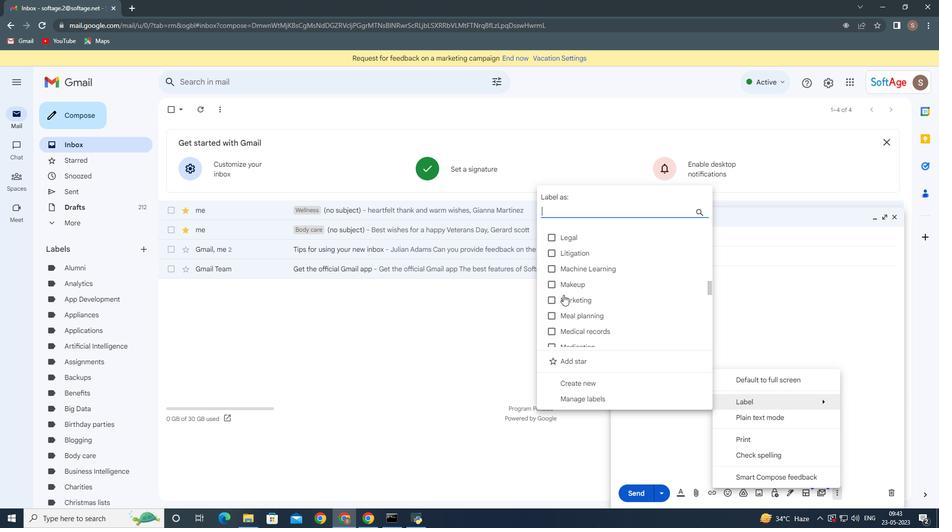 
Action: Mouse scrolled (563, 294) with delta (0, 0)
Screenshot: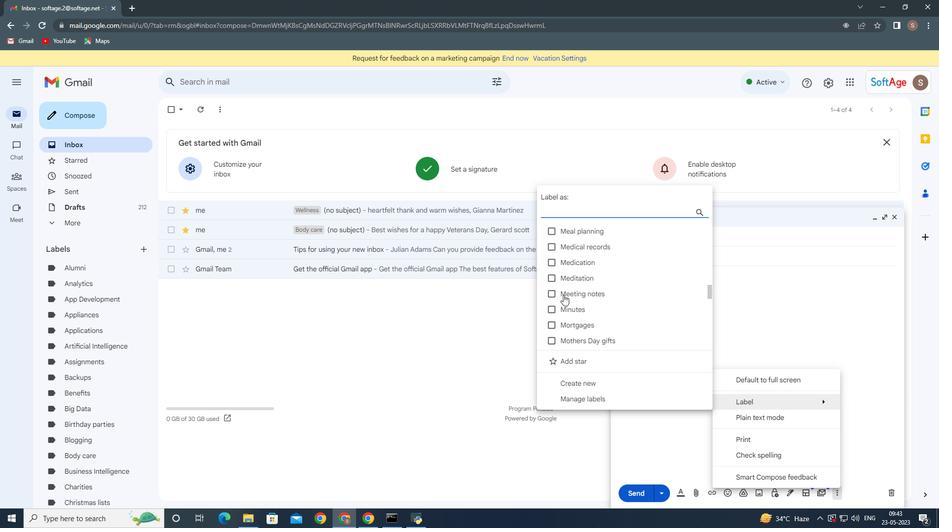 
Action: Mouse scrolled (563, 294) with delta (0, 0)
Screenshot: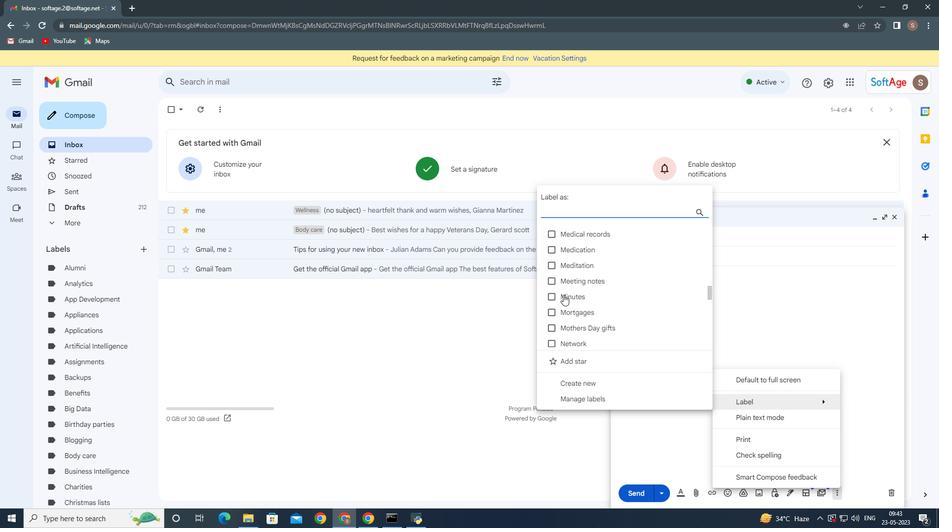 
Action: Mouse scrolled (563, 294) with delta (0, 0)
Screenshot: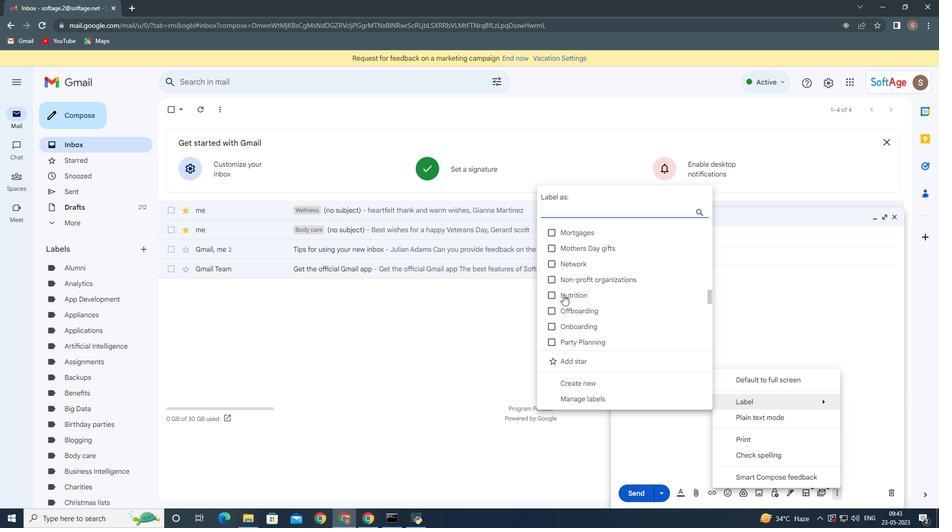 
Action: Mouse scrolled (563, 294) with delta (0, 0)
Screenshot: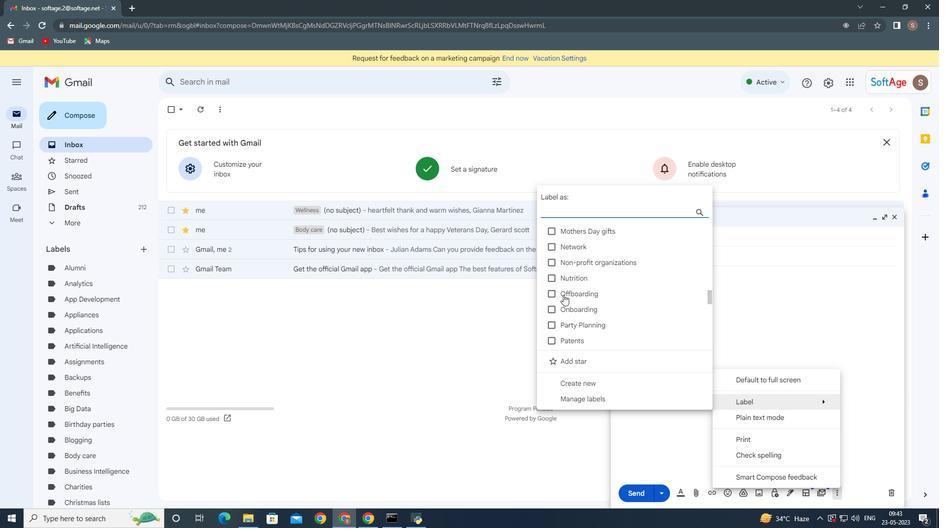 
Action: Mouse scrolled (563, 294) with delta (0, 0)
Screenshot: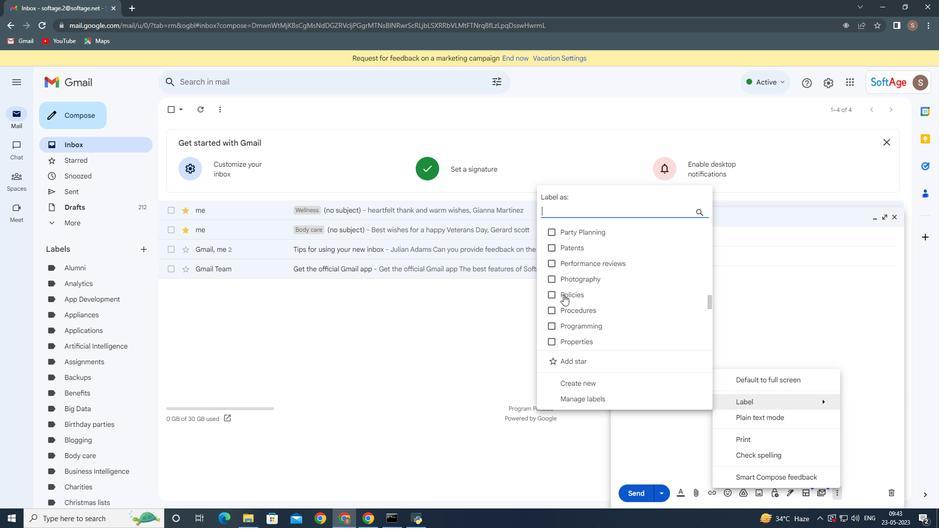 
Action: Mouse scrolled (563, 294) with delta (0, 0)
Screenshot: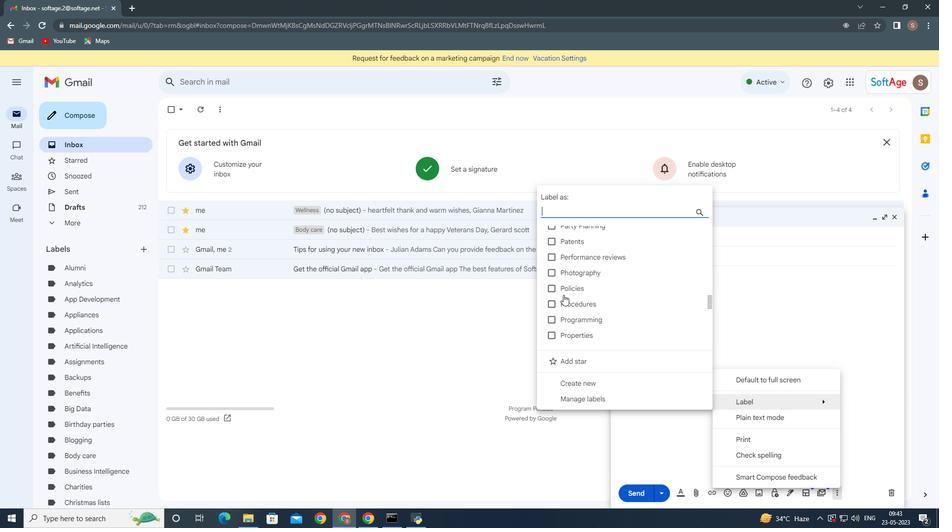 
Action: Mouse scrolled (563, 294) with delta (0, 0)
Screenshot: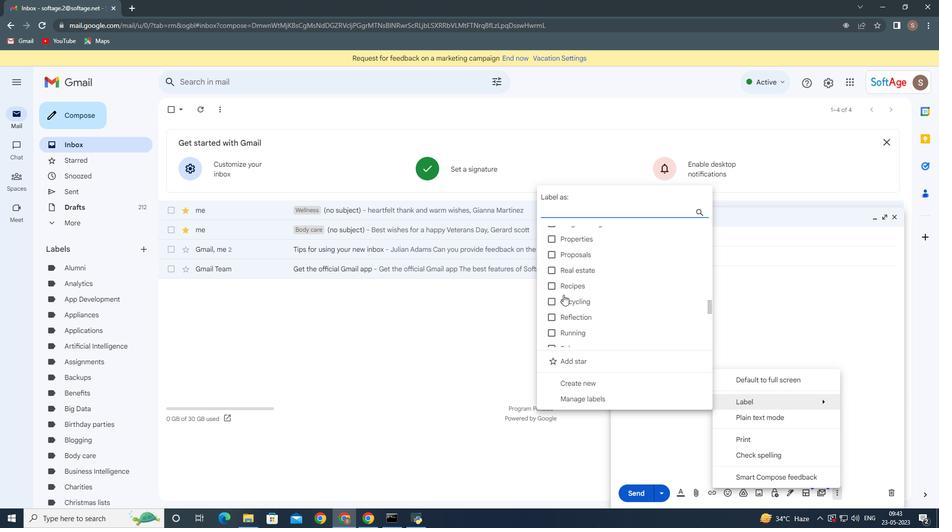 
Action: Mouse scrolled (563, 294) with delta (0, 0)
Screenshot: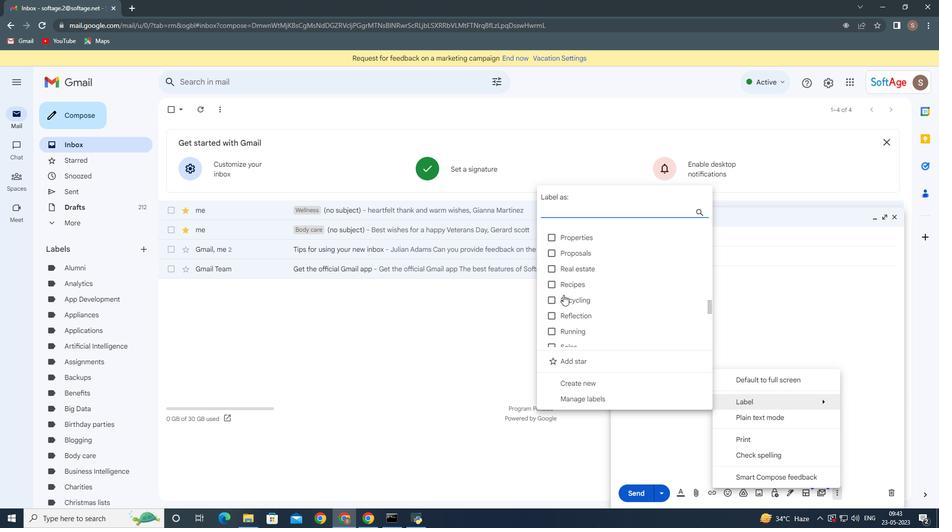 
Action: Mouse scrolled (563, 294) with delta (0, 0)
Screenshot: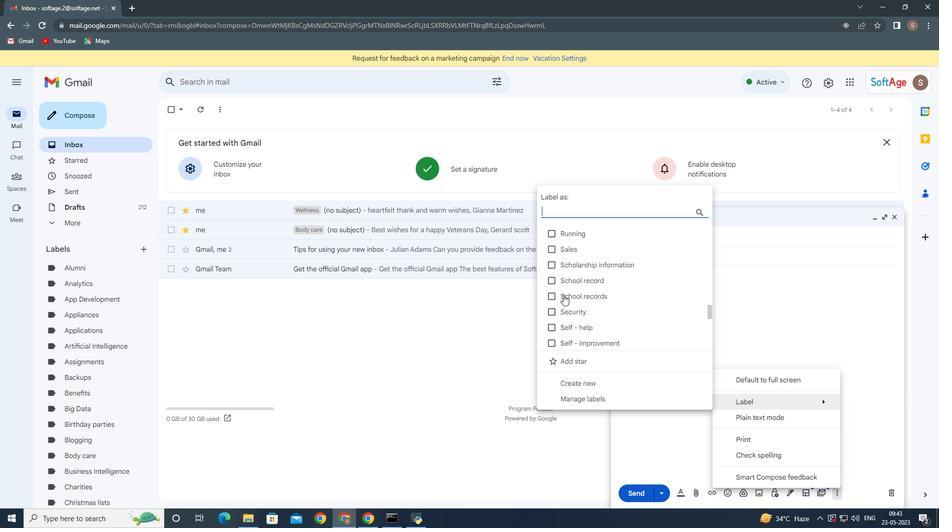 
Action: Mouse scrolled (563, 294) with delta (0, 0)
Screenshot: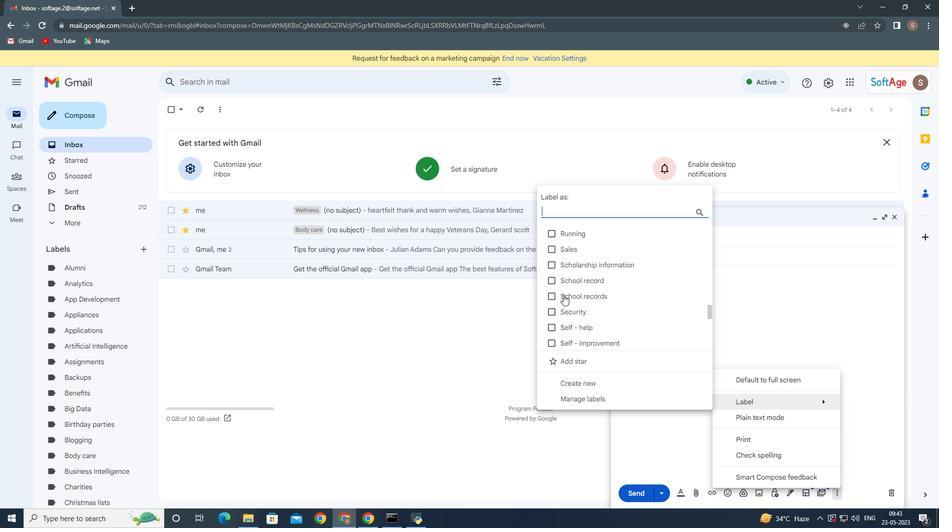 
Action: Mouse scrolled (563, 294) with delta (0, 0)
Screenshot: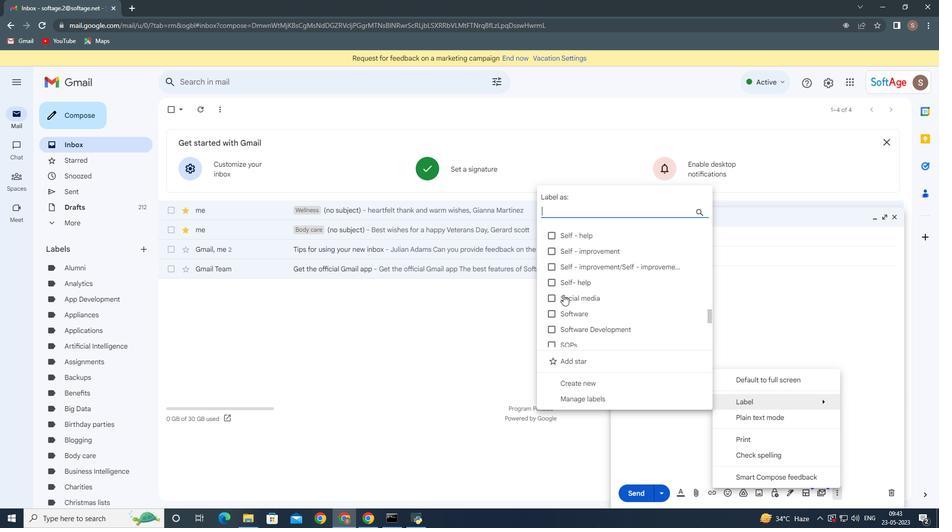 
Action: Mouse scrolled (563, 294) with delta (0, 0)
Screenshot: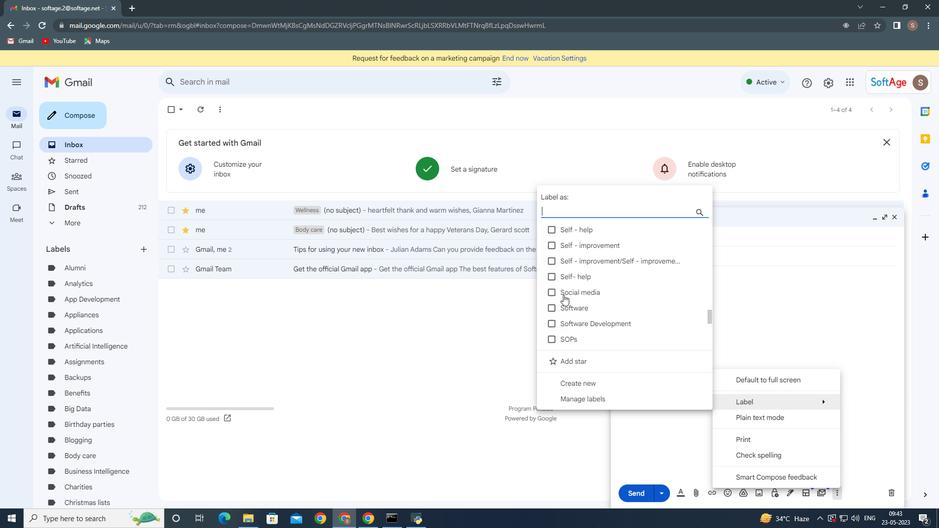 
Action: Mouse scrolled (563, 294) with delta (0, 0)
Screenshot: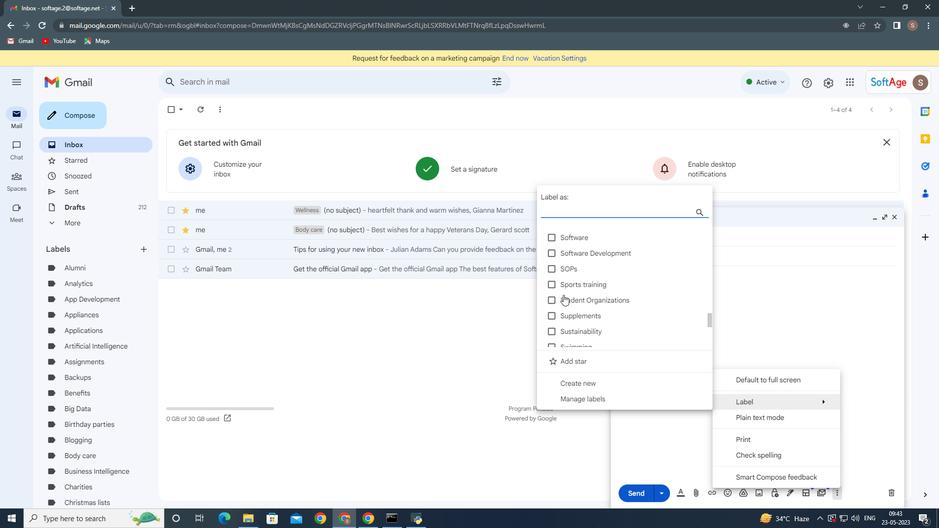 
Action: Mouse scrolled (563, 294) with delta (0, 0)
Screenshot: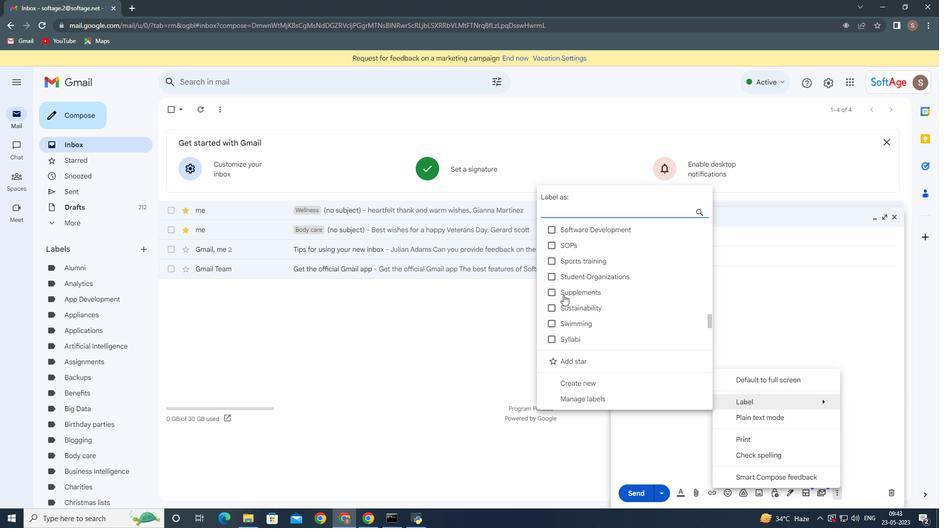 
Action: Mouse scrolled (563, 294) with delta (0, 0)
Screenshot: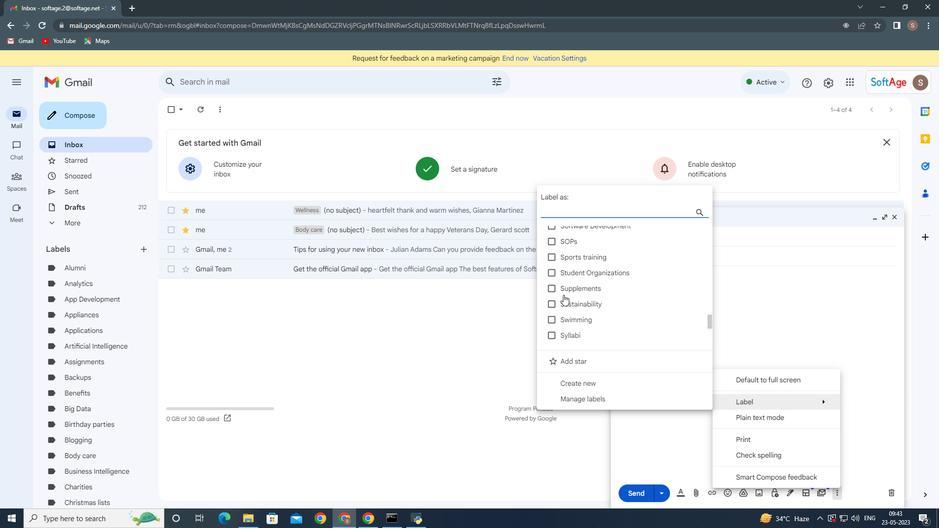 
Action: Mouse scrolled (563, 294) with delta (0, 0)
Screenshot: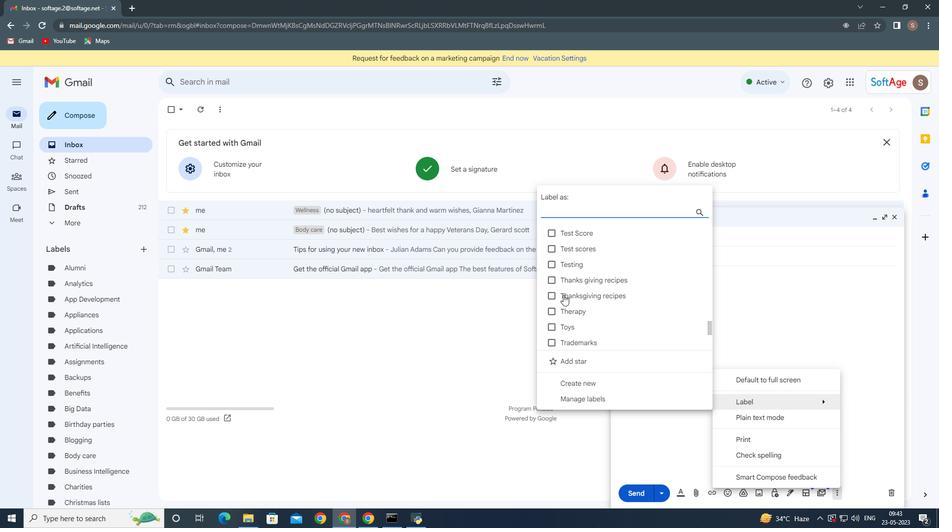 
Action: Mouse scrolled (563, 294) with delta (0, 0)
Screenshot: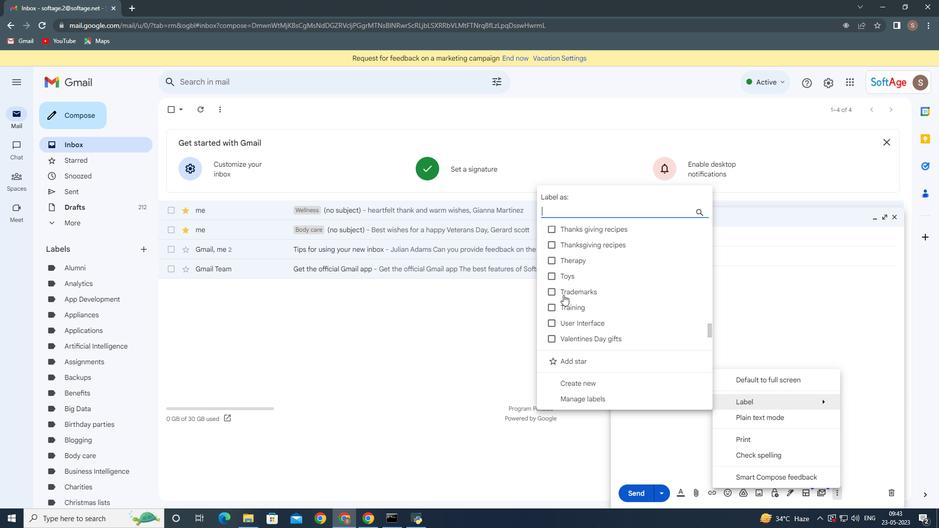 
Action: Mouse scrolled (563, 294) with delta (0, 0)
Screenshot: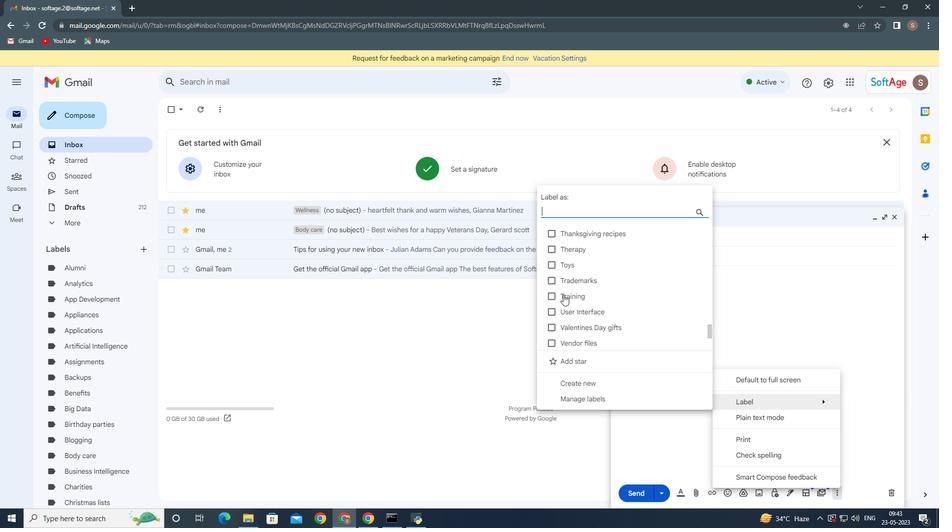 
Action: Mouse scrolled (563, 295) with delta (0, 0)
Screenshot: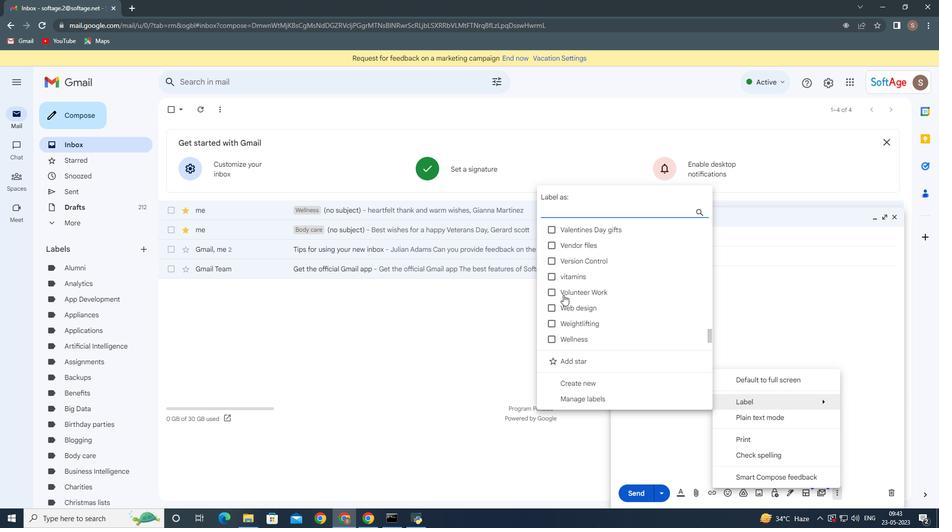 
Action: Mouse scrolled (563, 295) with delta (0, 0)
Screenshot: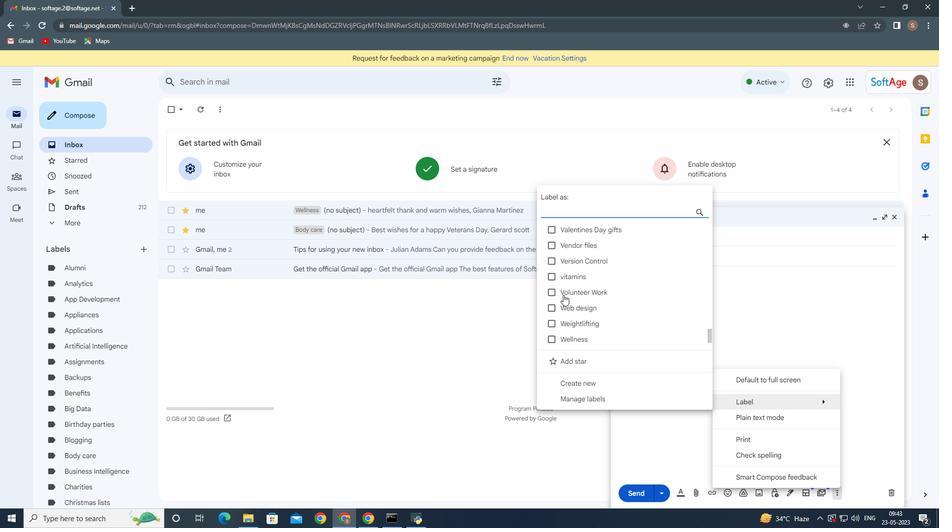 
Action: Mouse scrolled (563, 295) with delta (0, 0)
Screenshot: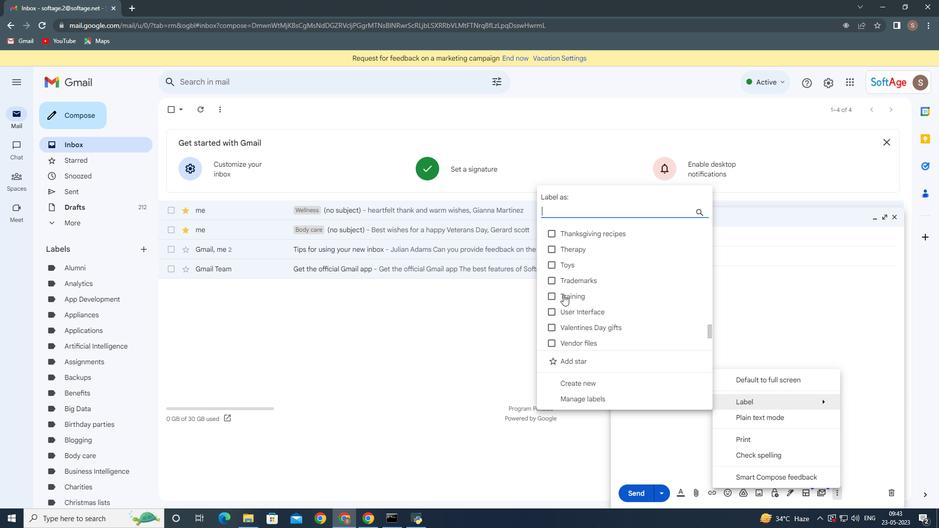 
Action: Mouse moved to (582, 314)
Screenshot: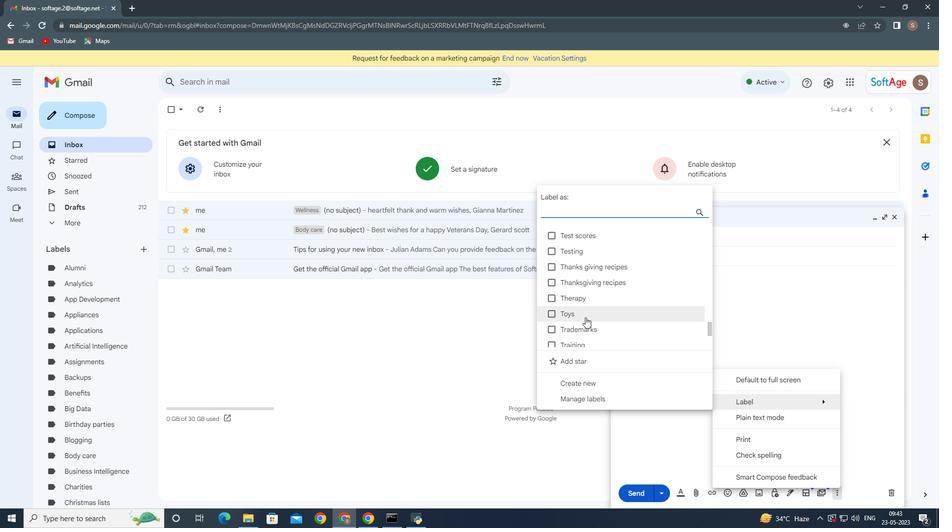 
Action: Mouse scrolled (582, 313) with delta (0, 0)
Screenshot: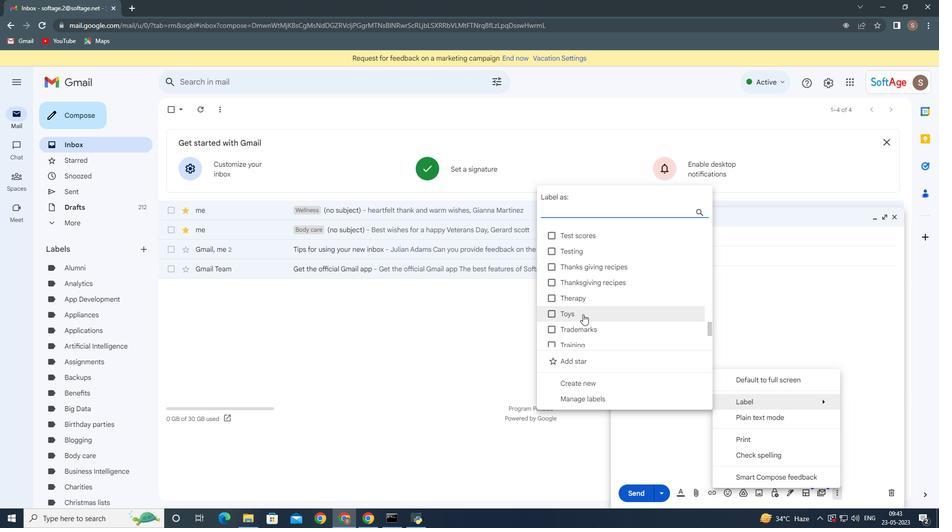 
Action: Mouse scrolled (582, 313) with delta (0, 0)
Screenshot: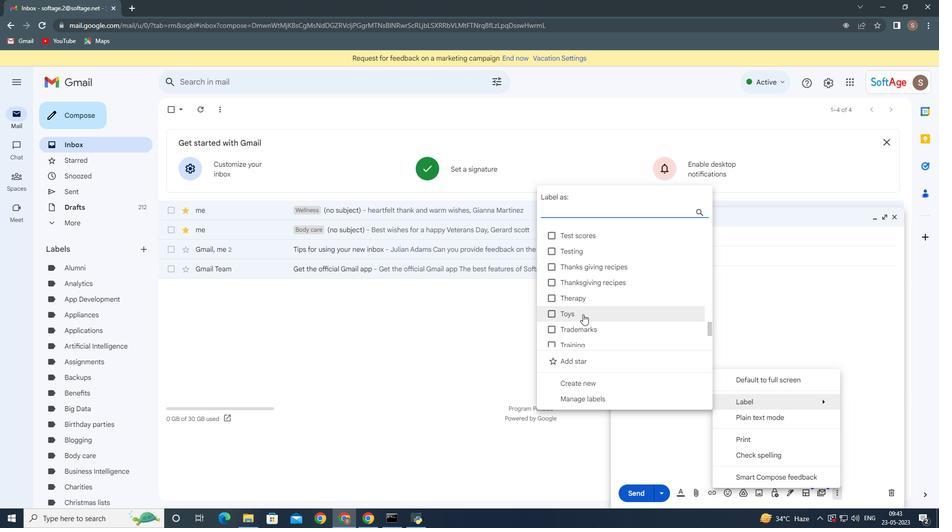 
Action: Mouse moved to (585, 387)
Screenshot: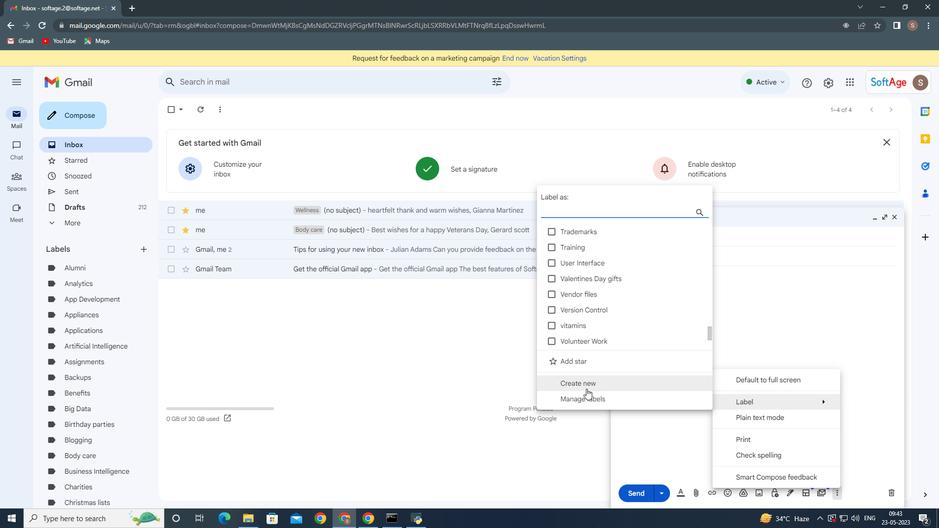 
Action: Mouse pressed left at (585, 387)
Screenshot: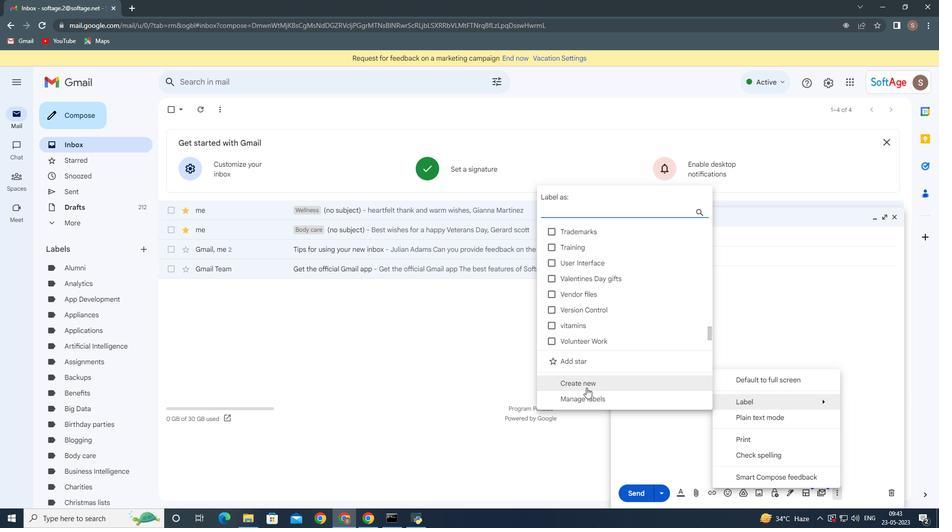
Action: Mouse moved to (541, 345)
Screenshot: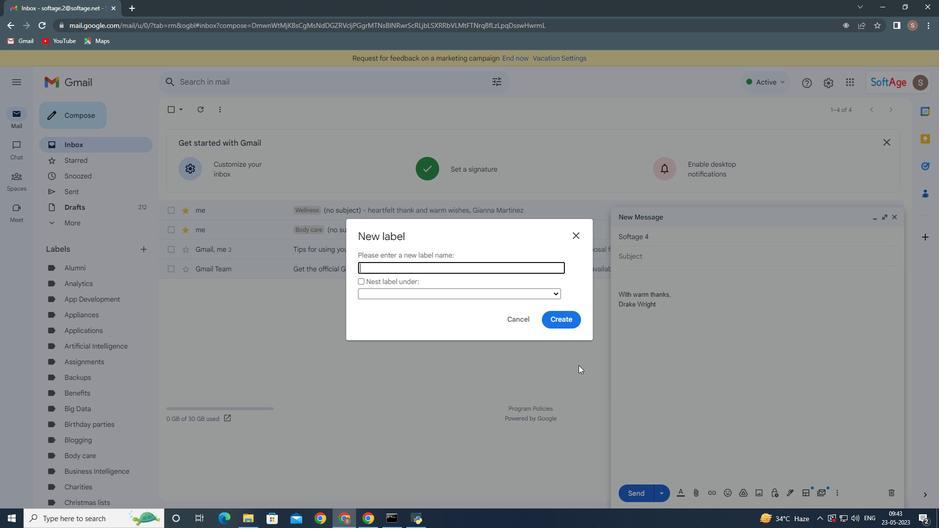 
Action: Key pressed <Key.shift><Key.shift><Key.shift><Key.shift>Utilities
Screenshot: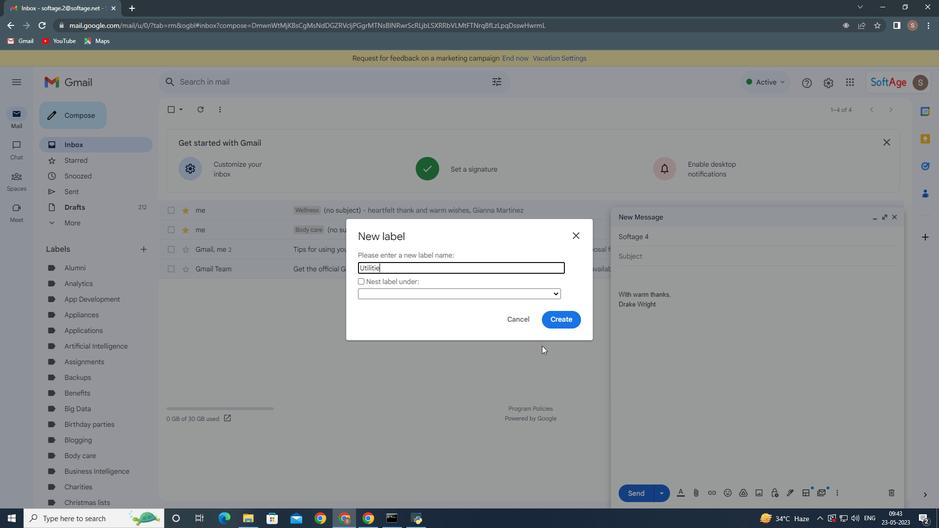 
Action: Mouse moved to (573, 318)
Screenshot: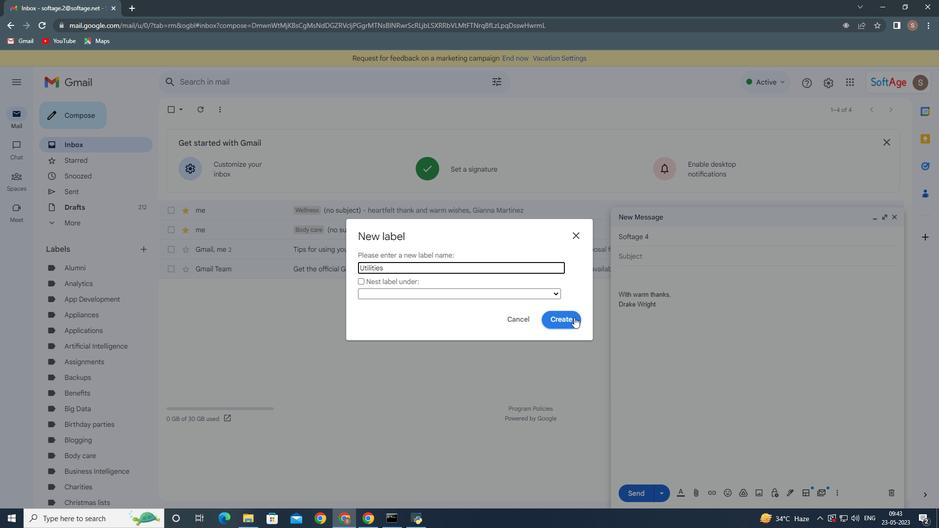 
Action: Mouse pressed left at (573, 318)
Screenshot: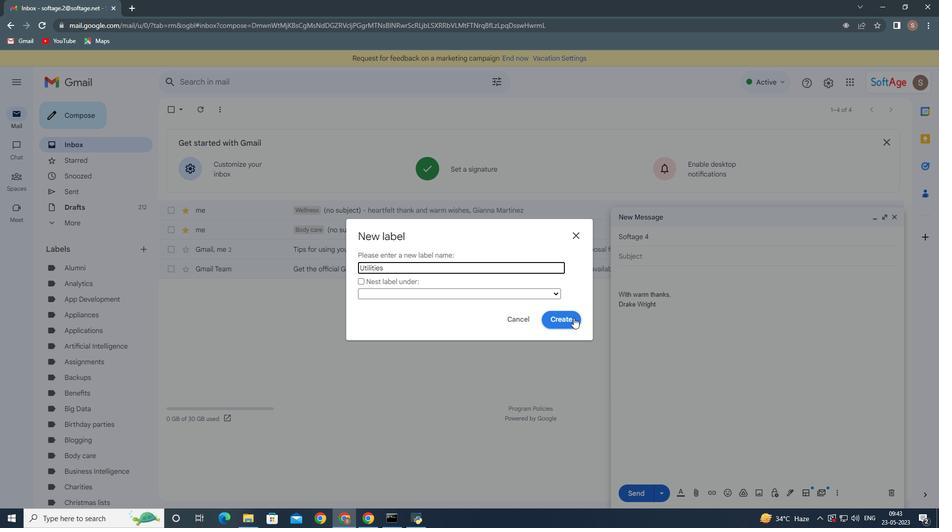 
Action: Mouse moved to (572, 318)
Screenshot: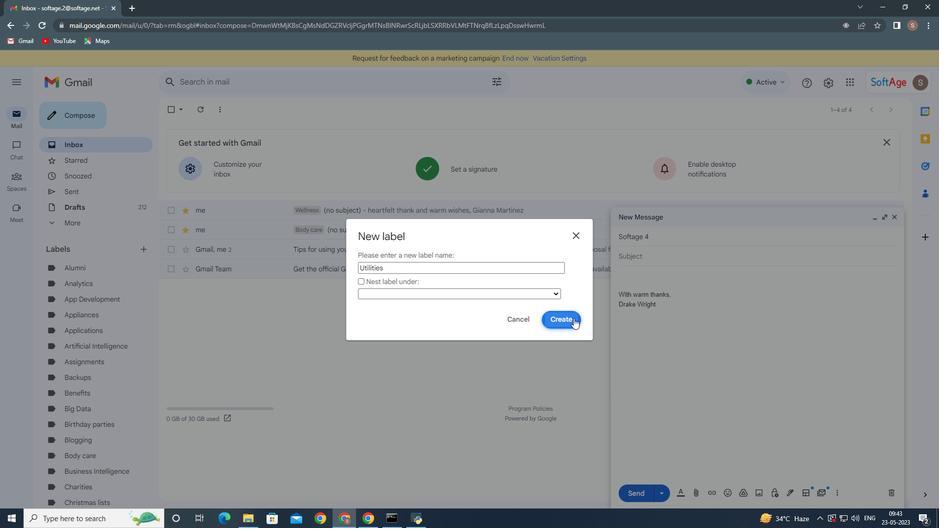 
